 Task: Use the "Screen" elements with next and back buttons to navigate through the flow.
Action: Mouse moved to (677, 49)
Screenshot: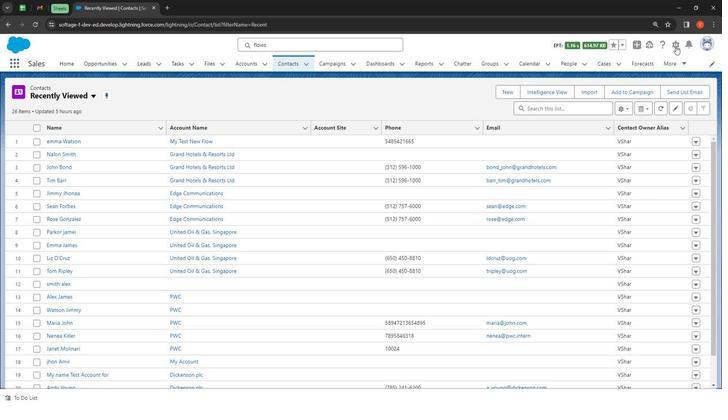 
Action: Mouse pressed left at (677, 49)
Screenshot: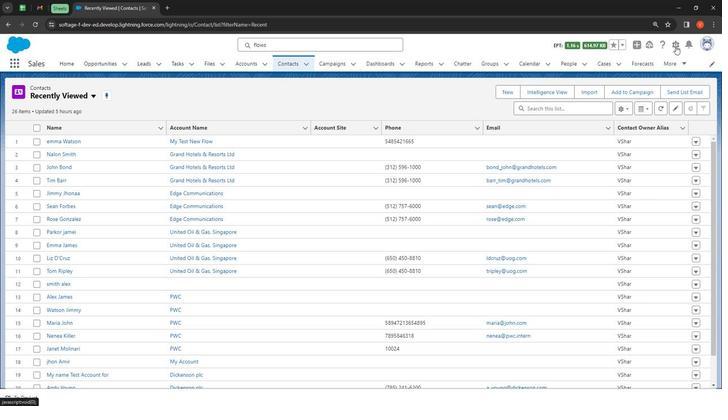 
Action: Mouse moved to (665, 71)
Screenshot: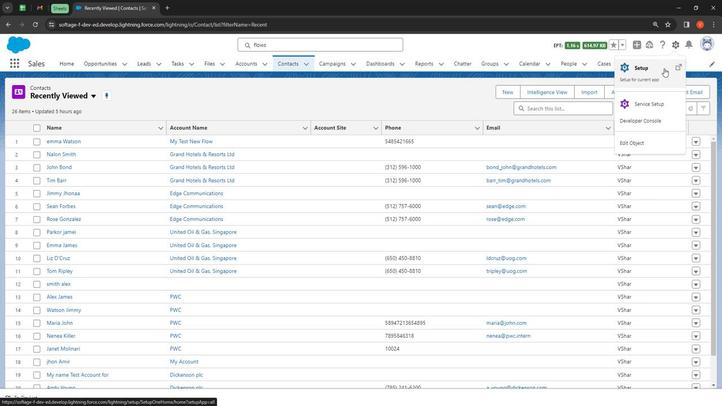 
Action: Mouse pressed left at (665, 71)
Screenshot: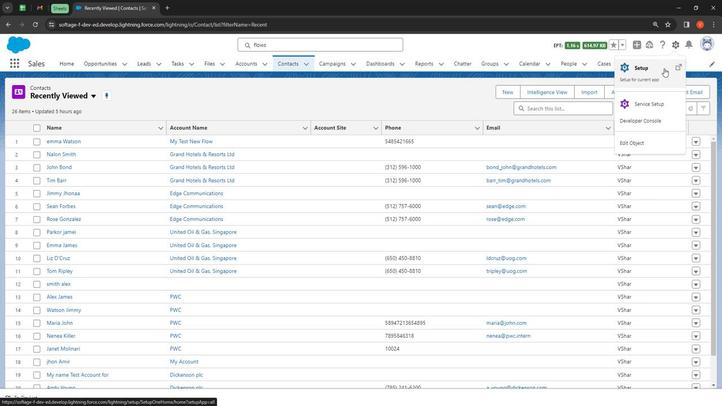 
Action: Mouse moved to (32, 90)
Screenshot: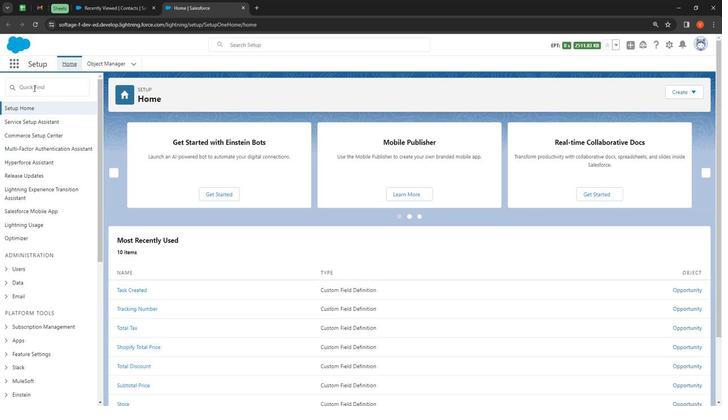 
Action: Mouse pressed left at (32, 90)
Screenshot: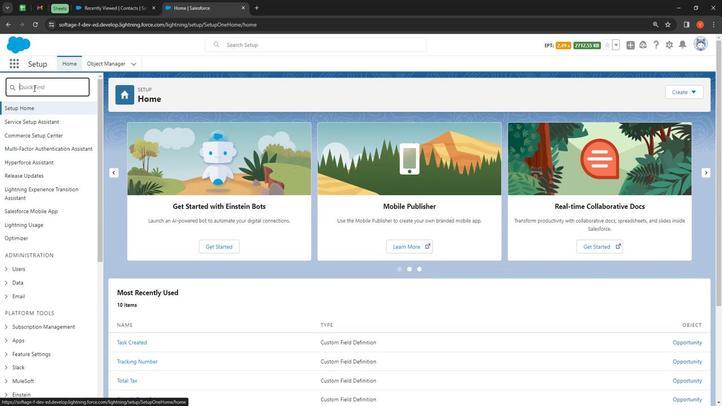 
Action: Mouse moved to (32, 90)
Screenshot: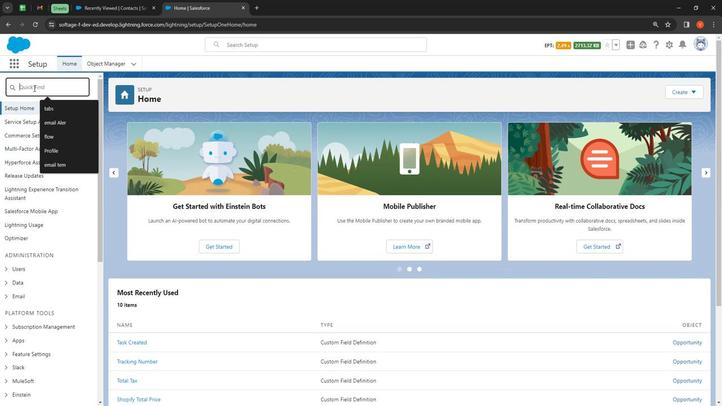 
Action: Key pressed flow
Screenshot: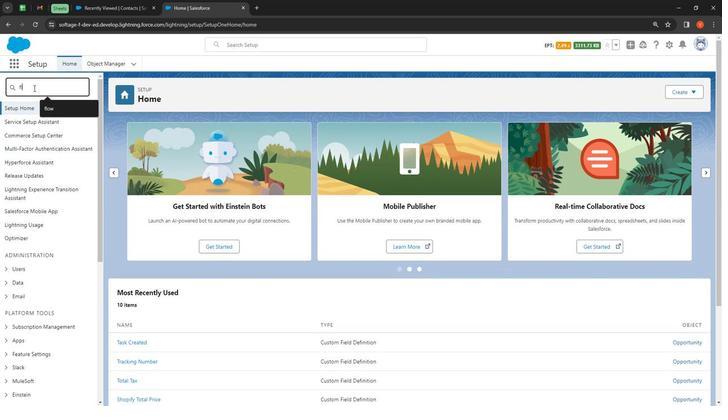 
Action: Mouse moved to (27, 178)
Screenshot: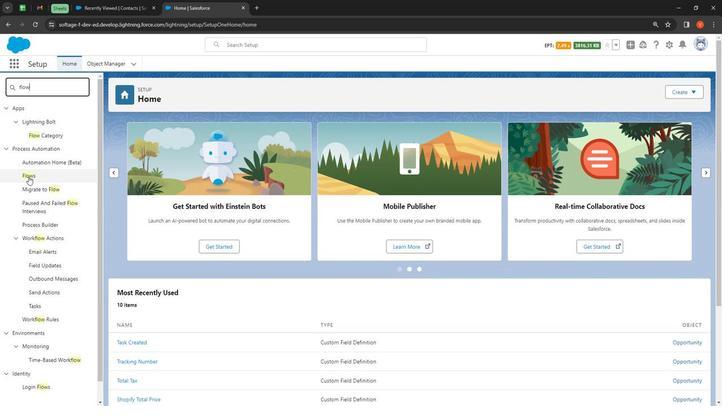 
Action: Mouse pressed left at (27, 178)
Screenshot: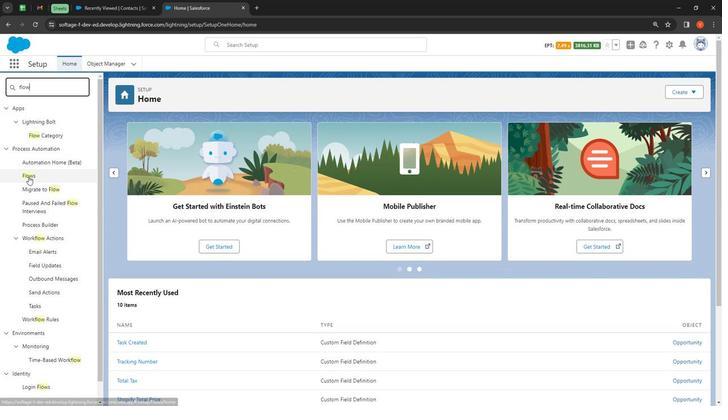
Action: Mouse moved to (681, 92)
Screenshot: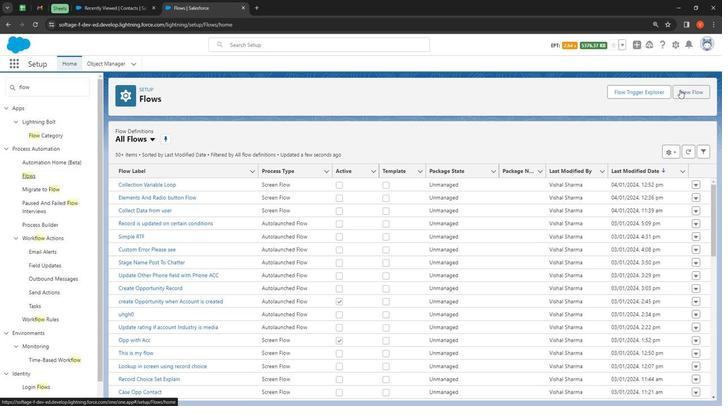 
Action: Mouse pressed left at (681, 92)
Screenshot: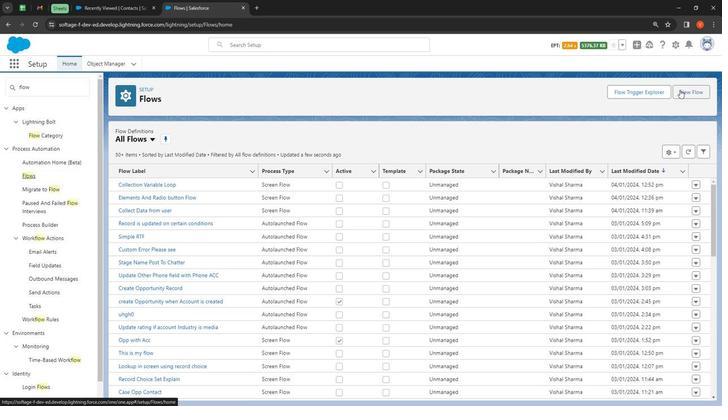 
Action: Mouse moved to (578, 310)
Screenshot: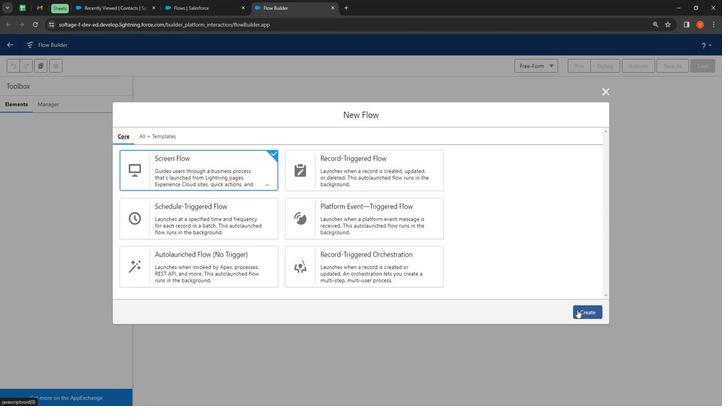 
Action: Mouse pressed left at (578, 310)
Screenshot: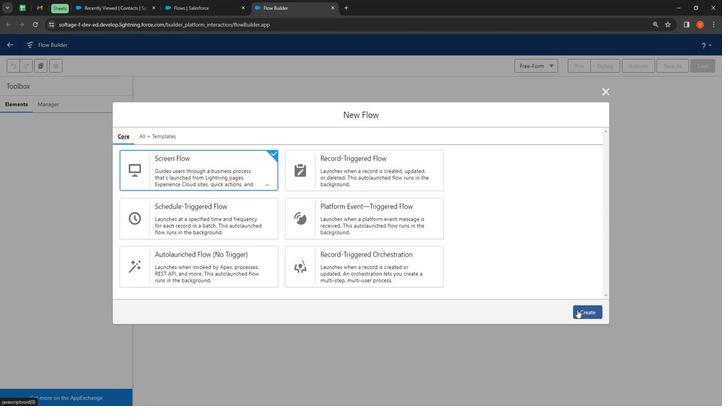 
Action: Mouse moved to (362, 149)
Screenshot: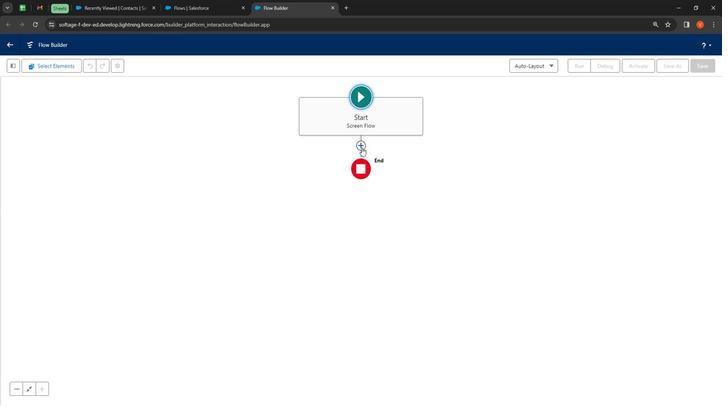 
Action: Mouse pressed left at (362, 149)
Screenshot: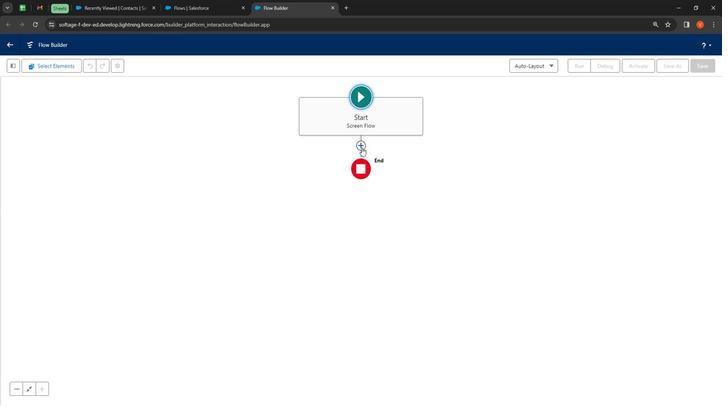 
Action: Mouse moved to (355, 185)
Screenshot: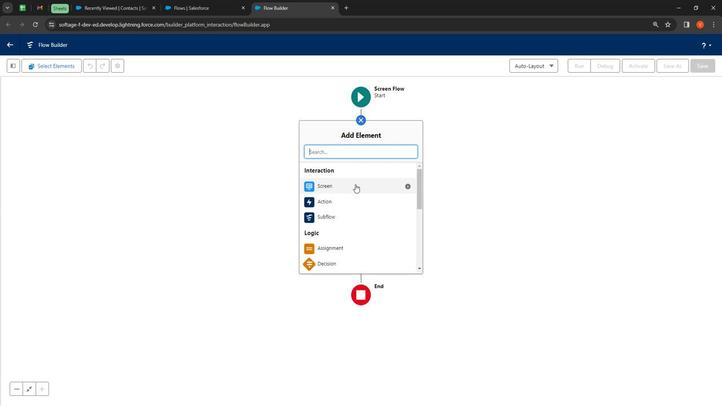 
Action: Mouse pressed left at (355, 185)
Screenshot: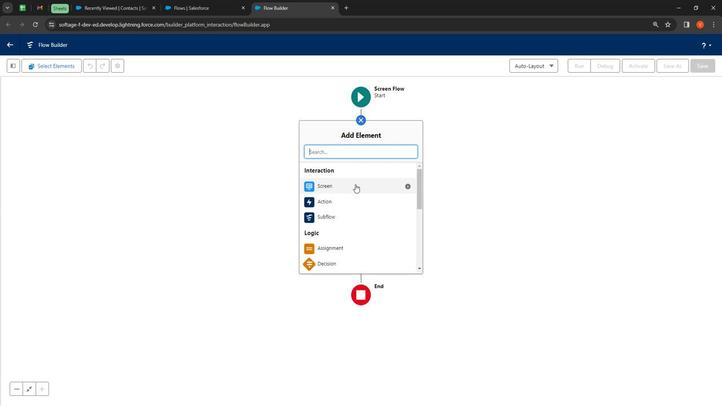 
Action: Mouse moved to (200, 10)
Screenshot: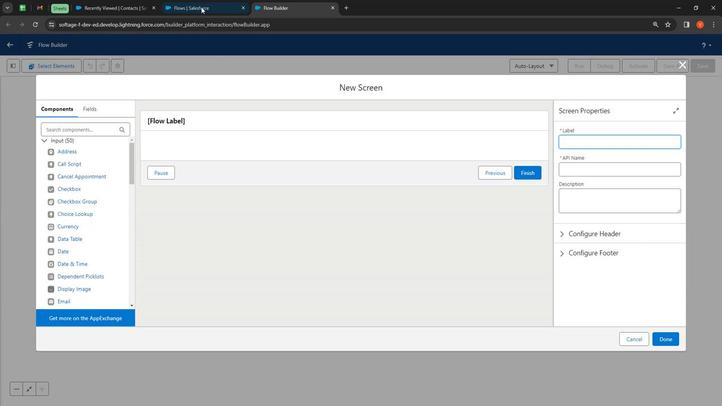 
Action: Mouse pressed left at (200, 10)
Screenshot: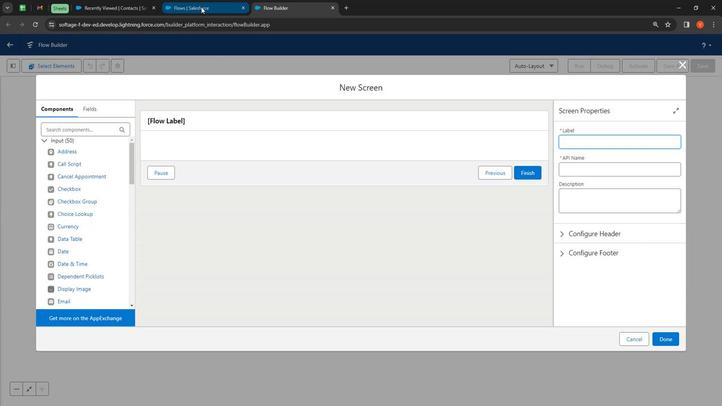 
Action: Mouse moved to (106, 61)
Screenshot: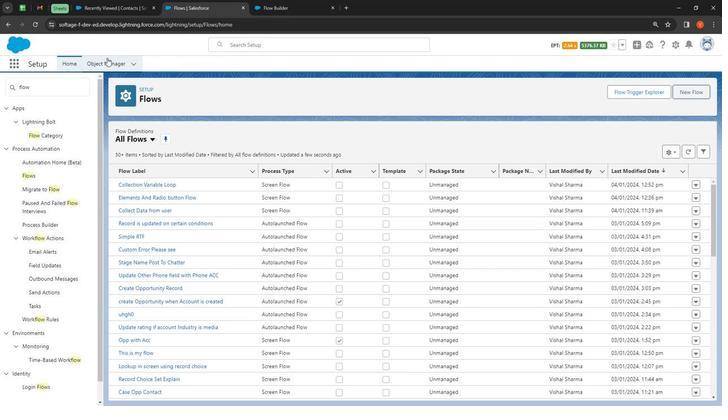 
Action: Mouse pressed left at (106, 61)
Screenshot: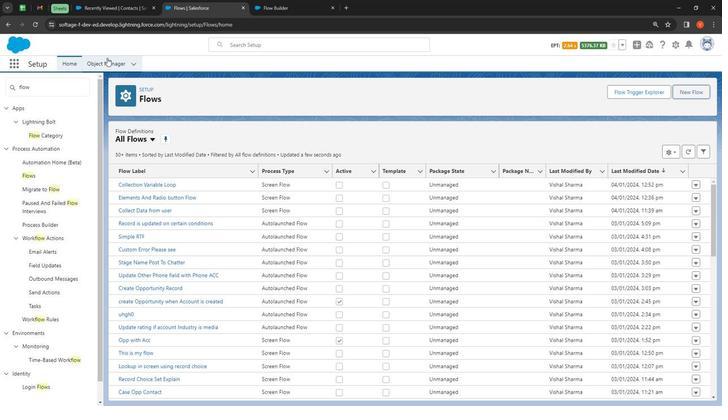 
Action: Mouse moved to (561, 94)
Screenshot: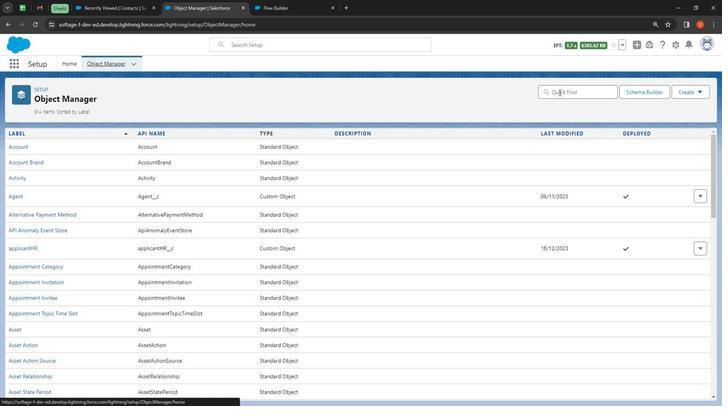
Action: Mouse pressed left at (561, 94)
Screenshot: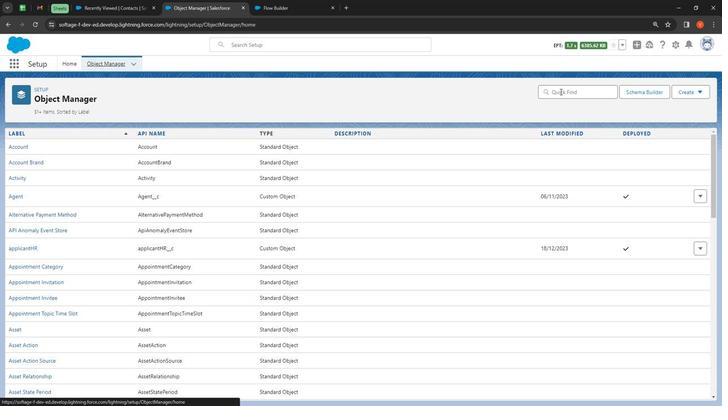 
Action: Mouse moved to (417, 122)
Screenshot: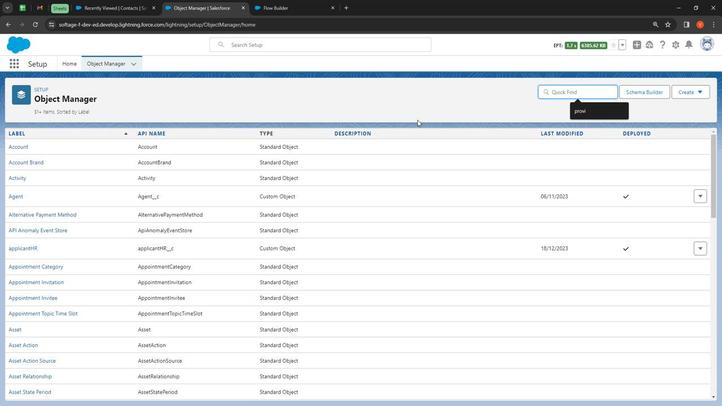 
Action: Key pressed acc<Key.backspace><Key.backspace><Key.backspace><Key.backspace><Key.backspace><Key.backspace><Key.backspace><Key.backspace>contac
Screenshot: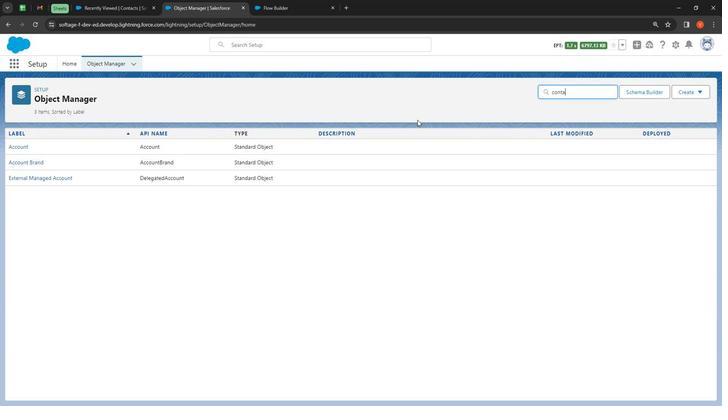 
Action: Mouse moved to (16, 150)
Screenshot: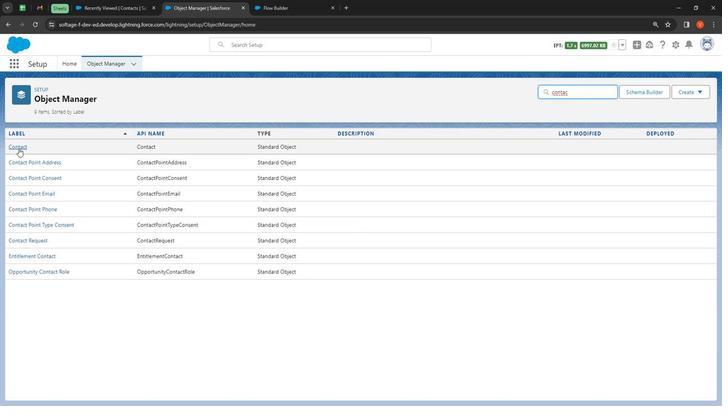 
Action: Mouse pressed left at (16, 150)
Screenshot: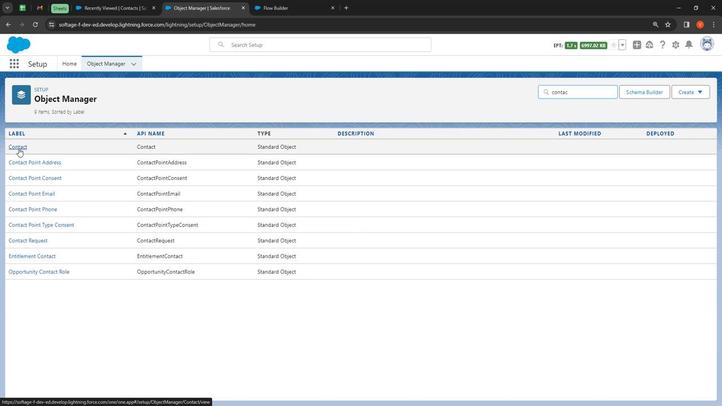 
Action: Mouse moved to (36, 153)
Screenshot: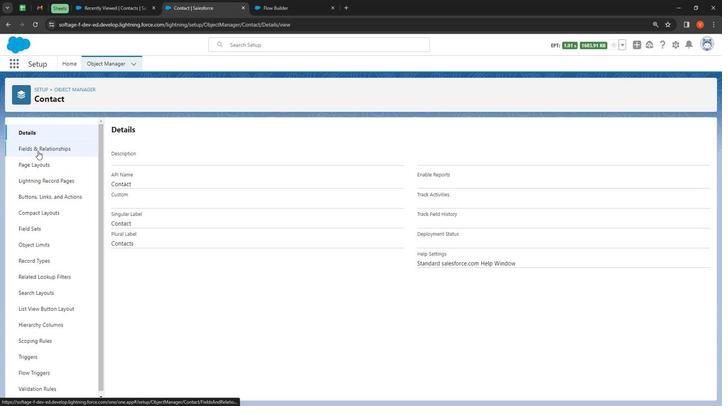 
Action: Mouse pressed left at (36, 153)
Screenshot: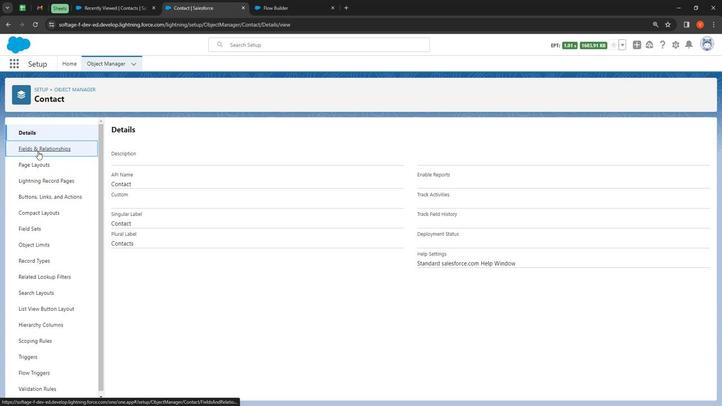 
Action: Mouse moved to (303, 236)
Screenshot: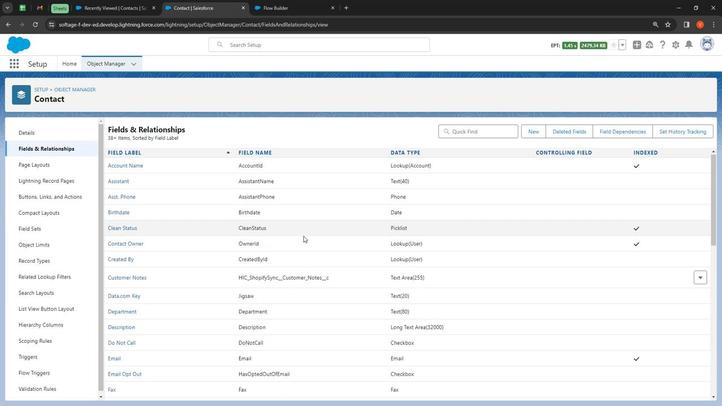 
Action: Mouse scrolled (303, 236) with delta (0, 0)
Screenshot: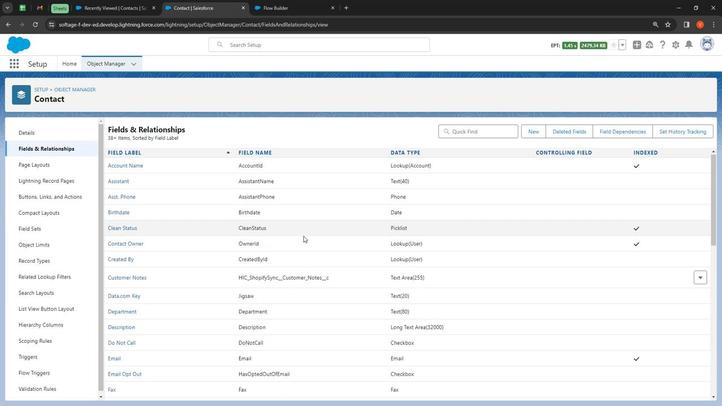 
Action: Mouse moved to (303, 236)
Screenshot: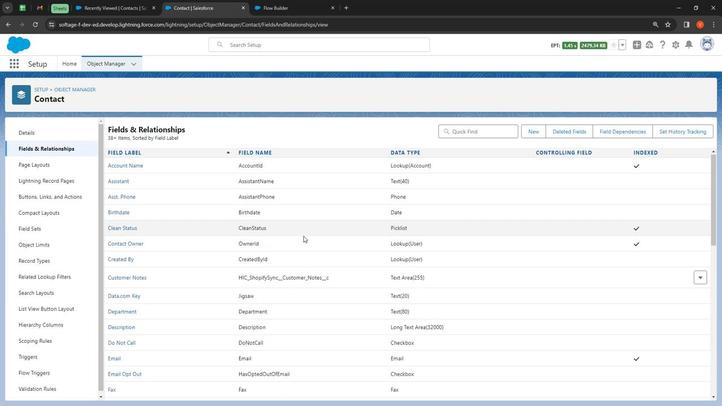 
Action: Mouse scrolled (303, 236) with delta (0, 0)
Screenshot: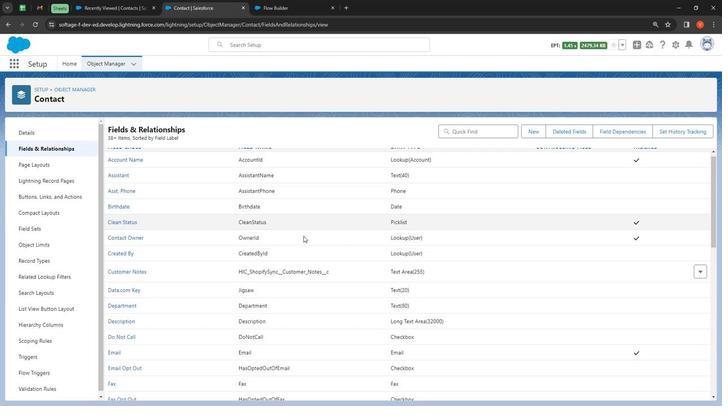 
Action: Mouse scrolled (303, 236) with delta (0, 0)
Screenshot: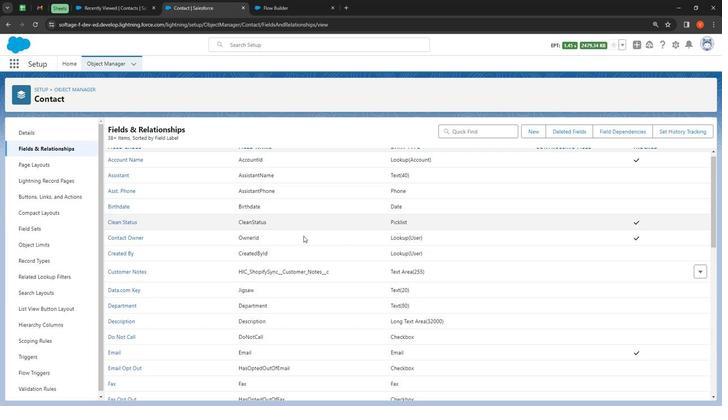 
Action: Mouse scrolled (303, 236) with delta (0, 0)
Screenshot: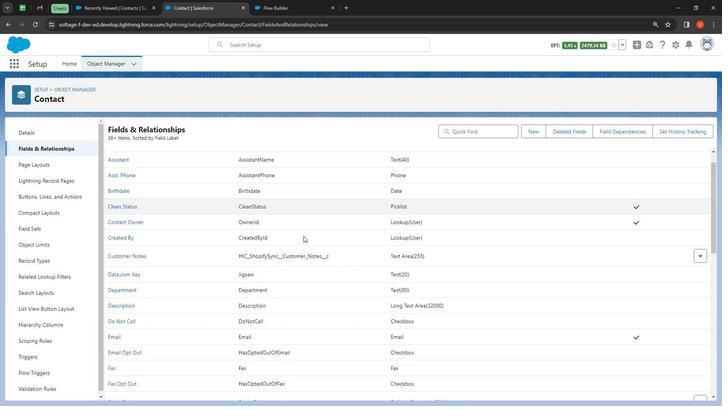 
Action: Mouse scrolled (303, 236) with delta (0, 0)
Screenshot: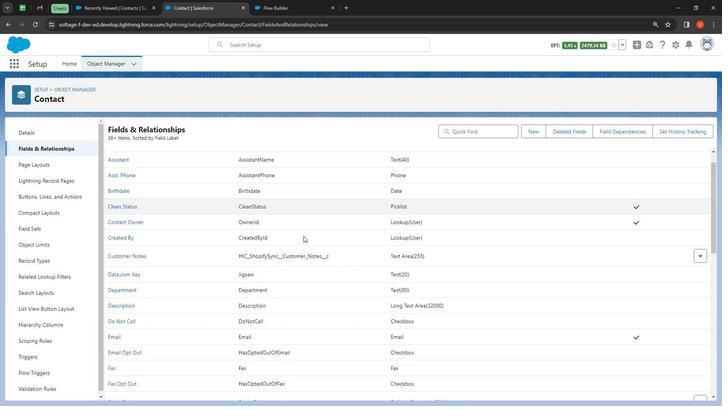 
Action: Mouse scrolled (303, 236) with delta (0, 0)
Screenshot: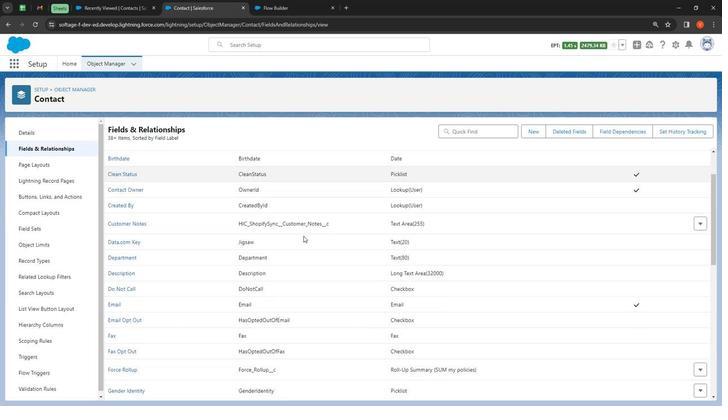 
Action: Mouse moved to (303, 238)
Screenshot: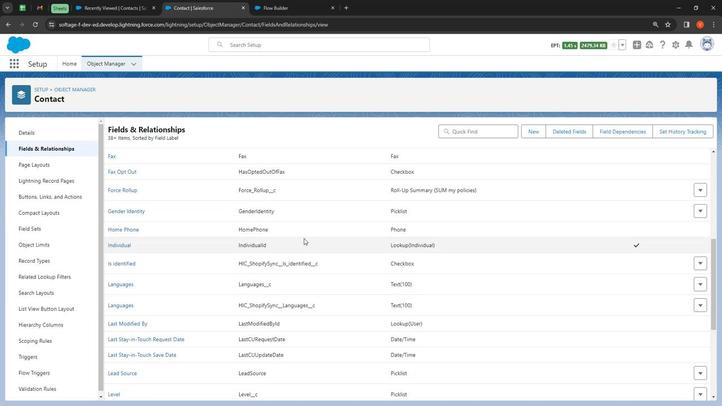 
Action: Mouse scrolled (303, 238) with delta (0, 0)
Screenshot: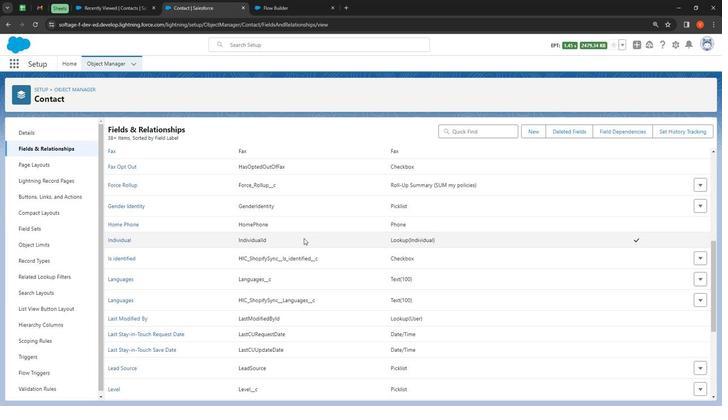 
Action: Mouse moved to (303, 239)
Screenshot: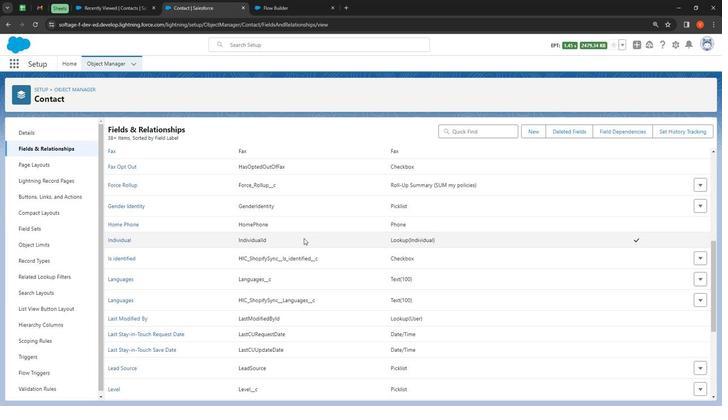 
Action: Mouse scrolled (303, 238) with delta (0, 0)
Screenshot: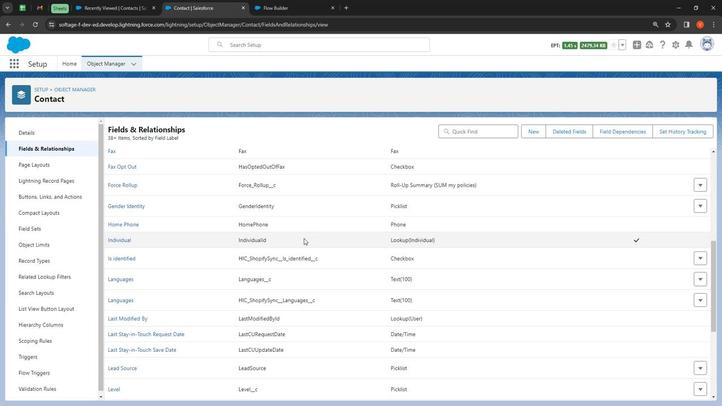 
Action: Mouse scrolled (303, 238) with delta (0, 0)
Screenshot: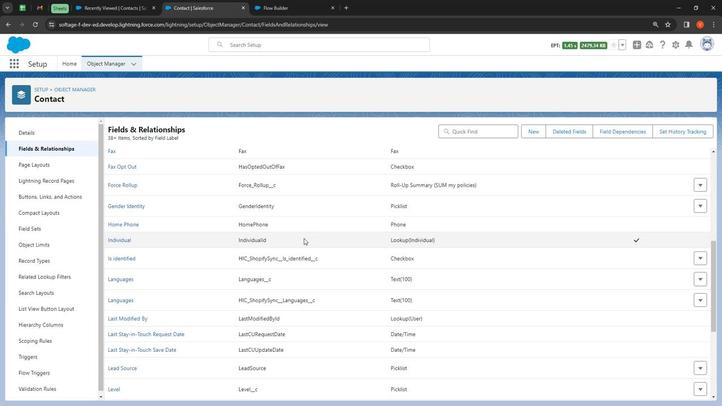 
Action: Mouse scrolled (303, 238) with delta (0, 0)
Screenshot: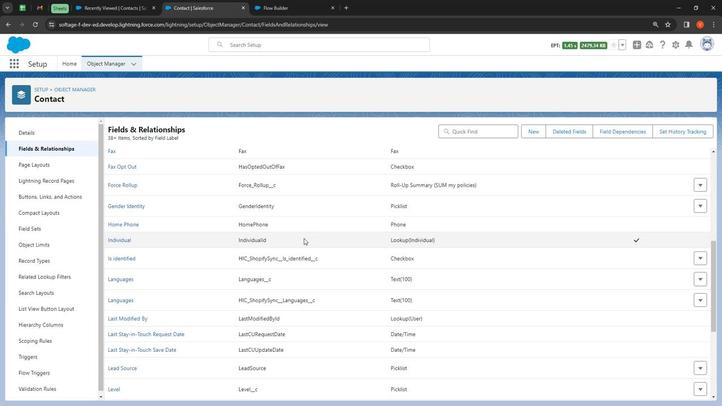 
Action: Mouse scrolled (303, 238) with delta (0, 0)
Screenshot: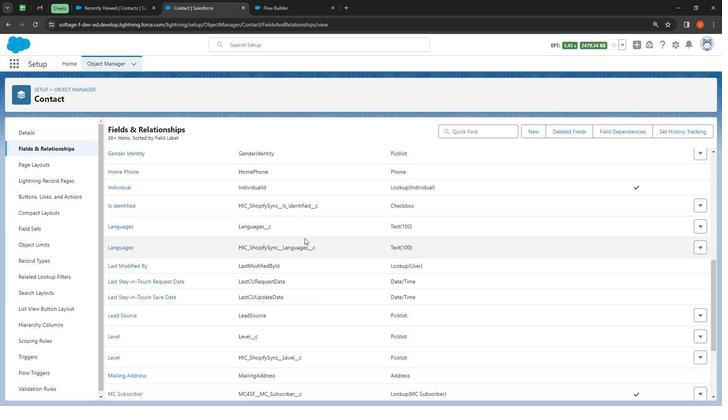 
Action: Mouse moved to (303, 239)
Screenshot: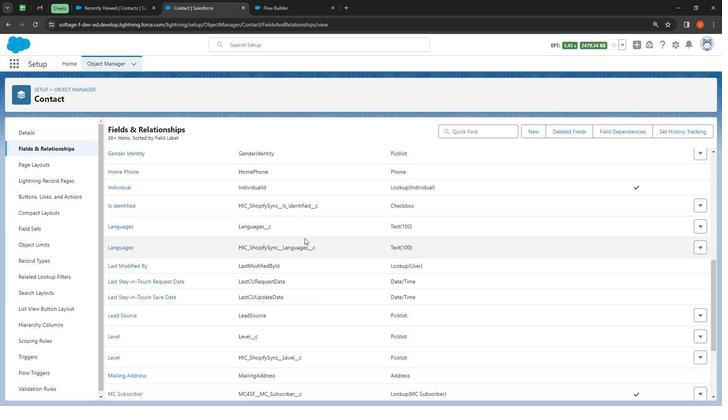 
Action: Mouse scrolled (303, 238) with delta (0, 0)
Screenshot: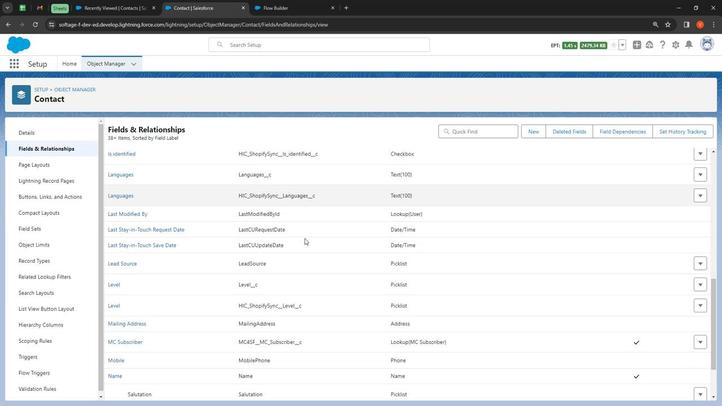 
Action: Mouse moved to (306, 242)
Screenshot: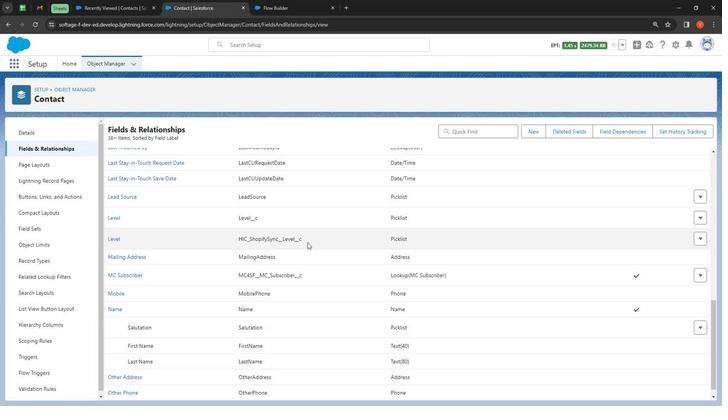 
Action: Mouse scrolled (306, 242) with delta (0, 0)
Screenshot: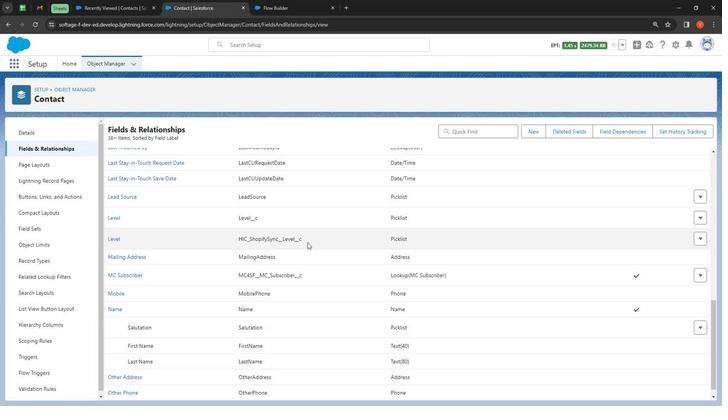 
Action: Mouse moved to (306, 242)
Screenshot: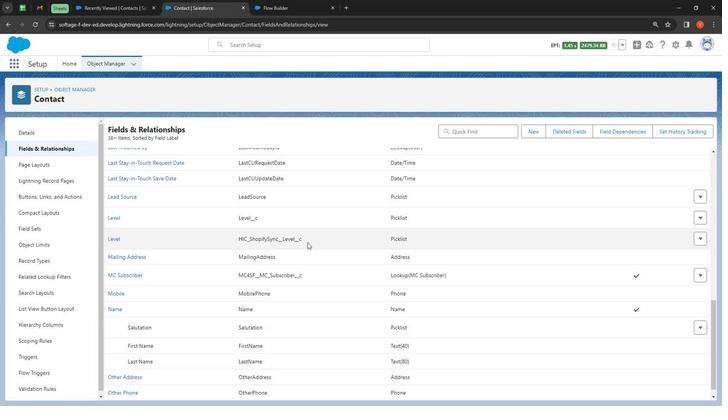 
Action: Mouse scrolled (306, 242) with delta (0, 0)
Screenshot: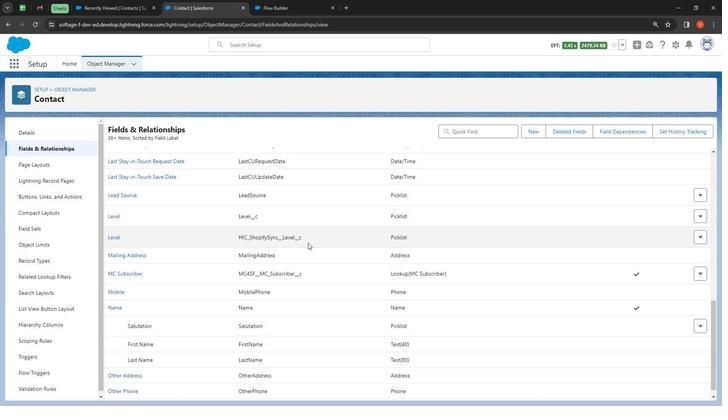 
Action: Mouse moved to (307, 243)
Screenshot: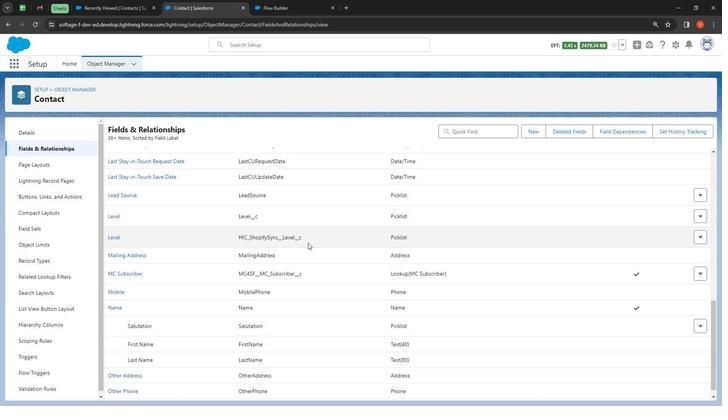 
Action: Mouse scrolled (307, 242) with delta (0, 0)
Screenshot: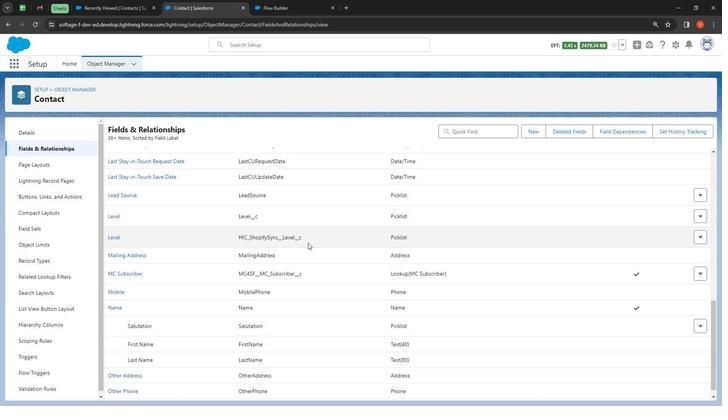 
Action: Mouse moved to (307, 243)
Screenshot: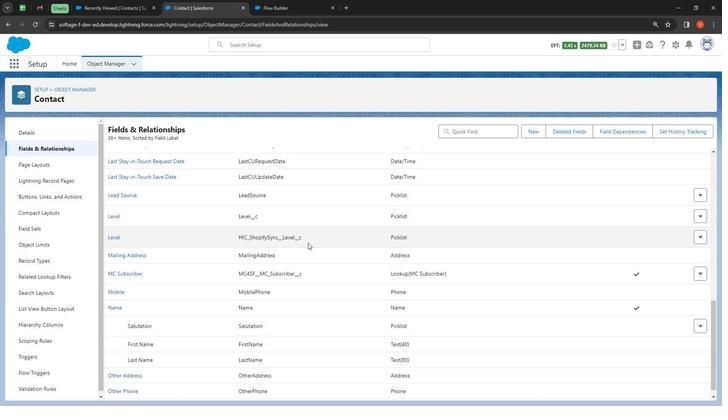 
Action: Mouse scrolled (307, 242) with delta (0, 0)
Screenshot: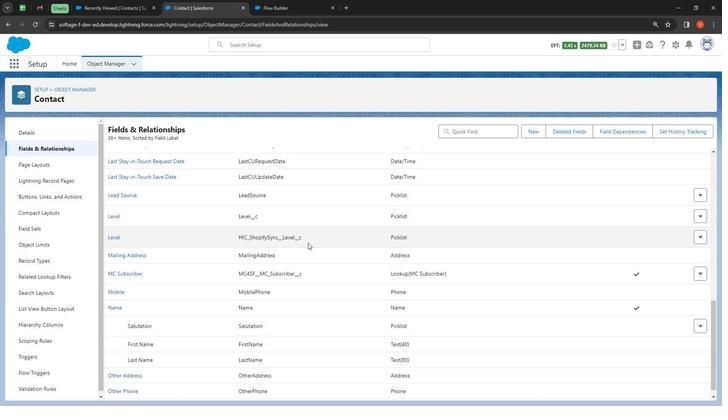 
Action: Mouse moved to (307, 243)
Screenshot: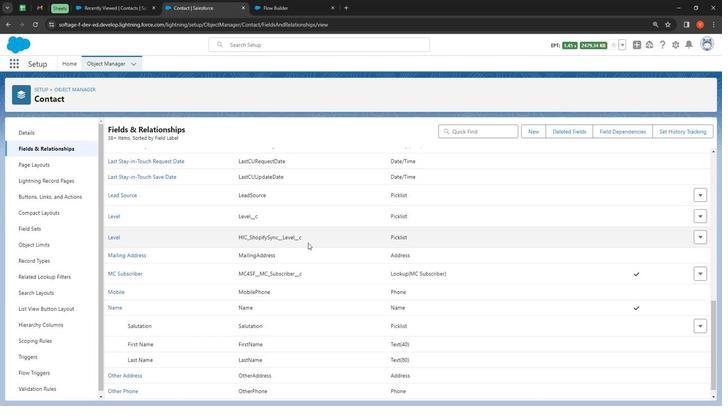 
Action: Mouse scrolled (307, 242) with delta (0, 0)
Screenshot: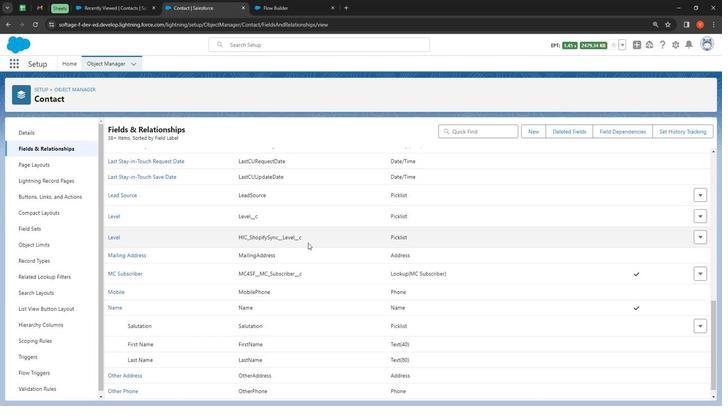 
Action: Mouse moved to (307, 244)
Screenshot: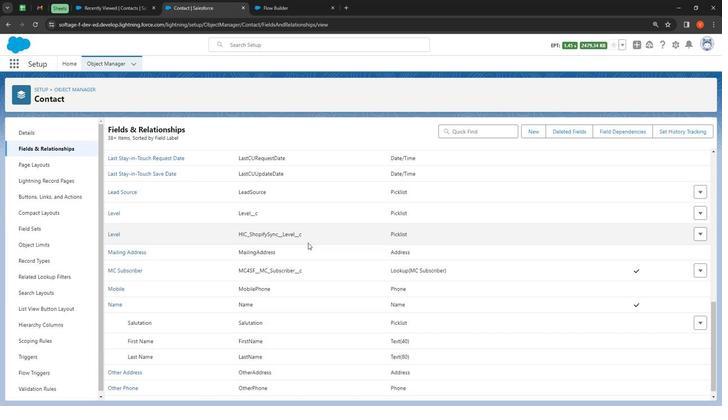 
Action: Mouse scrolled (307, 243) with delta (0, 0)
Screenshot: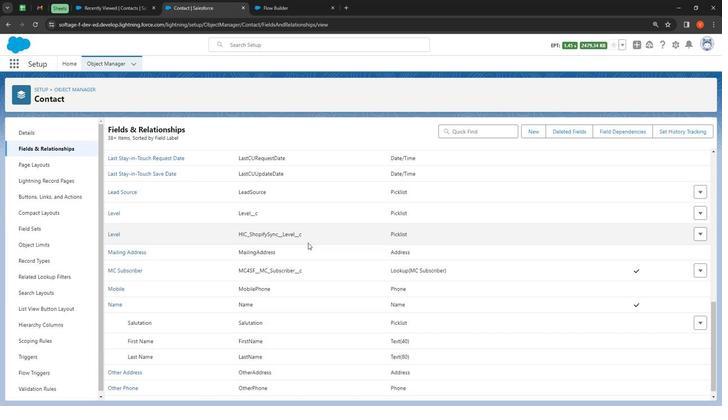 
Action: Mouse moved to (346, 297)
Screenshot: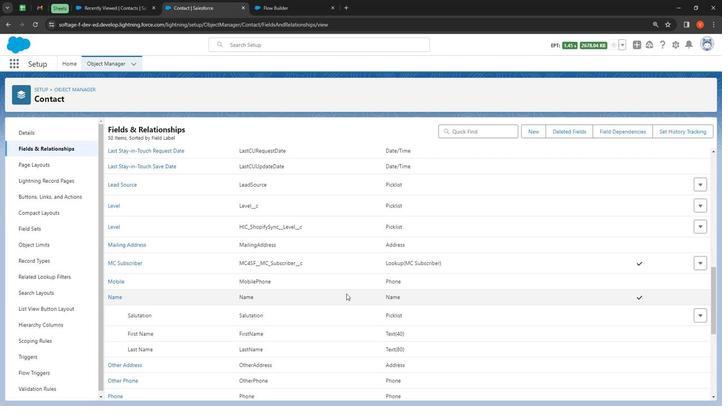 
Action: Mouse scrolled (346, 297) with delta (0, 0)
Screenshot: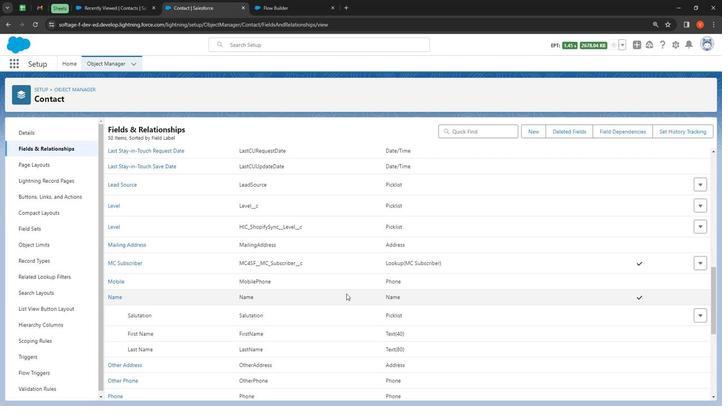 
Action: Mouse moved to (346, 294)
Screenshot: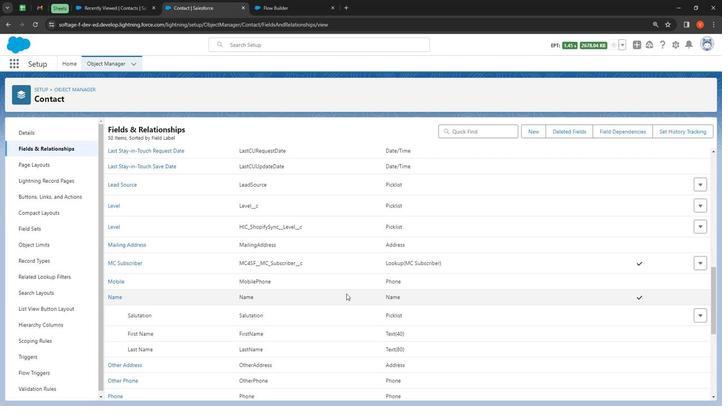 
Action: Mouse scrolled (346, 295) with delta (0, 0)
Screenshot: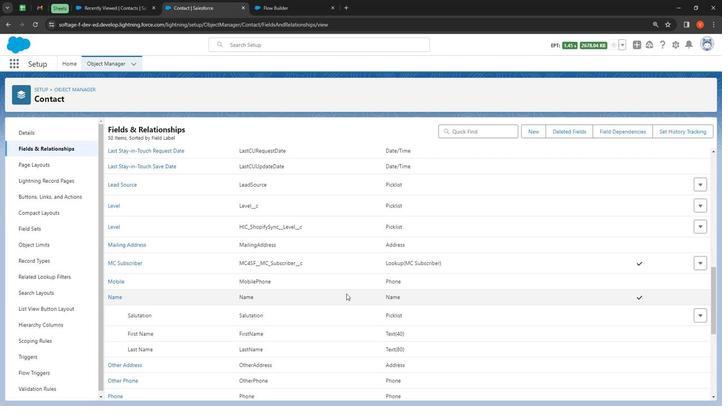 
Action: Mouse moved to (346, 294)
Screenshot: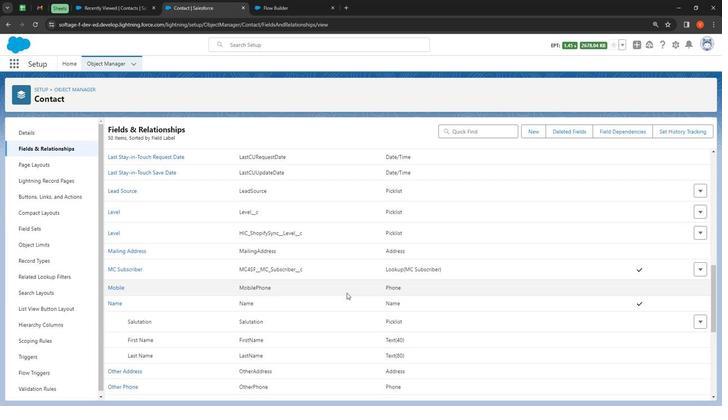 
Action: Mouse scrolled (346, 294) with delta (0, 0)
Screenshot: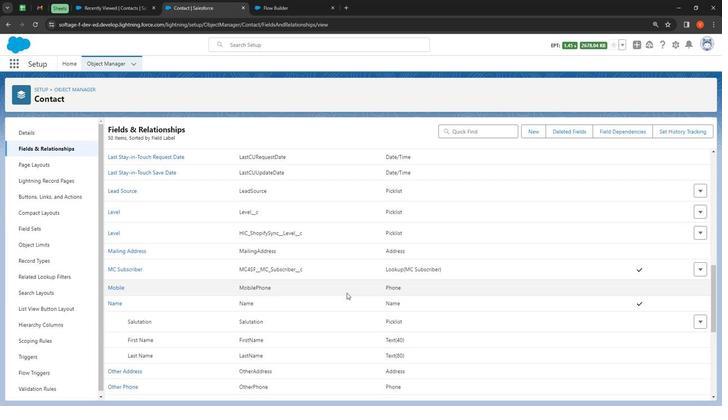 
Action: Mouse moved to (346, 293)
Screenshot: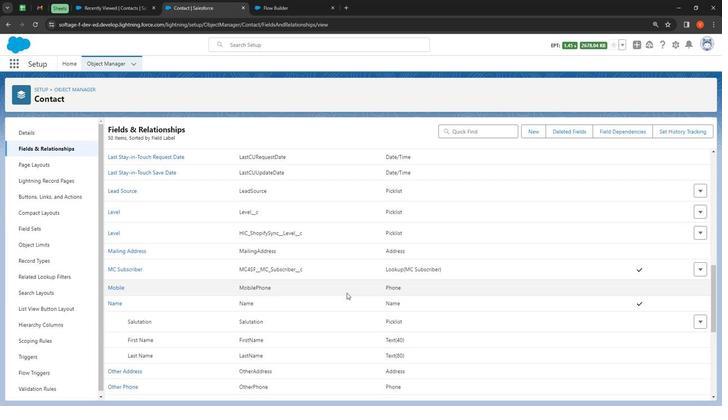 
Action: Mouse scrolled (346, 294) with delta (0, 0)
Screenshot: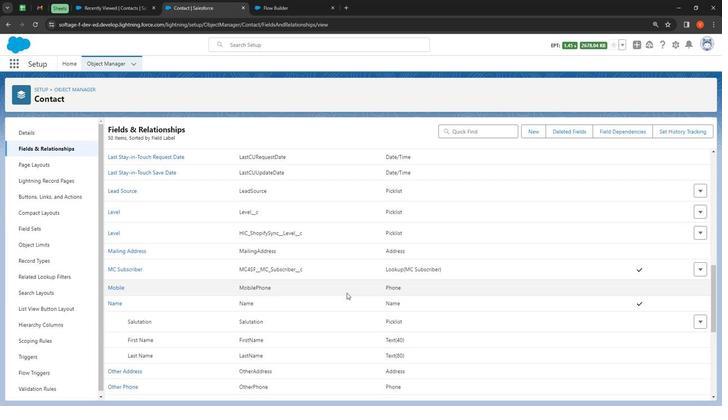 
Action: Mouse moved to (346, 293)
Screenshot: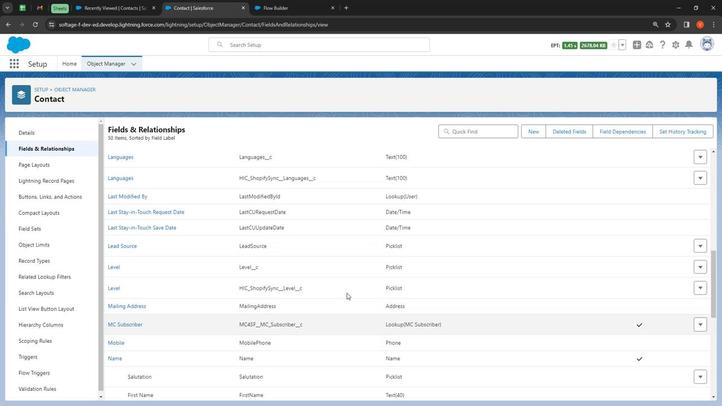 
Action: Mouse scrolled (346, 293) with delta (0, 0)
Screenshot: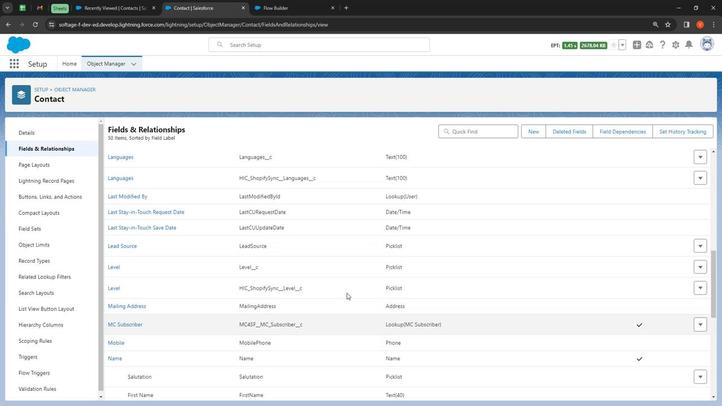 
Action: Mouse scrolled (346, 293) with delta (0, 0)
Screenshot: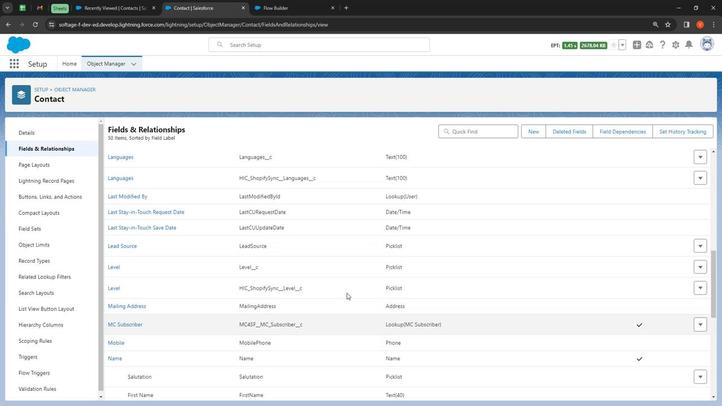 
Action: Mouse scrolled (346, 293) with delta (0, 0)
Screenshot: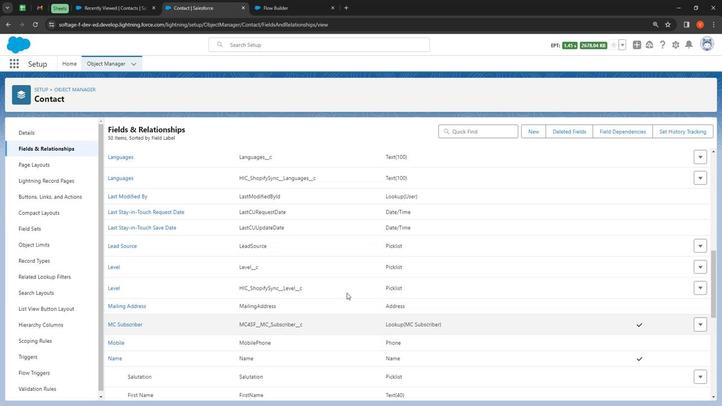 
Action: Mouse moved to (346, 293)
Screenshot: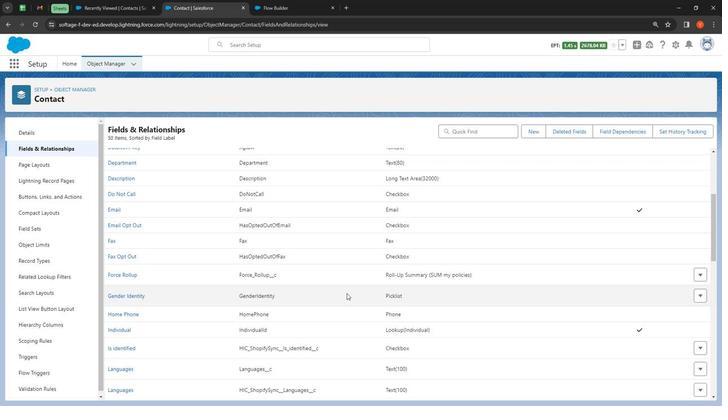 
Action: Mouse scrolled (346, 294) with delta (0, 0)
Screenshot: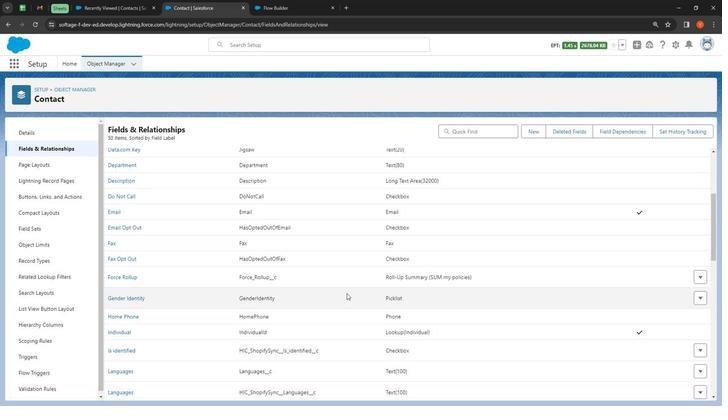 
Action: Mouse scrolled (346, 294) with delta (0, 0)
Screenshot: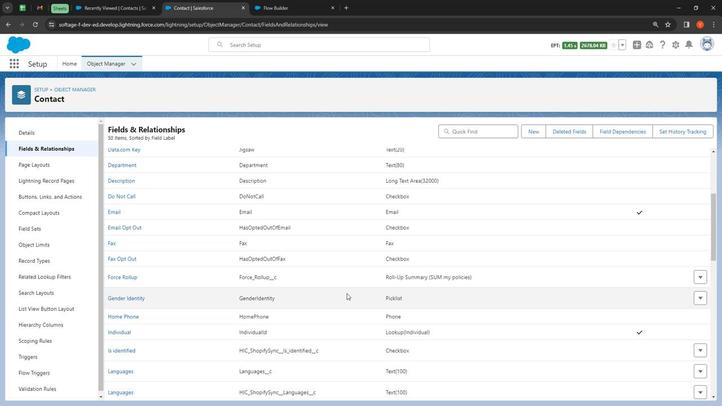 
Action: Mouse scrolled (346, 294) with delta (0, 0)
Screenshot: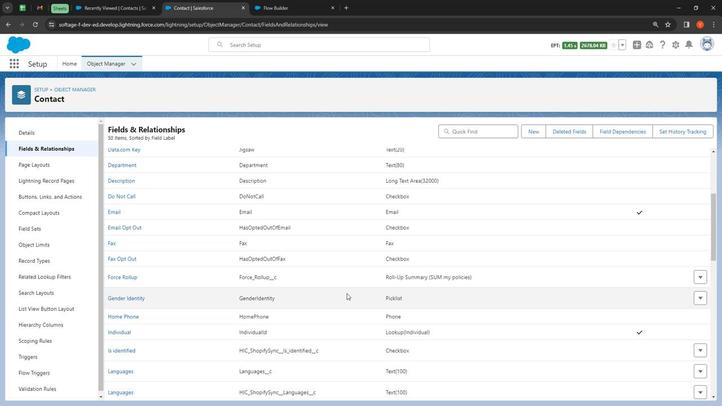 
Action: Mouse scrolled (346, 294) with delta (0, 0)
Screenshot: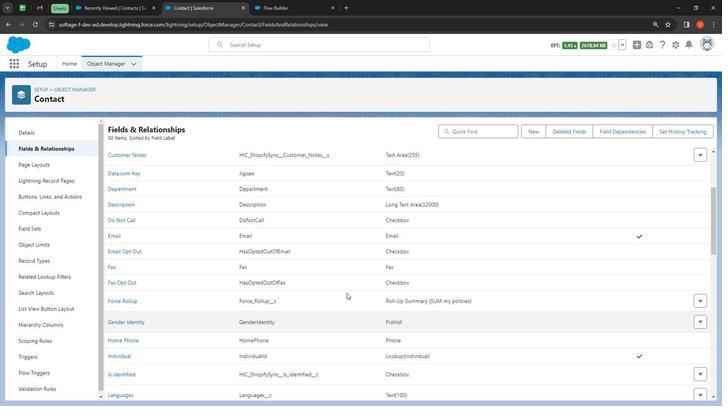 
Action: Mouse scrolled (346, 294) with delta (0, 0)
Screenshot: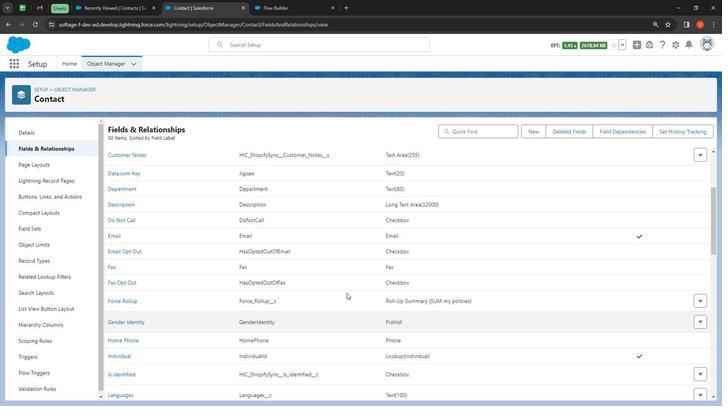 
Action: Mouse moved to (346, 293)
Screenshot: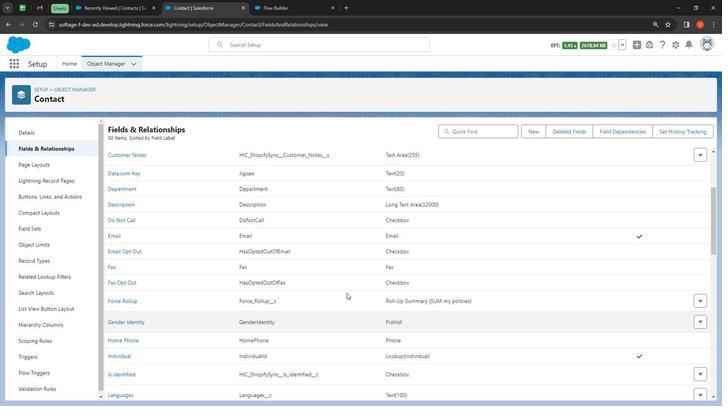 
Action: Mouse scrolled (346, 294) with delta (0, 0)
Screenshot: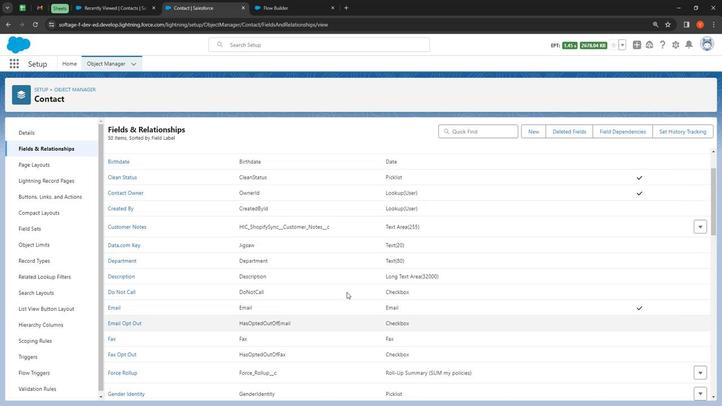 
Action: Mouse moved to (346, 293)
Screenshot: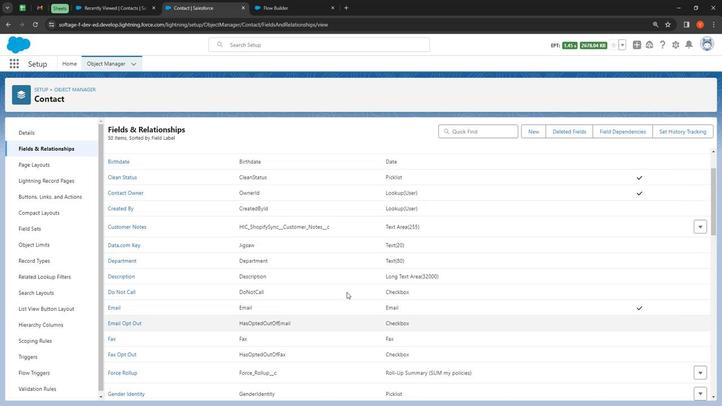 
Action: Mouse scrolled (346, 293) with delta (0, 0)
Screenshot: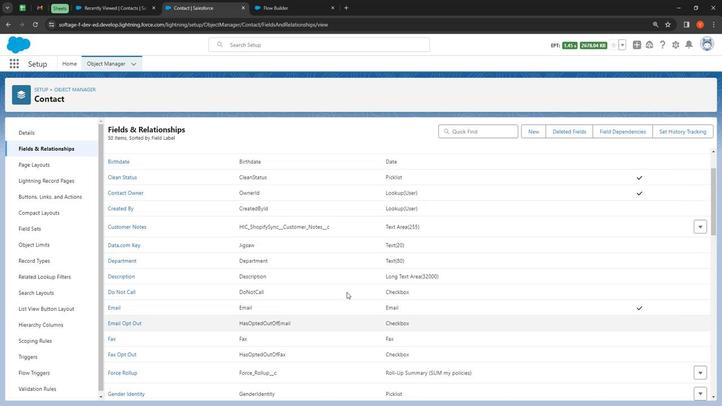 
Action: Mouse moved to (346, 292)
Screenshot: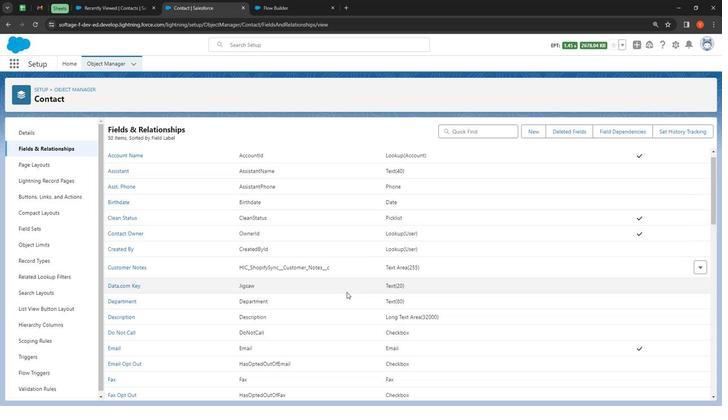 
Action: Mouse scrolled (346, 293) with delta (0, 0)
Screenshot: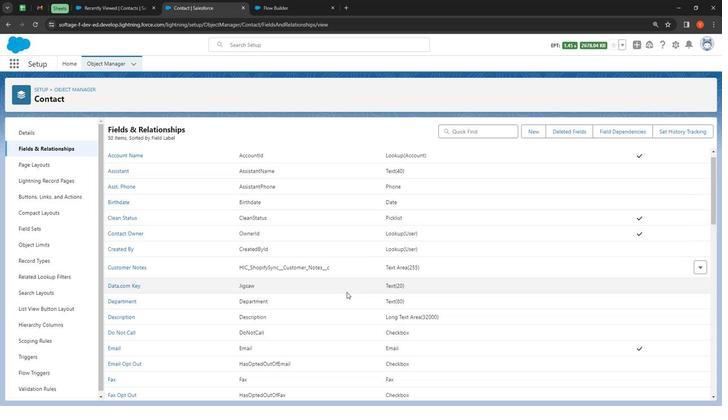 
Action: Mouse moved to (298, 217)
Screenshot: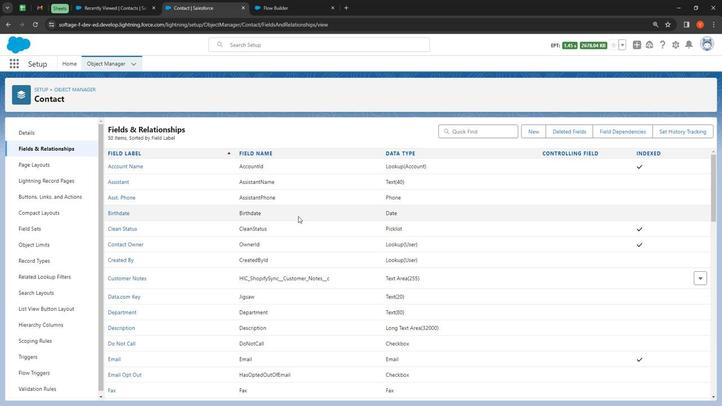 
Action: Mouse scrolled (298, 218) with delta (0, 0)
Screenshot: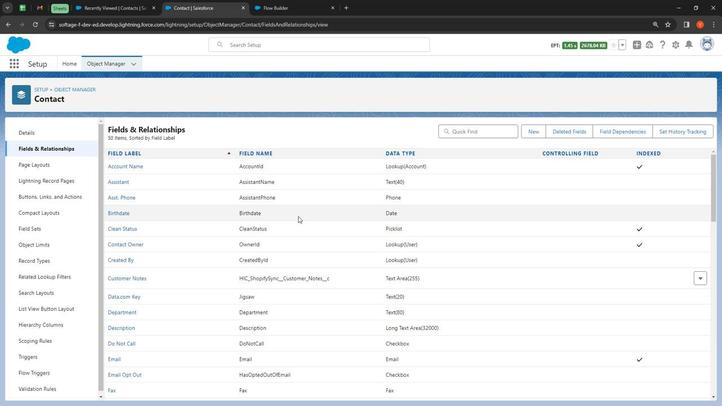 
Action: Mouse scrolled (298, 218) with delta (0, 0)
Screenshot: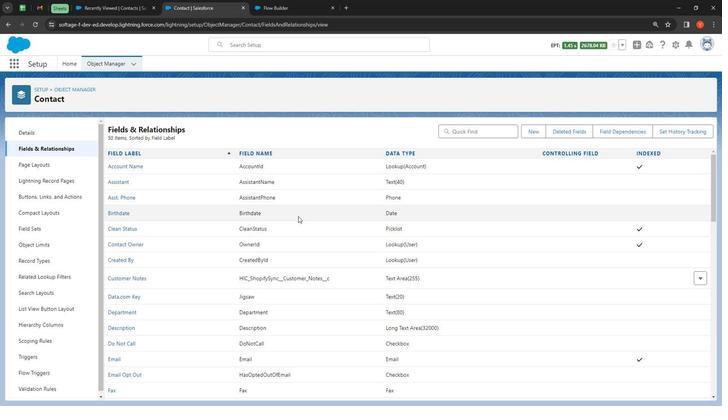 
Action: Mouse moved to (298, 217)
Screenshot: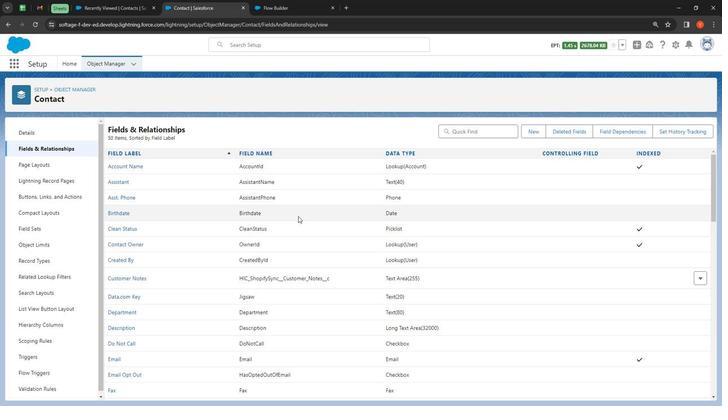 
Action: Mouse scrolled (298, 218) with delta (0, 0)
Screenshot: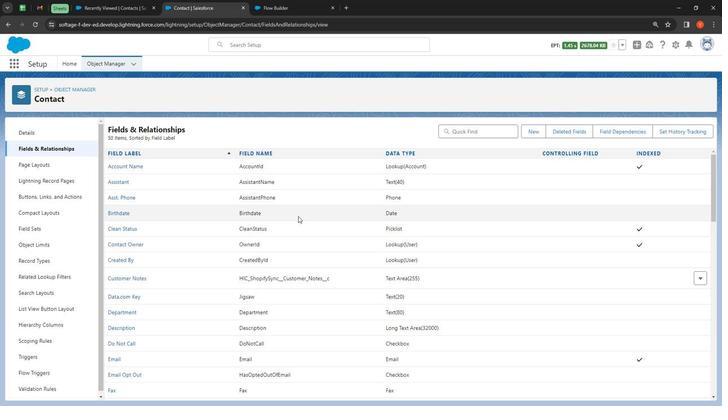 
Action: Mouse moved to (281, 12)
Screenshot: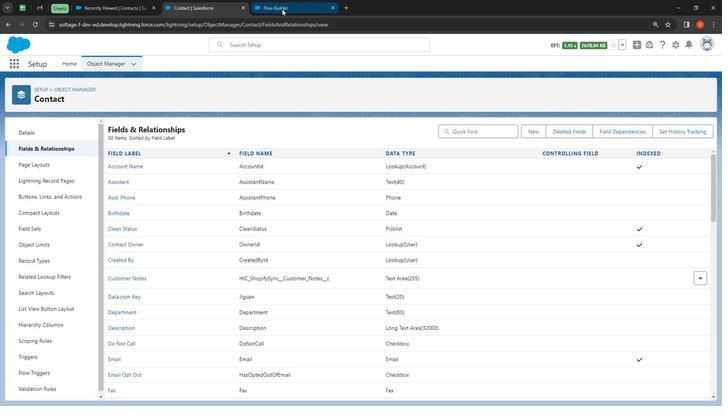 
Action: Mouse pressed left at (281, 12)
Screenshot: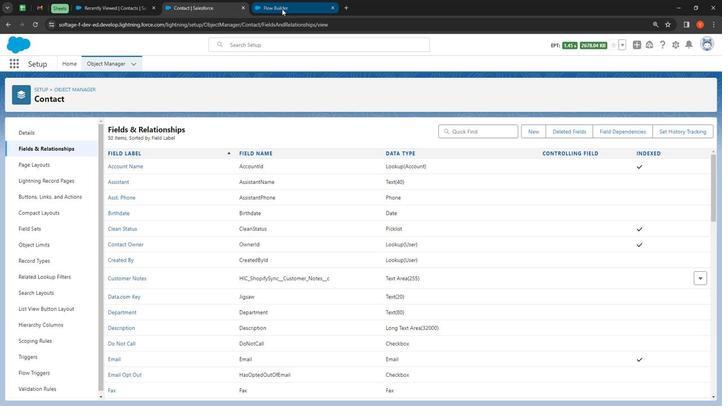 
Action: Mouse moved to (606, 145)
Screenshot: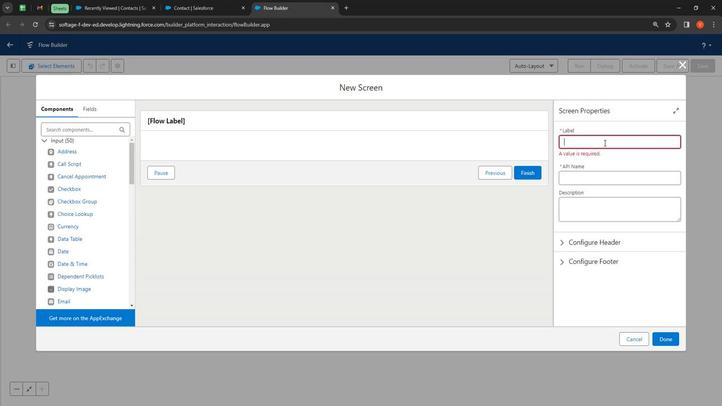 
Action: Mouse pressed left at (606, 145)
Screenshot: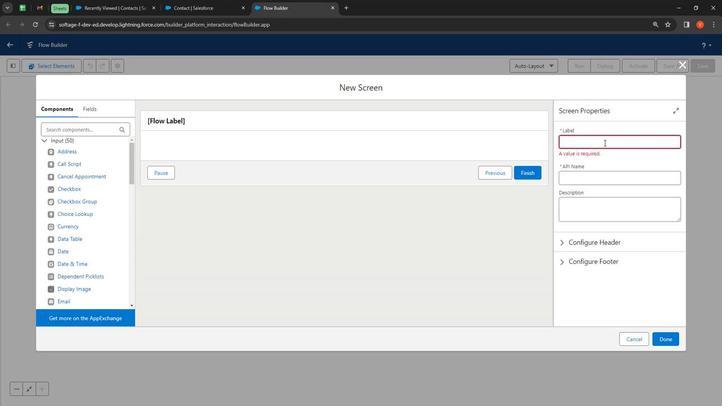
Action: Mouse moved to (534, 150)
Screenshot: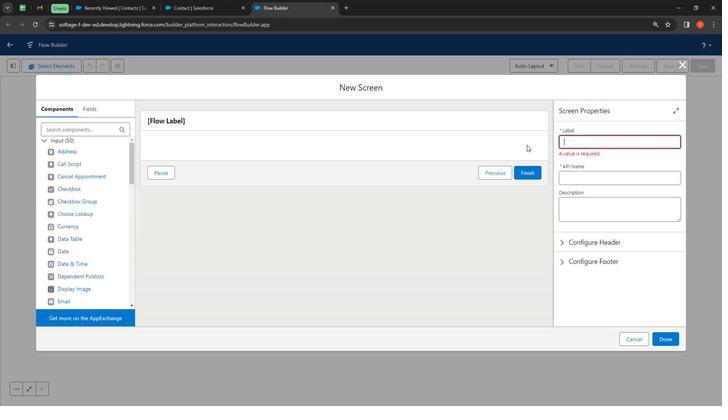 
Action: Key pressed <Key.shift>
Screenshot: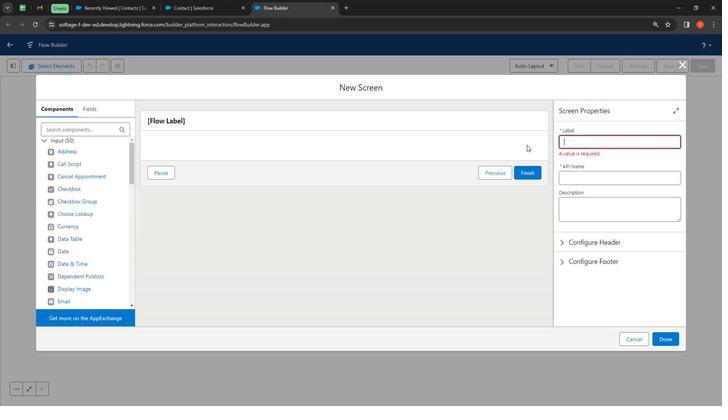 
Action: Mouse moved to (526, 145)
Screenshot: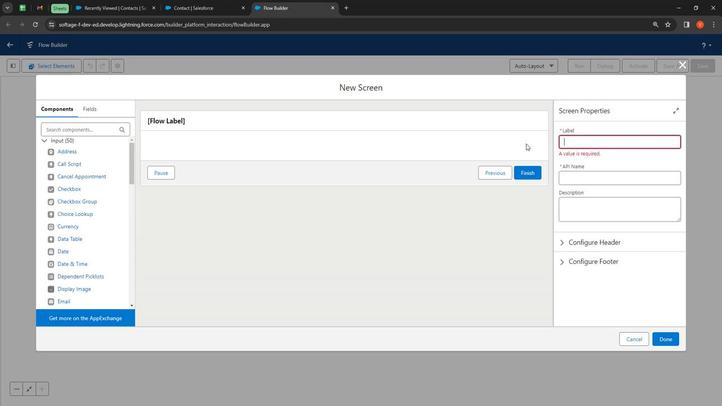 
Action: Key pressed <Key.shift><Key.shift><Key.shift><Key.shift><Key.shift><Key.shift><Key.shift><Key.shift><Key.shift><Key.shift>S<Key.backspace><Key.shift>Contact<Key.space><Key.shift>Screen<Key.space><Key.shift>Element
Screenshot: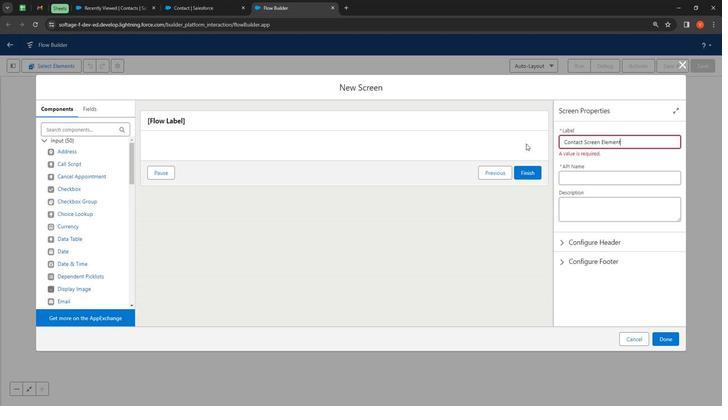 
Action: Mouse moved to (590, 181)
Screenshot: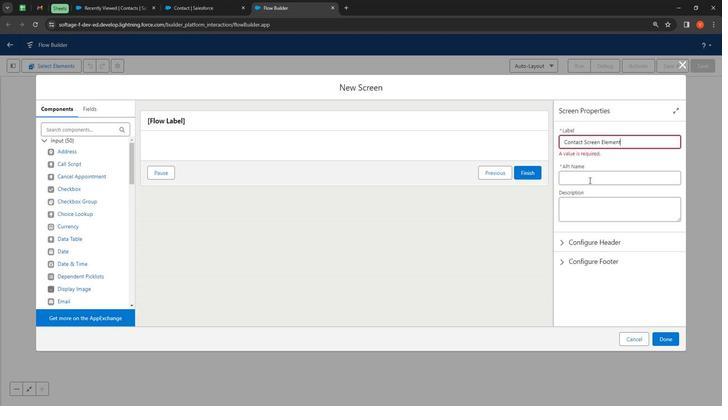 
Action: Mouse pressed left at (590, 181)
Screenshot: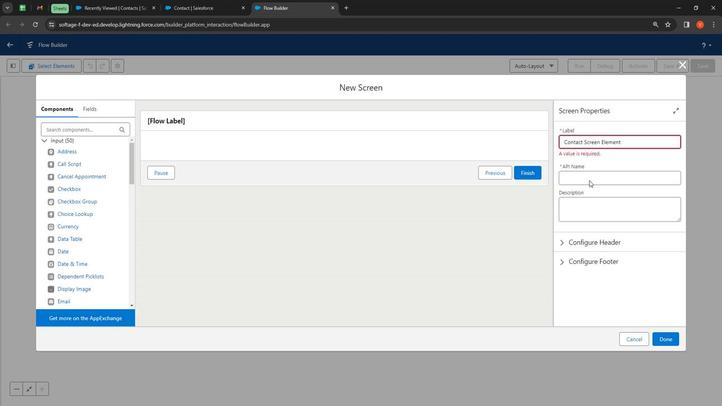 
Action: Mouse moved to (588, 195)
Screenshot: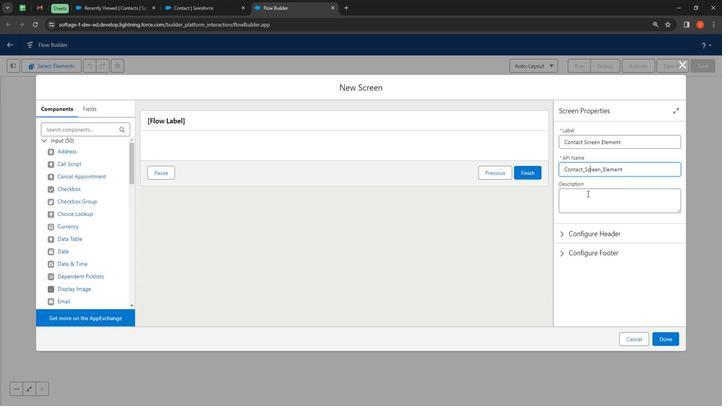 
Action: Mouse pressed left at (588, 195)
Screenshot: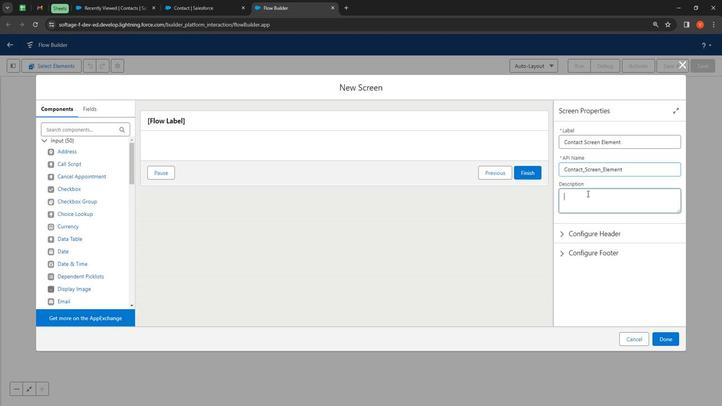 
Action: Mouse moved to (588, 195)
Screenshot: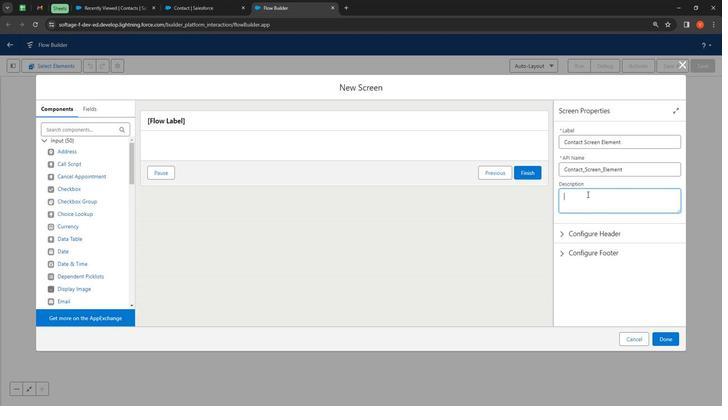 
Action: Key pressed <Key.shift>
Screenshot: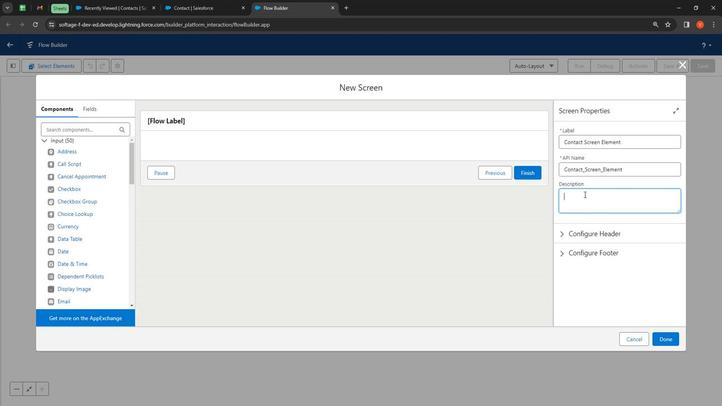 
Action: Mouse moved to (585, 195)
Screenshot: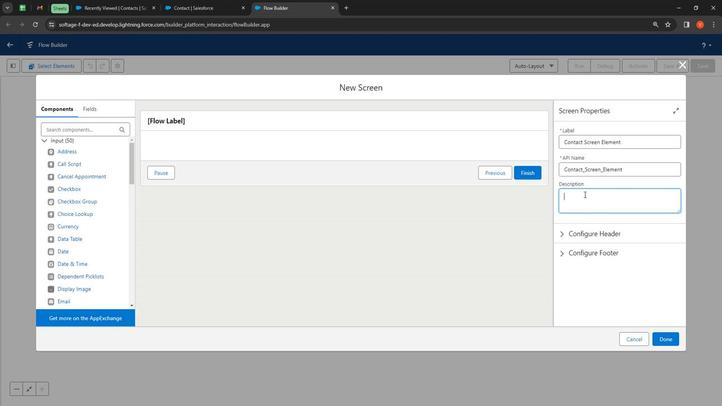 
Action: Key pressed <Key.shift>This<Key.space>is<Key.space>contact<Key.space><Key.shift>Screen<Key.space><Key.shift>Element
Screenshot: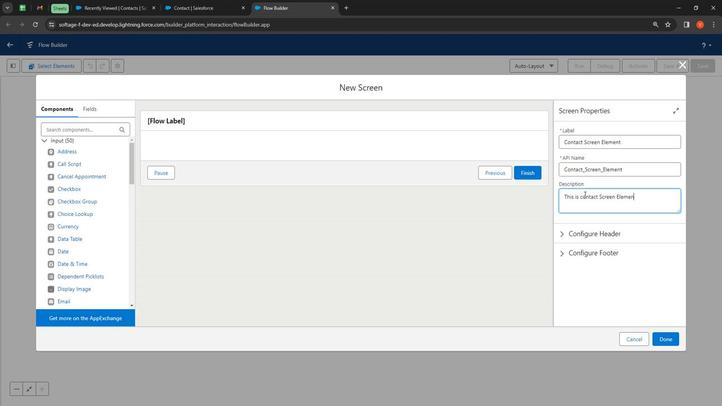 
Action: Mouse moved to (647, 199)
Screenshot: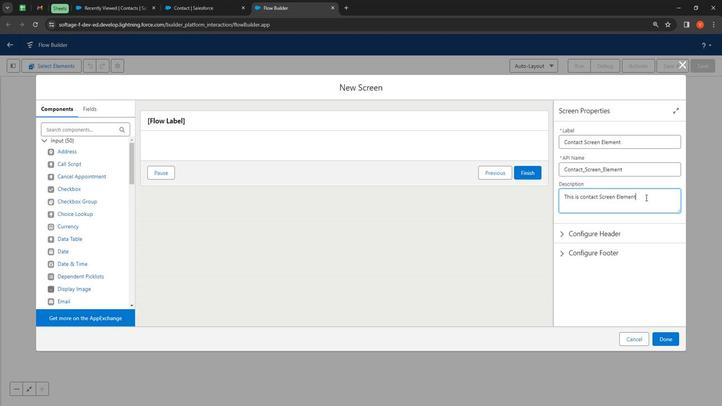 
Action: Key pressed <Key.space>which<Key.space>is<Key.space>containing<Key.space>all<Key.space>the<Key.space>contact<Key.space><Key.shift>Record<Key.space><Key.shift>Details<Key.space>in<Key.space>it.
Screenshot: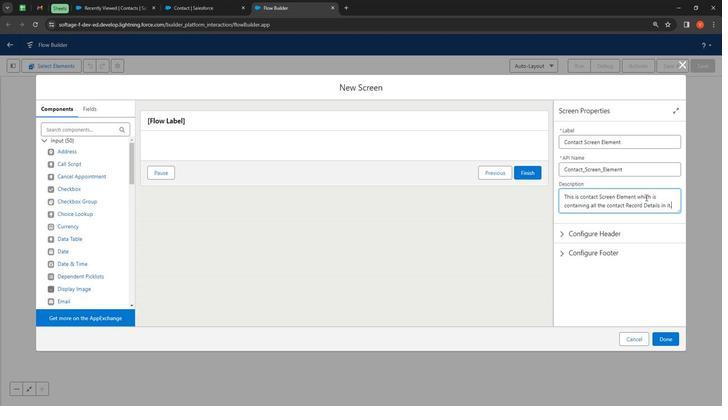 
Action: Mouse moved to (503, 232)
Screenshot: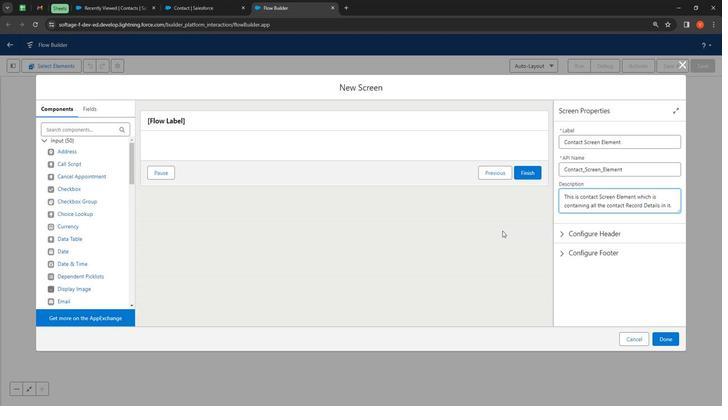 
Action: Mouse pressed left at (503, 232)
Screenshot: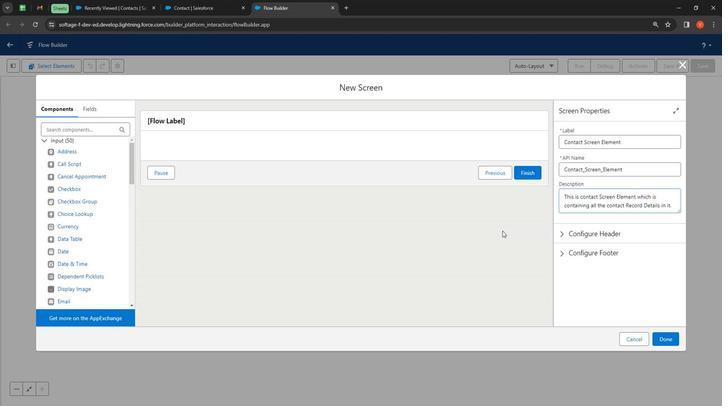 
Action: Mouse moved to (69, 130)
Screenshot: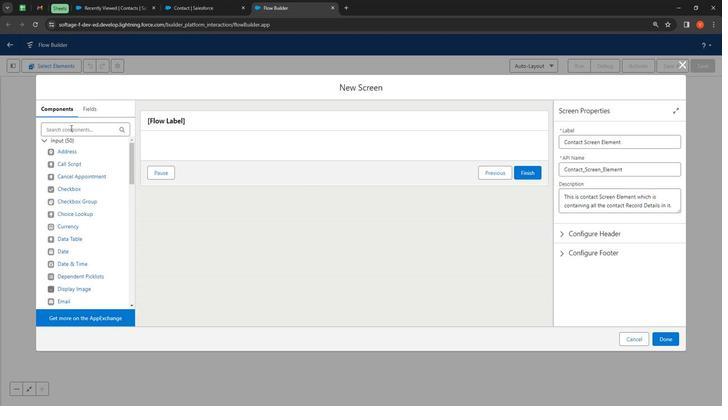 
Action: Mouse pressed left at (69, 130)
Screenshot: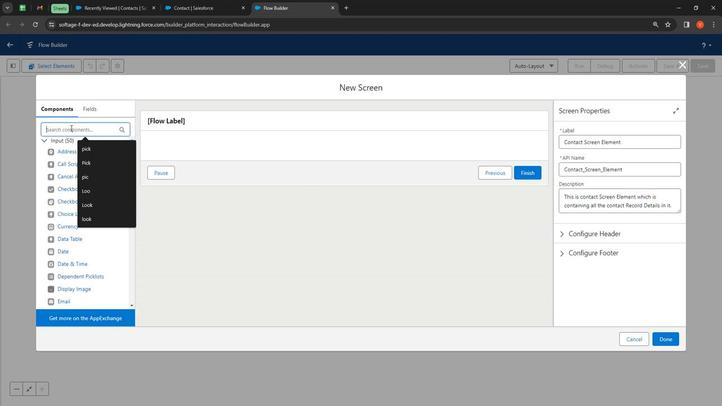 
Action: Mouse moved to (166, 101)
Screenshot: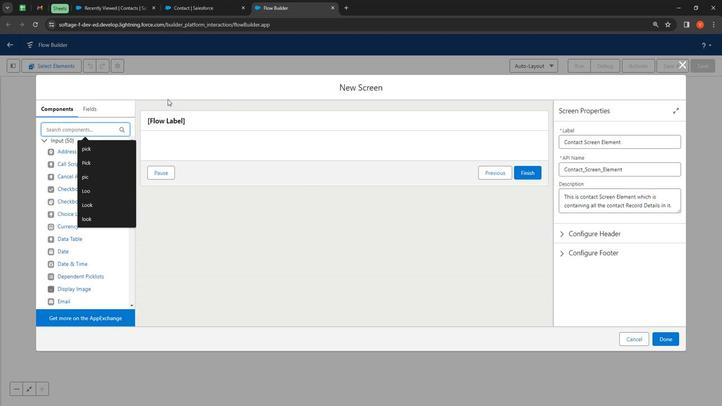 
Action: Key pressed te
Screenshot: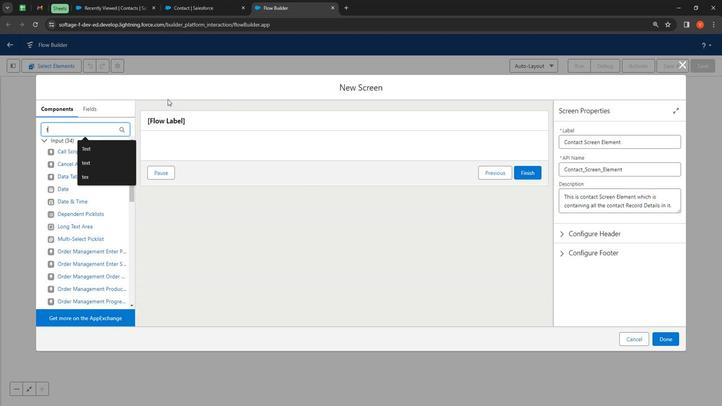 
Action: Mouse moved to (167, 100)
Screenshot: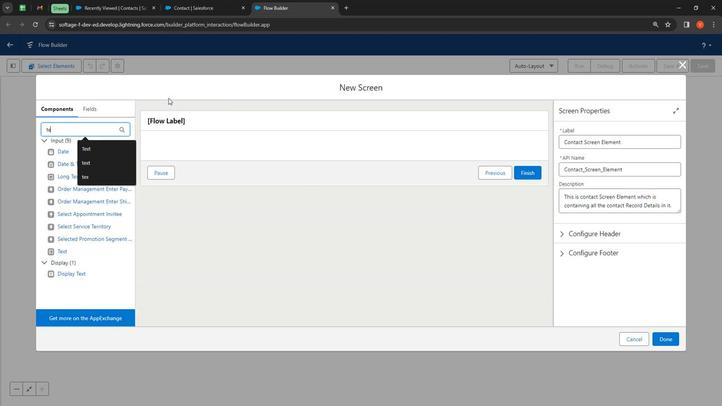 
Action: Key pressed x
Screenshot: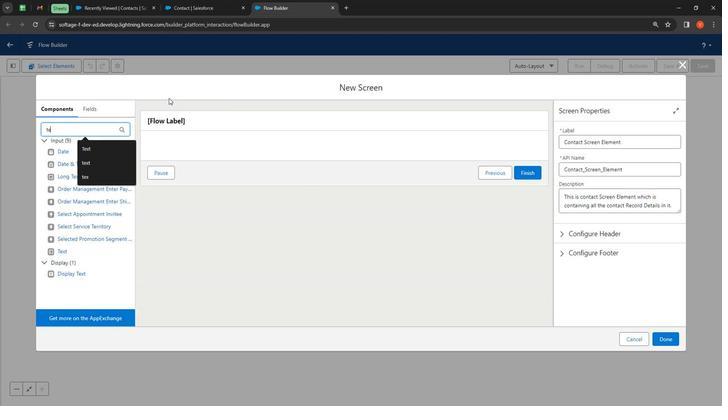 
Action: Mouse moved to (167, 100)
Screenshot: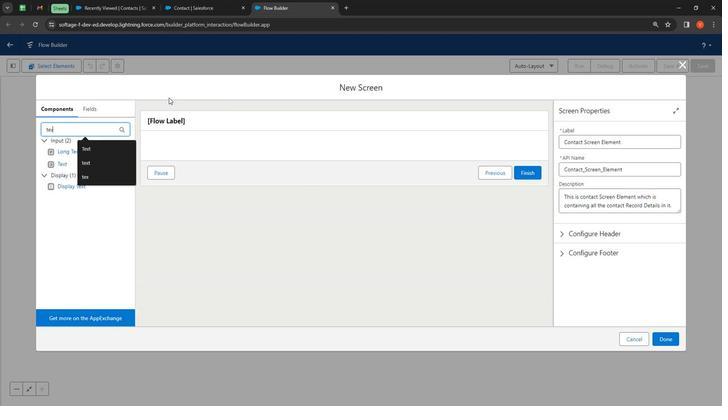 
Action: Key pressed t
Screenshot: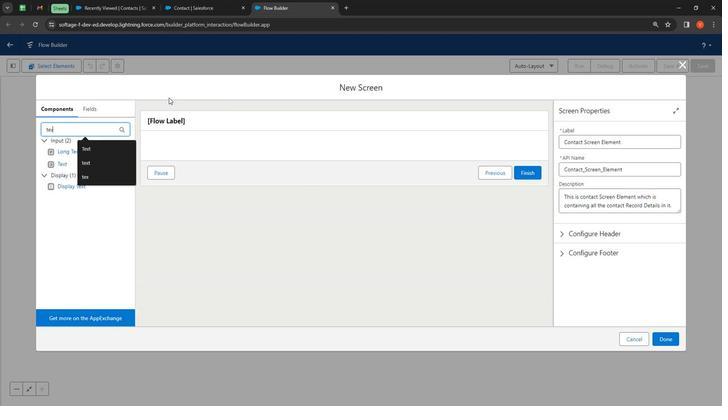 
Action: Mouse moved to (61, 163)
Screenshot: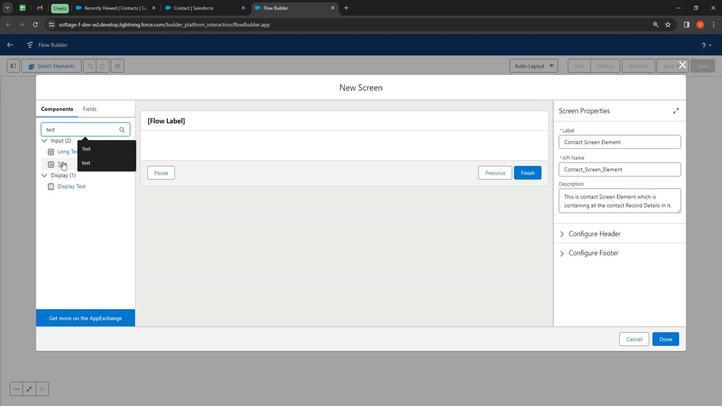 
Action: Mouse pressed left at (61, 163)
Screenshot: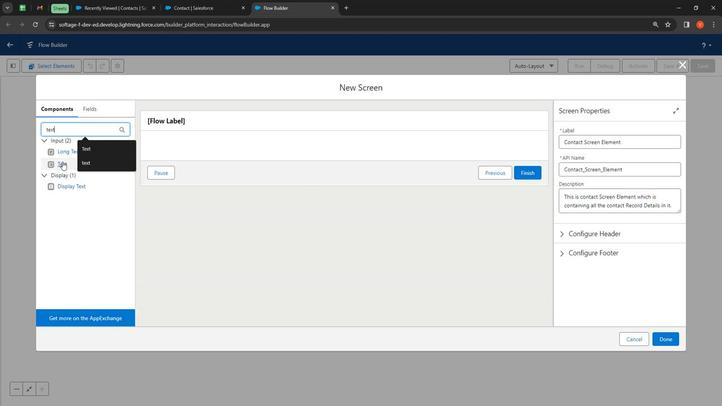 
Action: Mouse moved to (582, 146)
Screenshot: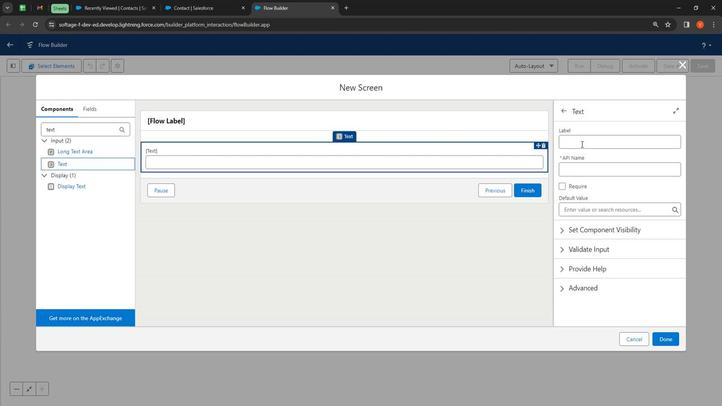 
Action: Mouse pressed left at (582, 146)
Screenshot: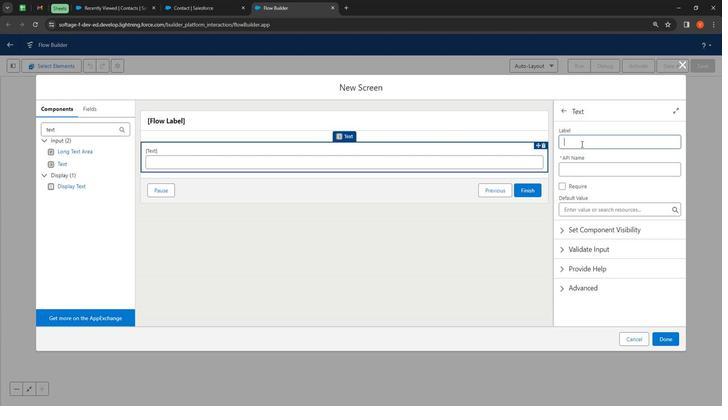 
Action: Key pressed <Key.shift>
Screenshot: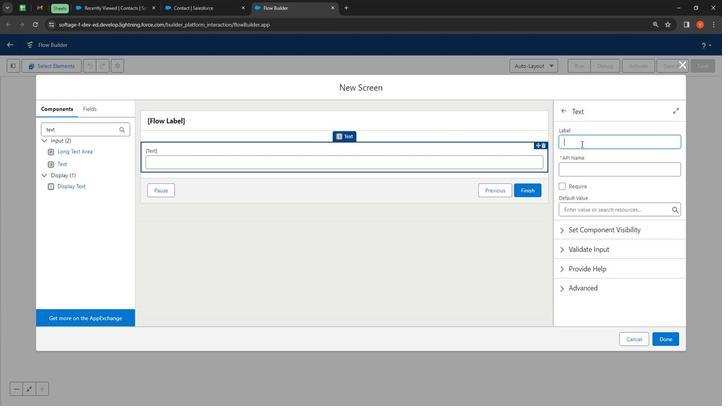 
Action: Mouse moved to (582, 146)
Screenshot: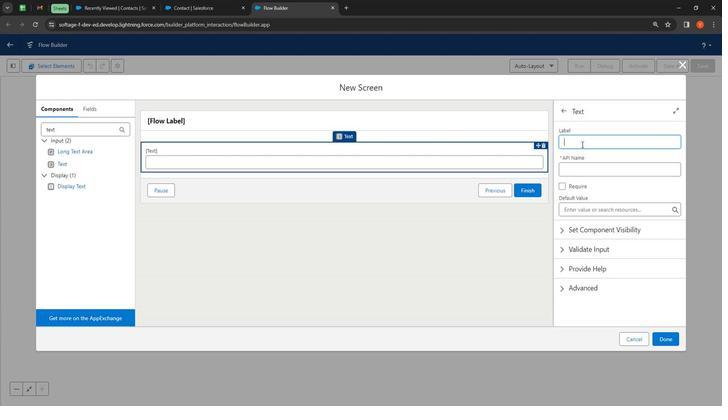 
Action: Key pressed <Key.shift><Key.shift><Key.shift><Key.shift><Key.shift><Key.shift><Key.shift><Key.shift><Key.shift><Key.shift><Key.shift><Key.shift><Key.shift><Key.shift><Key.shift><Key.shift><Key.shift>First<Key.space><Key.shift><Key.shift><Key.shift><Key.shift><Key.shift><Key.shift><Key.shift><Key.shift>Name
Screenshot: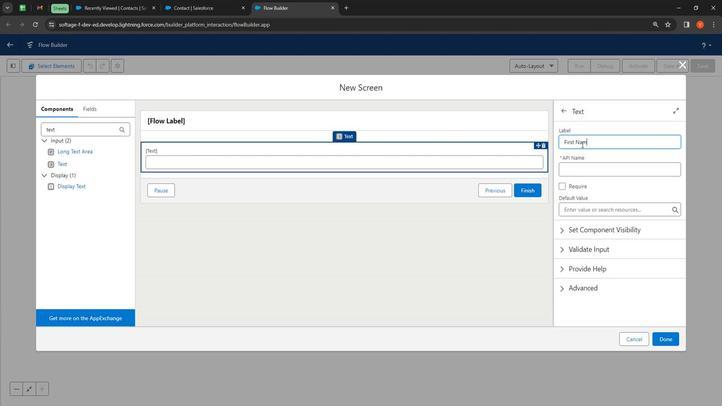 
Action: Mouse moved to (611, 164)
Screenshot: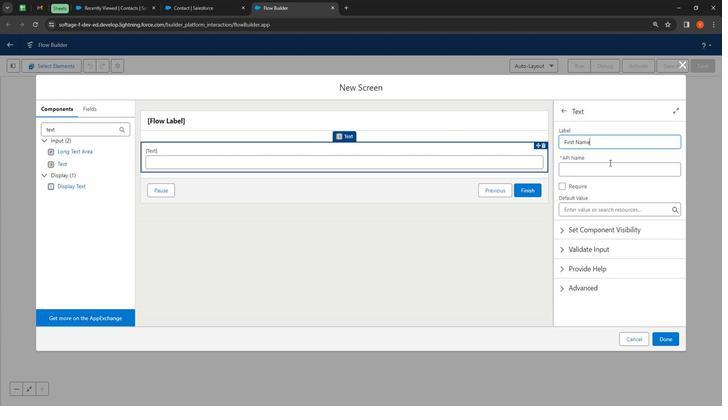 
Action: Mouse pressed left at (611, 164)
Screenshot: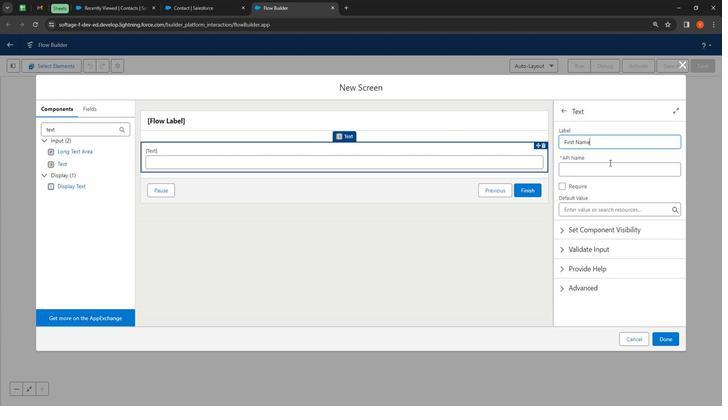 
Action: Mouse moved to (613, 167)
Screenshot: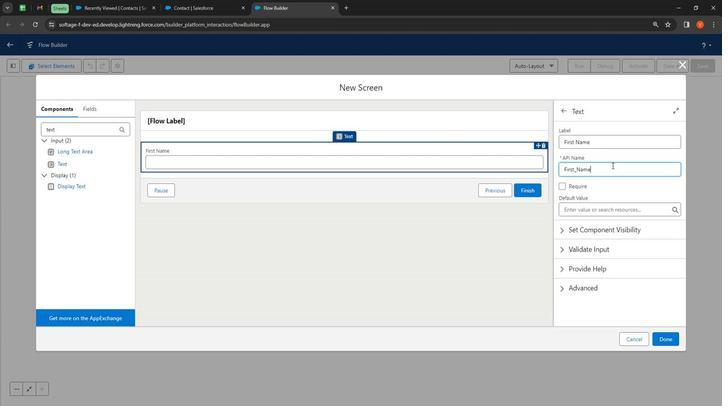 
Action: Key pressed <Key.shift><Key.shift><Key.shift><Key.shift><Key.shift><Key.shift><Key.shift><Key.shift><Key.shift><Key.shift><Key.shift><Key.shift><Key.shift>_On<Key.shift><Key.shift><Key.shift><Key.shift><Key.shift><Key.shift><Key.shift>_con
Screenshot: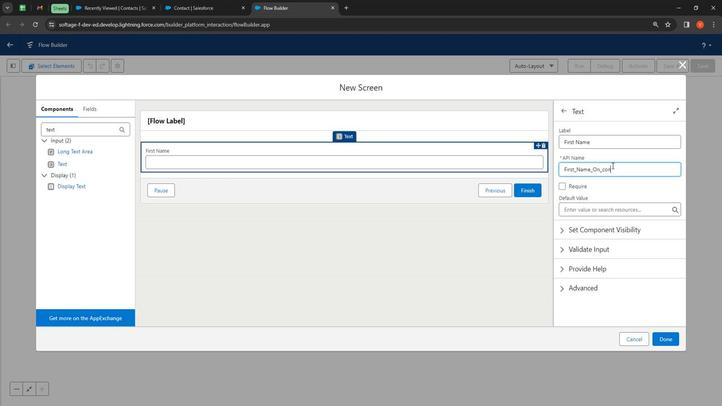 
Action: Mouse moved to (470, 245)
Screenshot: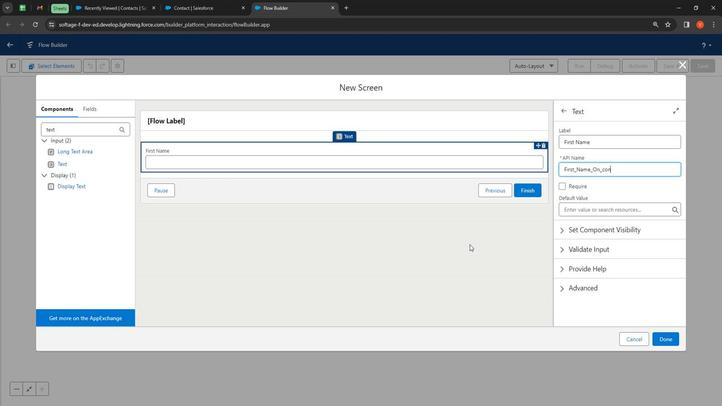 
Action: Mouse pressed left at (470, 245)
Screenshot: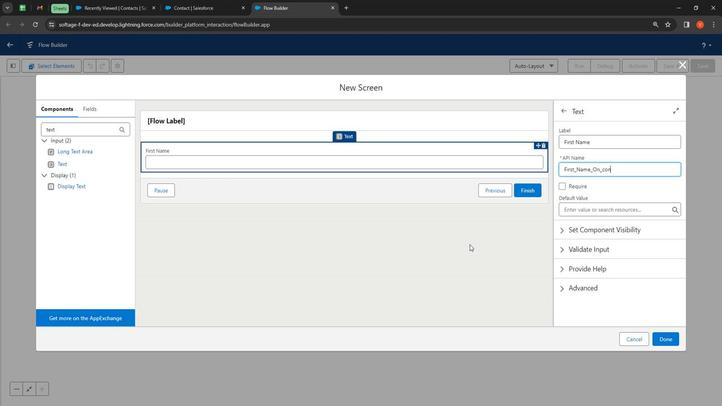 
Action: Mouse moved to (60, 163)
Screenshot: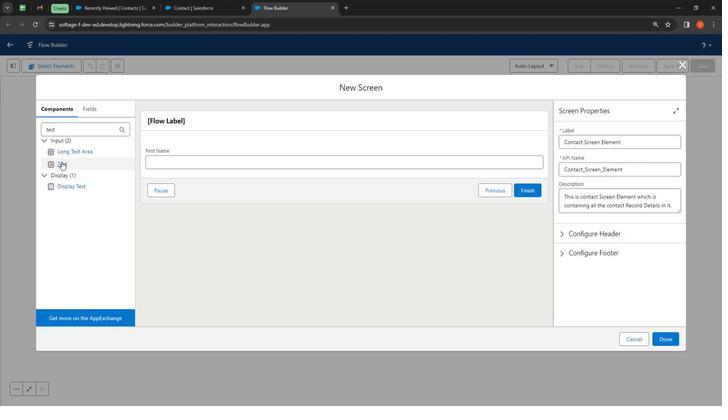 
Action: Mouse pressed left at (60, 163)
Screenshot: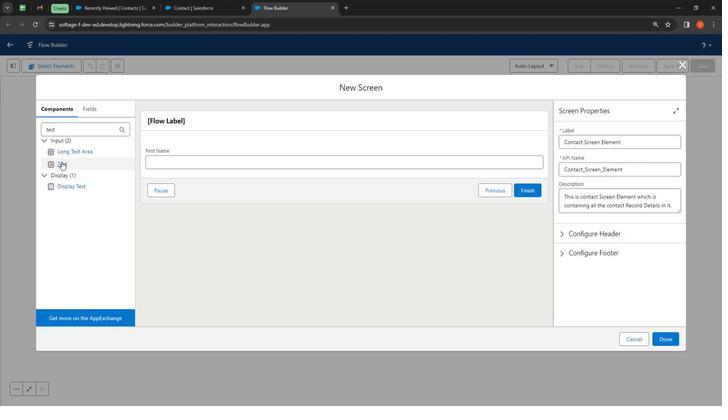 
Action: Mouse moved to (590, 144)
Screenshot: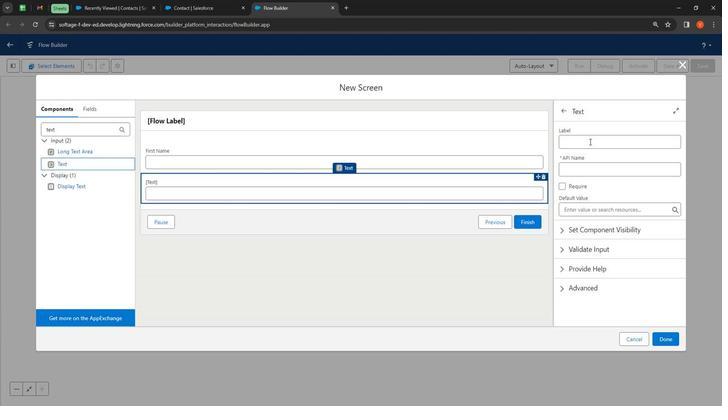 
Action: Mouse pressed left at (590, 144)
Screenshot: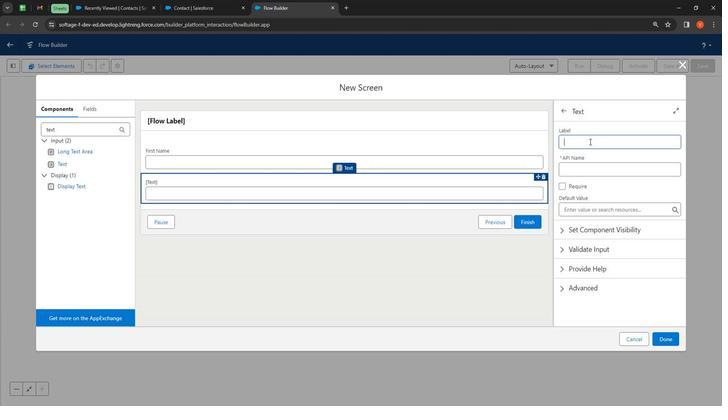 
Action: Mouse moved to (434, 137)
Screenshot: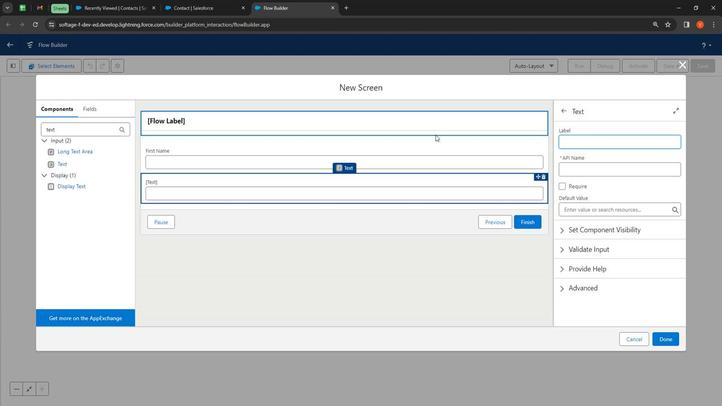 
Action: Key pressed <Key.shift>
Screenshot: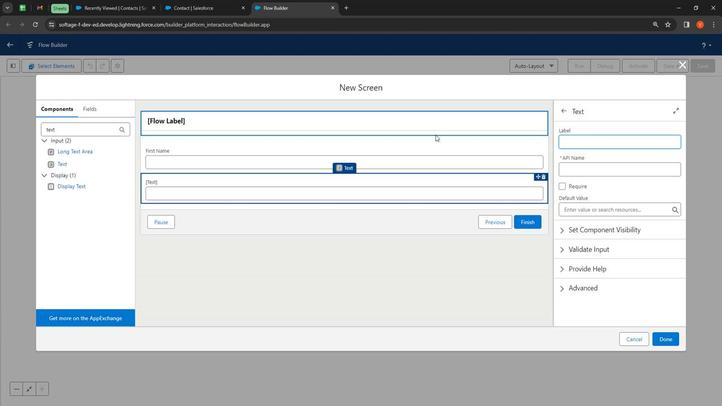 
Action: Mouse moved to (460, 131)
Screenshot: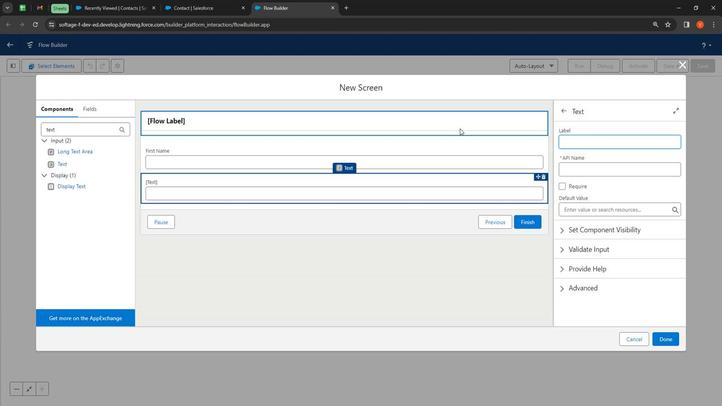 
Action: Key pressed <Key.shift><Key.shift><Key.shift><Key.shift><Key.shift><Key.shift><Key.shift>Last<Key.space><Key.shift>Name
Screenshot: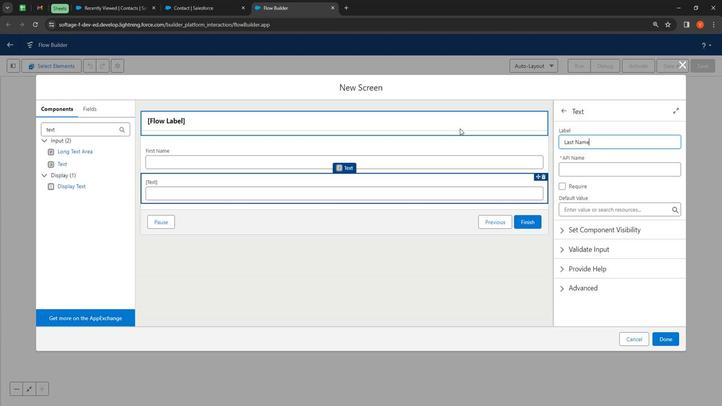 
Action: Mouse moved to (580, 173)
Screenshot: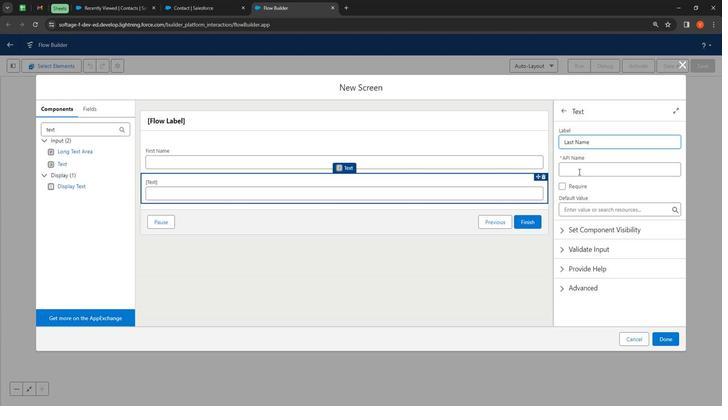 
Action: Mouse pressed left at (580, 173)
Screenshot: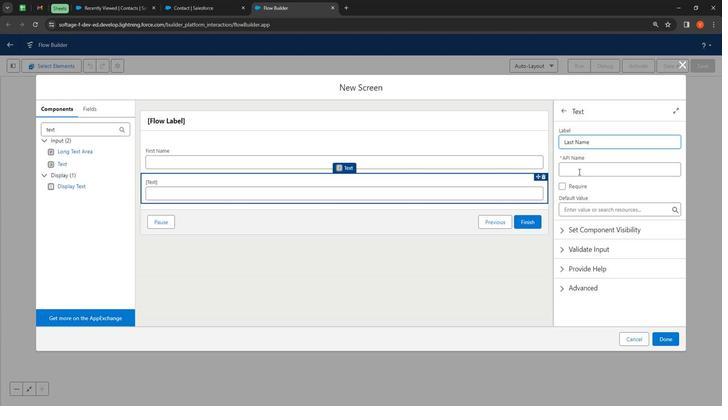 
Action: Mouse moved to (612, 176)
Screenshot: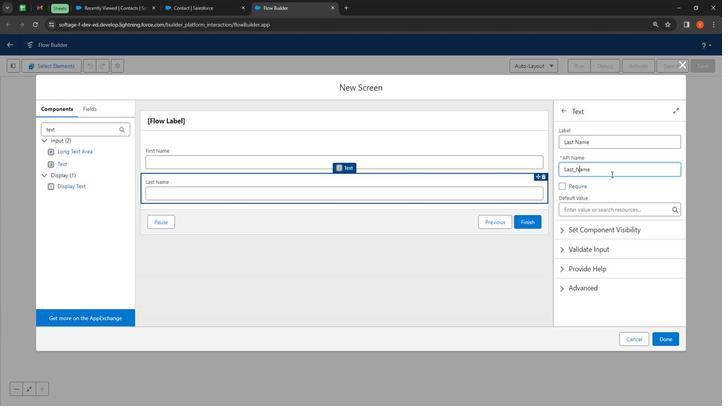 
Action: Mouse pressed left at (612, 176)
Screenshot: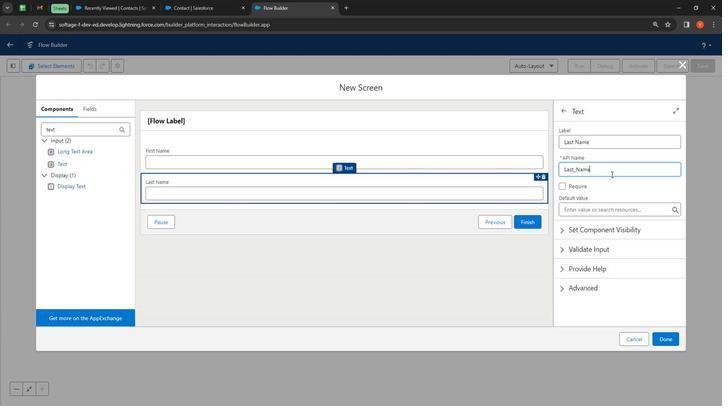 
Action: Mouse moved to (613, 176)
Screenshot: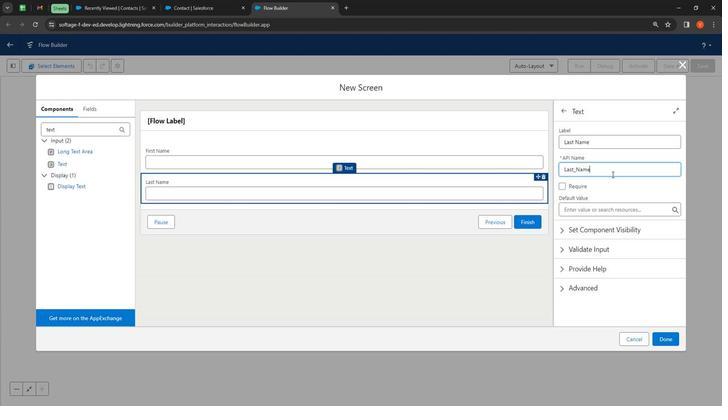 
Action: Key pressed <Key.shift>
Screenshot: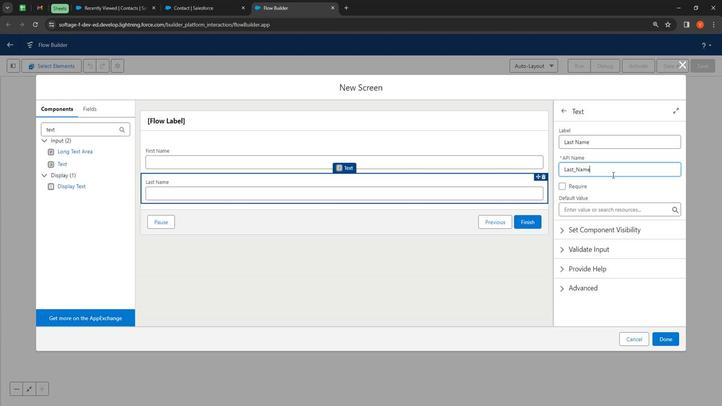 
Action: Mouse moved to (604, 171)
Screenshot: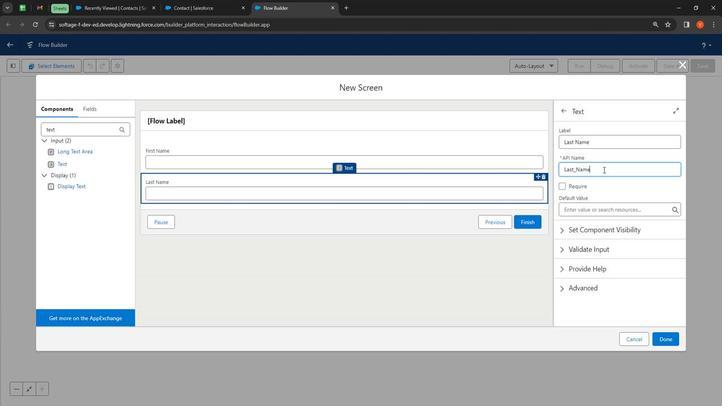 
Action: Key pressed <Key.shift><Key.shift><Key.shift><Key.shift><Key.shift><Key.shift><Key.shift><Key.shift><Key.shift><Key.shift>_<Key.shift>On<Key.shift>Con
Screenshot: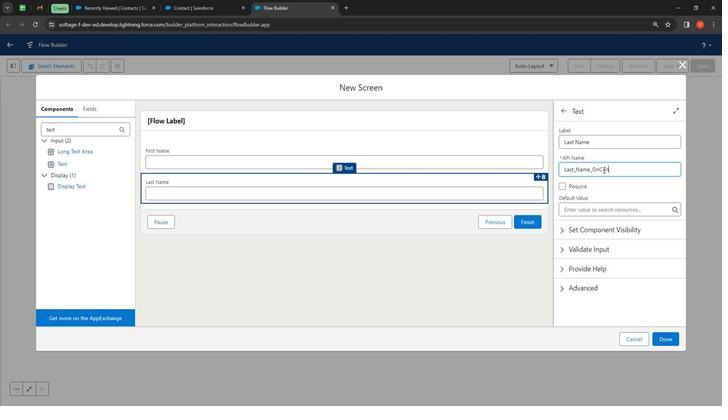 
Action: Mouse moved to (471, 302)
Screenshot: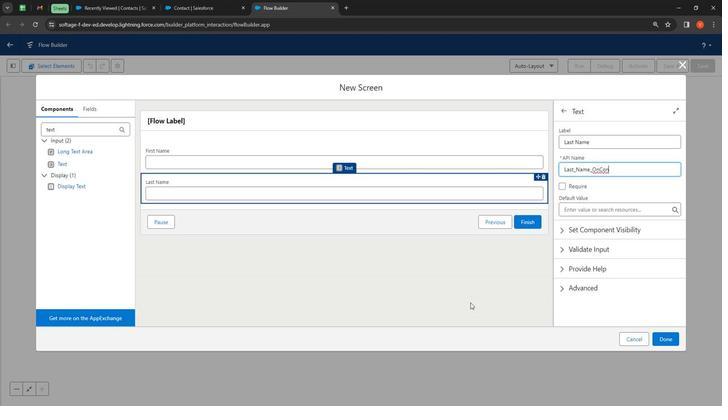 
Action: Mouse pressed left at (471, 302)
Screenshot: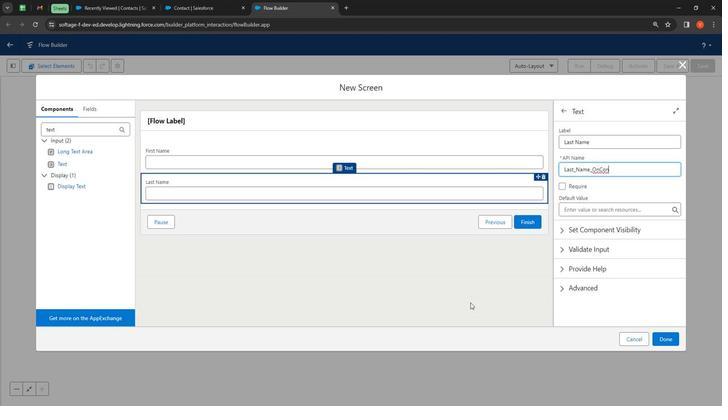 
Action: Mouse moved to (285, 188)
Screenshot: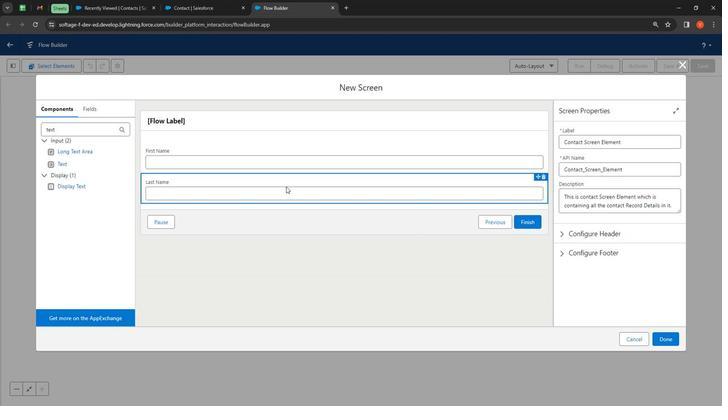 
Action: Mouse pressed left at (285, 188)
Screenshot: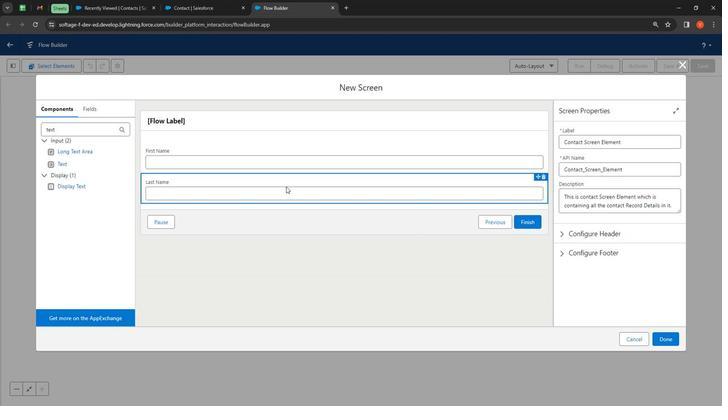
Action: Mouse moved to (563, 190)
Screenshot: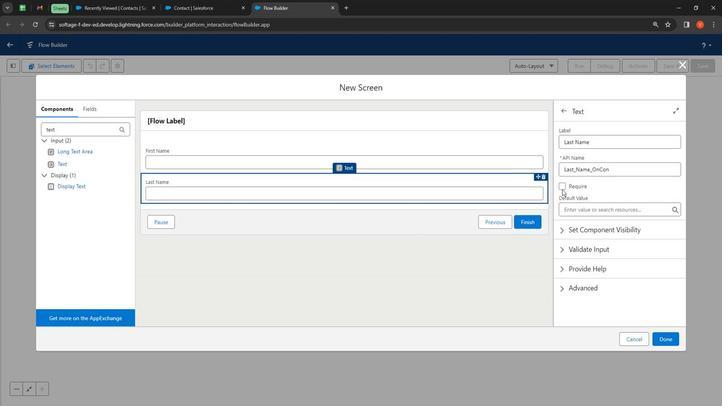 
Action: Mouse pressed left at (563, 190)
Screenshot: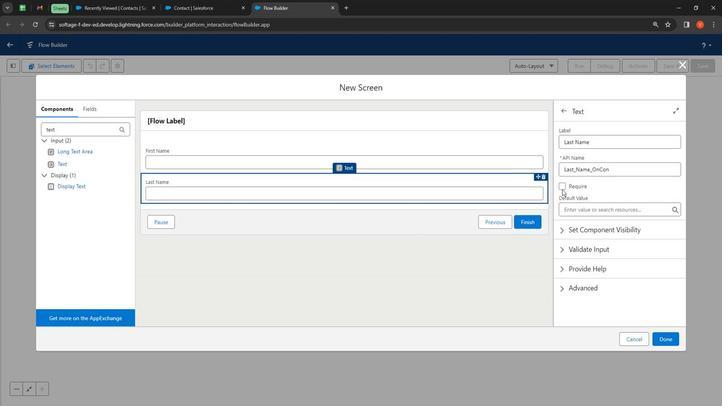 
Action: Mouse moved to (417, 268)
Screenshot: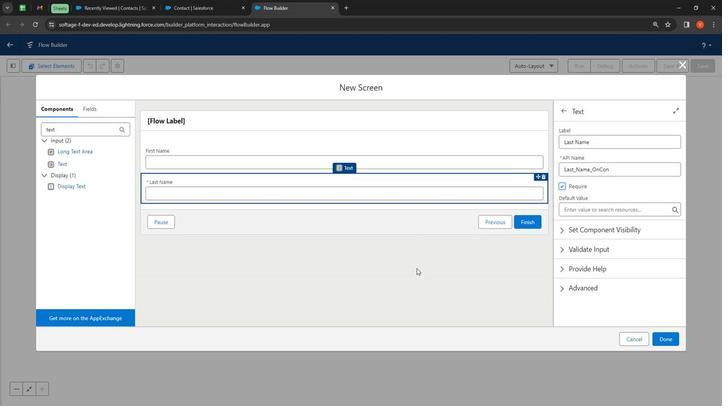 
Action: Mouse pressed left at (417, 268)
Screenshot: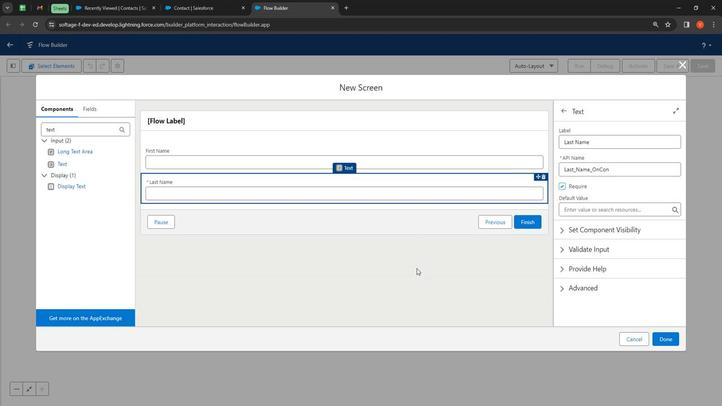 
Action: Mouse moved to (93, 133)
Screenshot: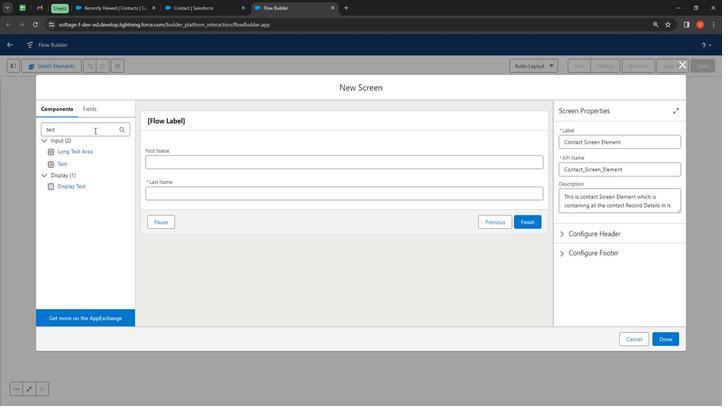 
Action: Mouse pressed left at (93, 133)
Screenshot: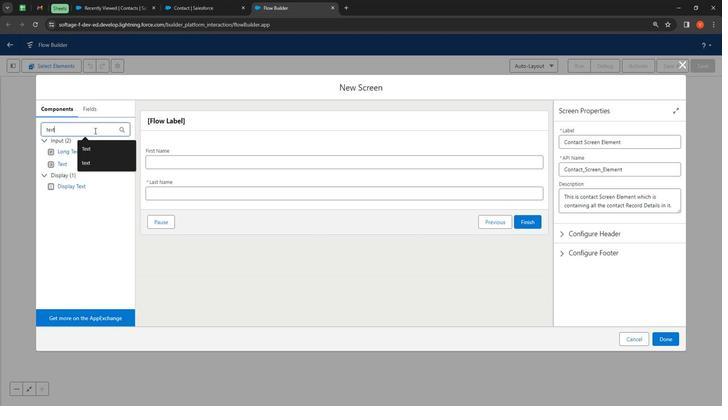 
Action: Mouse pressed left at (93, 133)
Screenshot: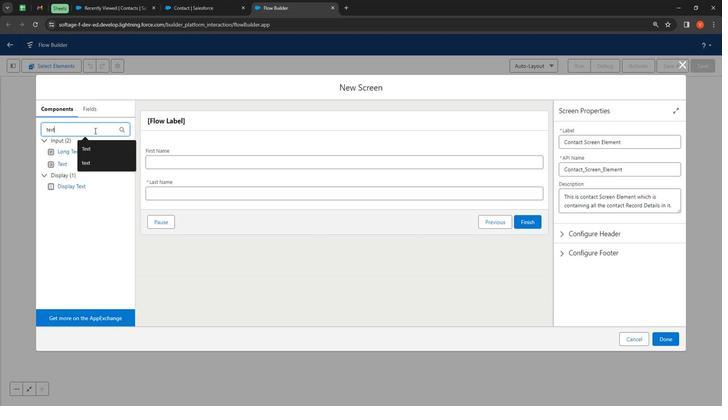 
Action: Mouse moved to (93, 132)
Screenshot: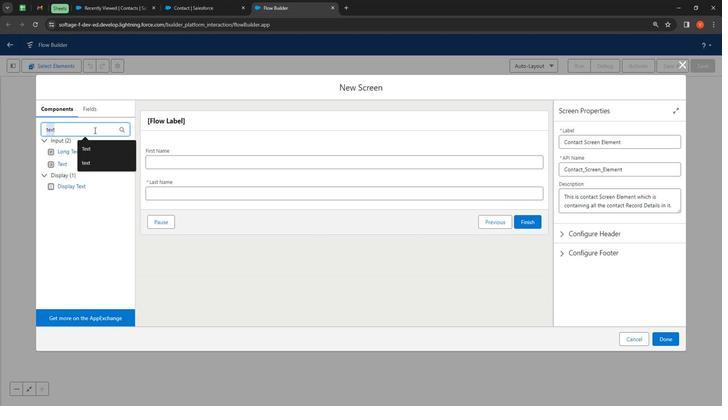 
Action: Key pressed se
Screenshot: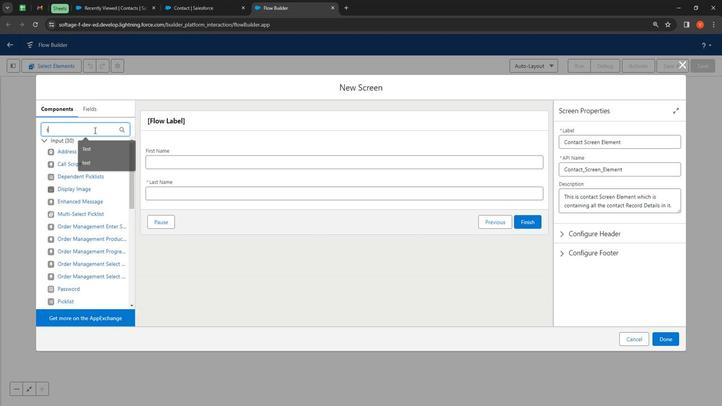 
Action: Mouse moved to (93, 132)
Screenshot: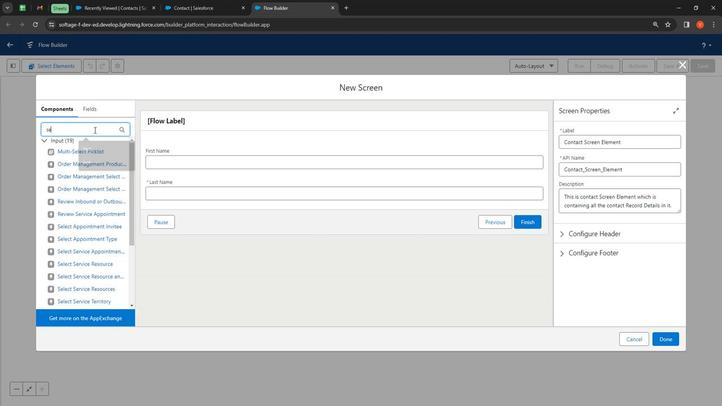 
Action: Key pressed c
Screenshot: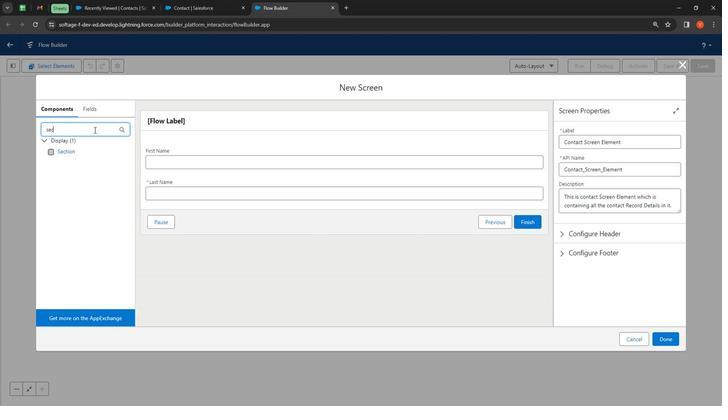 
Action: Mouse moved to (65, 149)
Screenshot: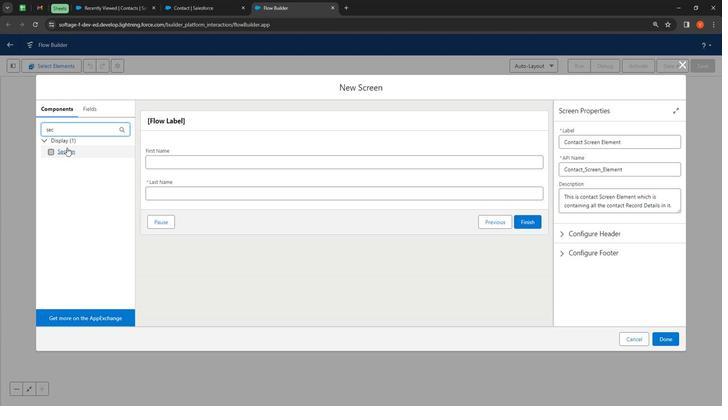 
Action: Mouse pressed left at (65, 149)
Screenshot: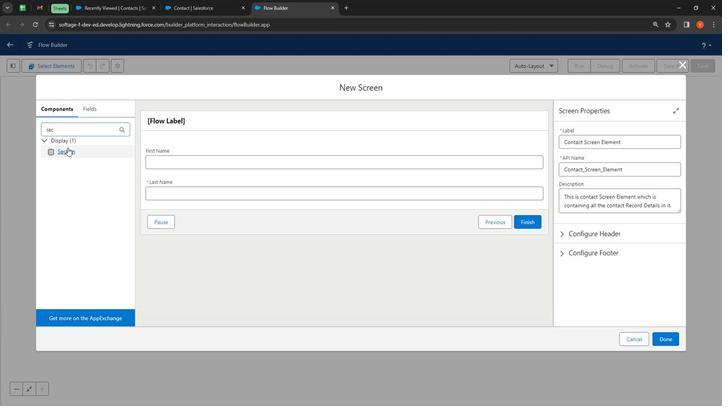 
Action: Mouse moved to (606, 197)
Screenshot: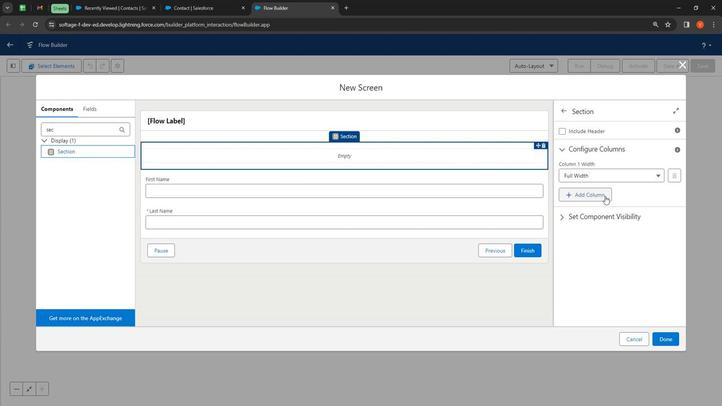 
Action: Mouse pressed left at (606, 197)
Screenshot: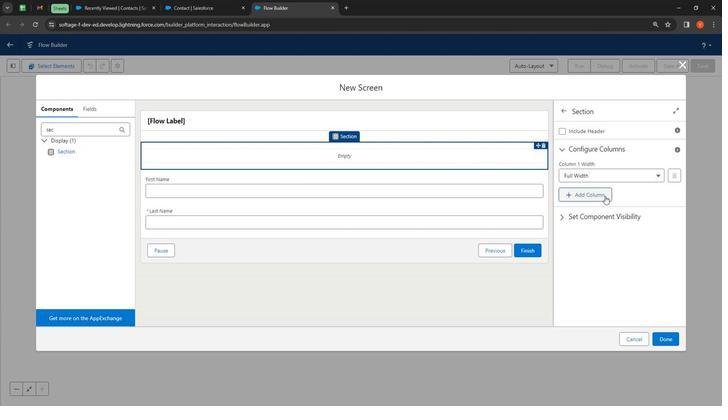 
Action: Mouse moved to (234, 194)
Screenshot: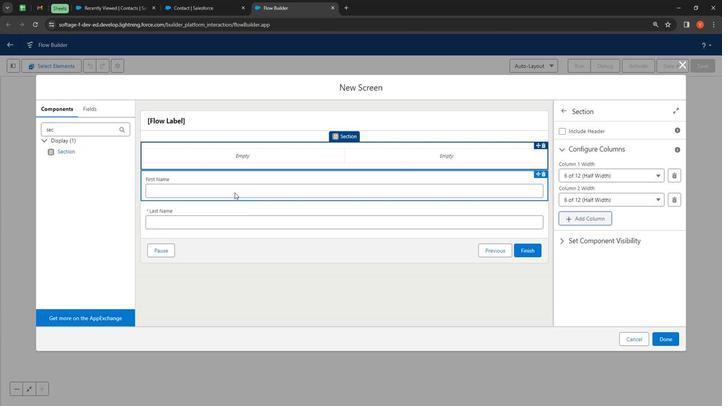 
Action: Mouse pressed left at (234, 194)
Screenshot: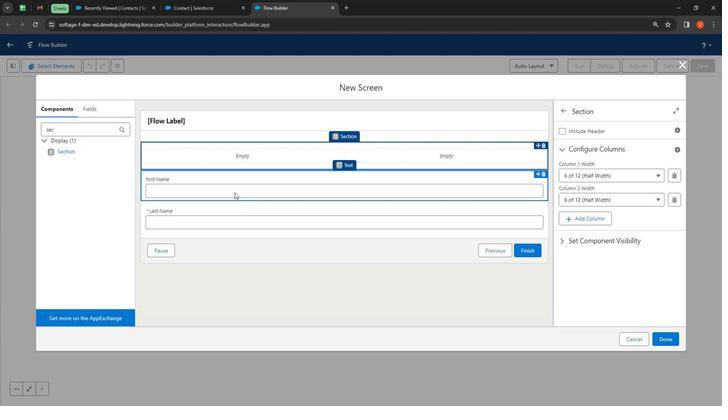 
Action: Mouse moved to (258, 206)
Screenshot: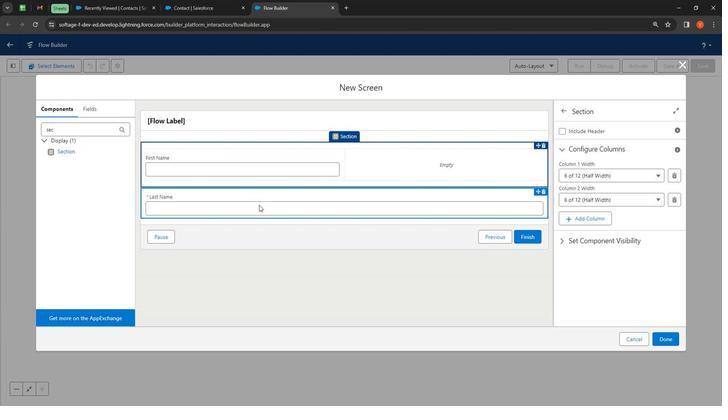 
Action: Mouse pressed left at (258, 206)
Screenshot: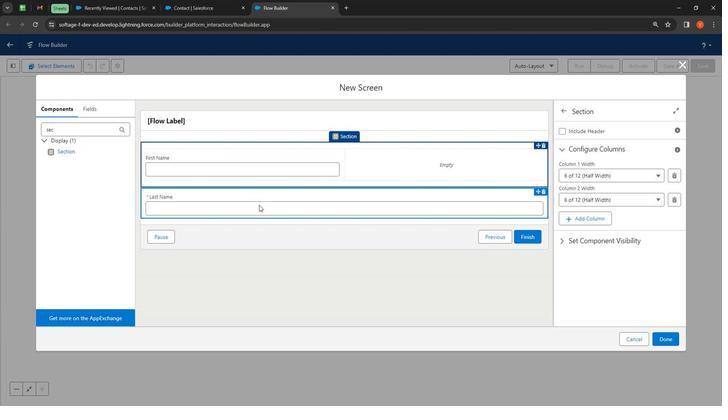 
Action: Mouse moved to (336, 255)
Screenshot: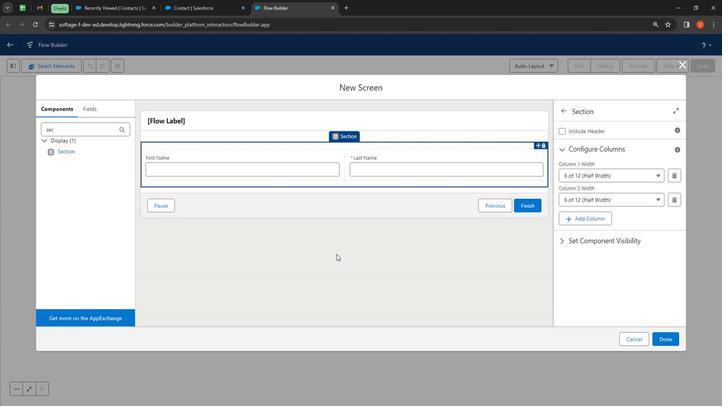 
Action: Mouse pressed left at (336, 255)
Screenshot: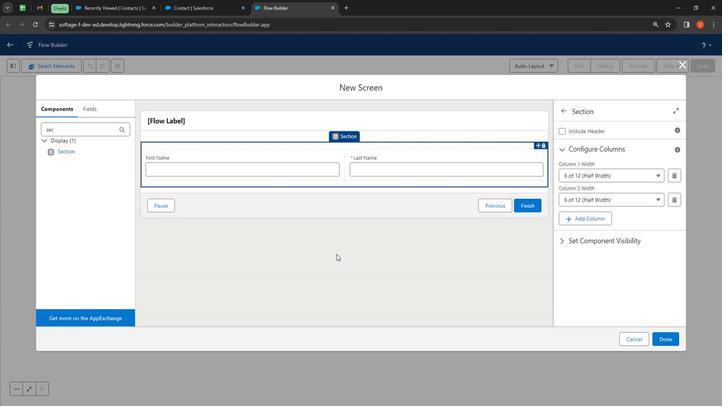 
Action: Mouse moved to (187, 7)
Screenshot: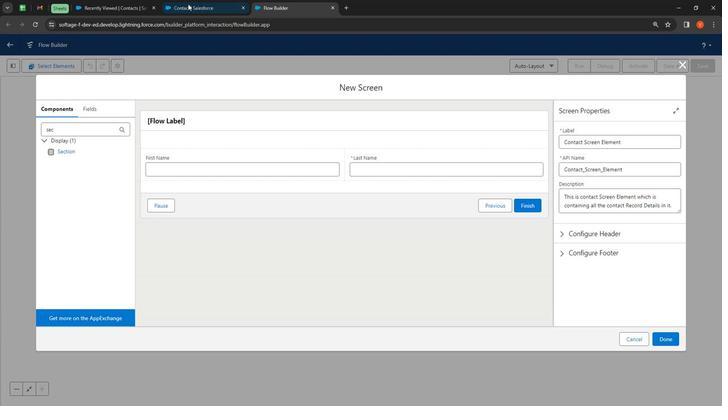 
Action: Mouse pressed left at (187, 7)
Screenshot: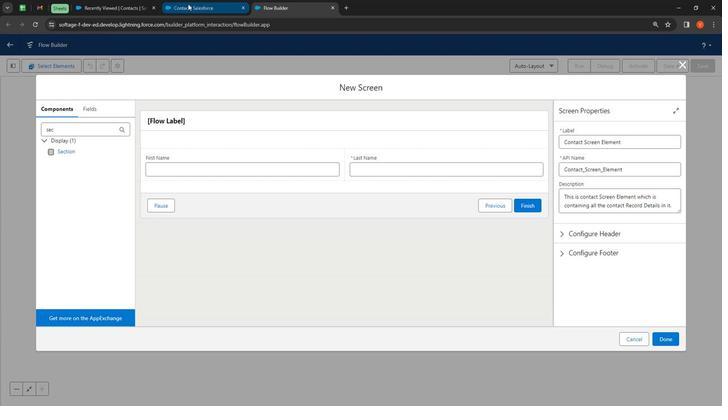 
Action: Mouse moved to (289, 3)
Screenshot: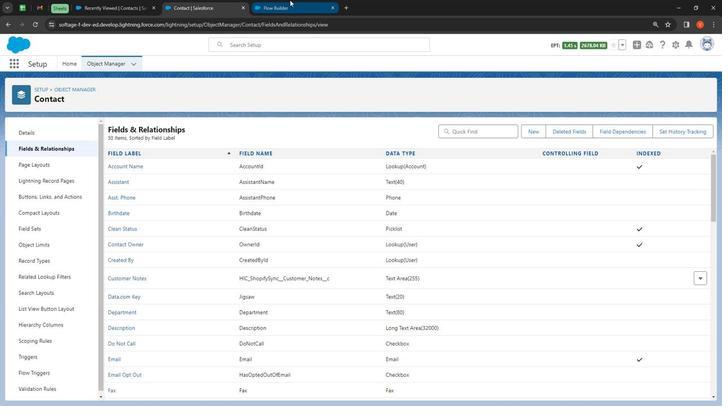 
Action: Mouse pressed left at (289, 3)
Screenshot: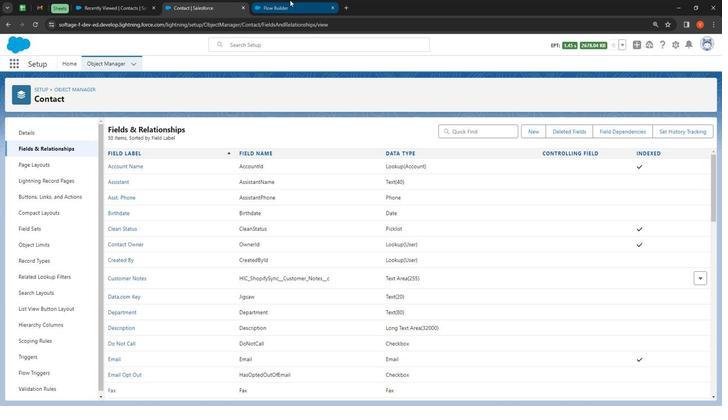 
Action: Mouse moved to (76, 132)
Screenshot: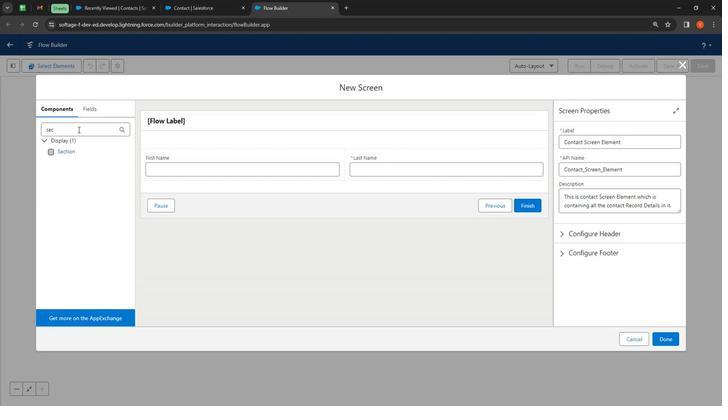 
Action: Mouse pressed left at (76, 132)
Screenshot: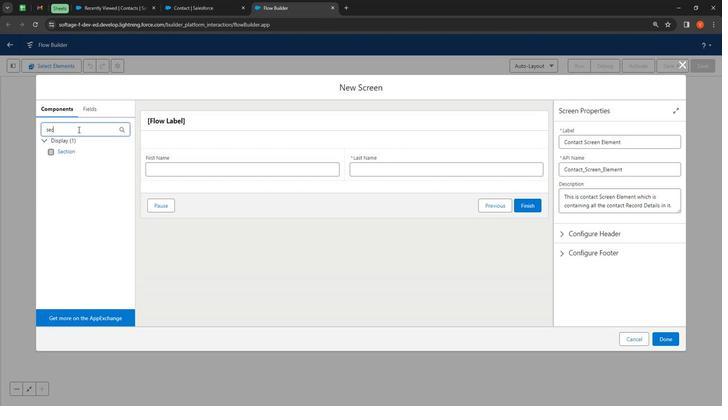 
Action: Mouse pressed left at (76, 132)
Screenshot: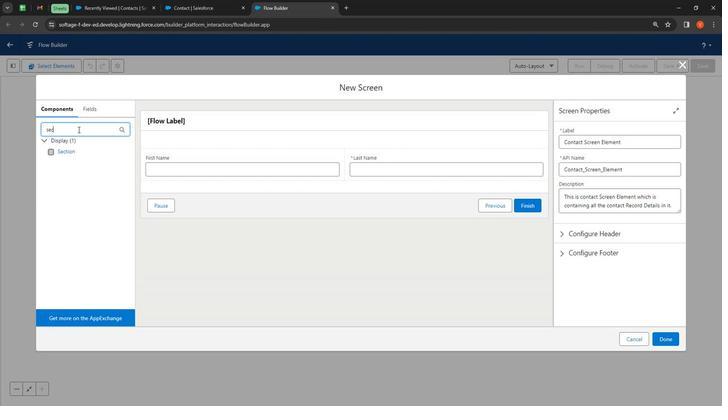 
Action: Key pressed t
Screenshot: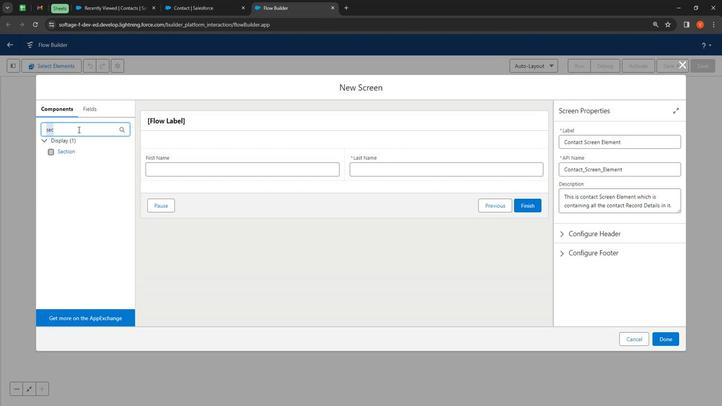 
Action: Mouse moved to (77, 131)
Screenshot: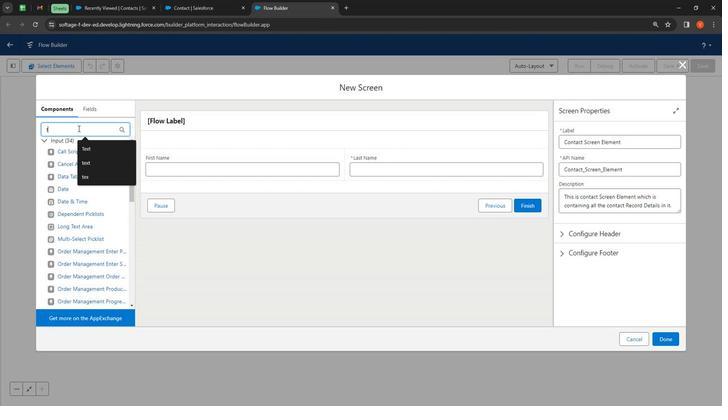 
Action: Key pressed e
Screenshot: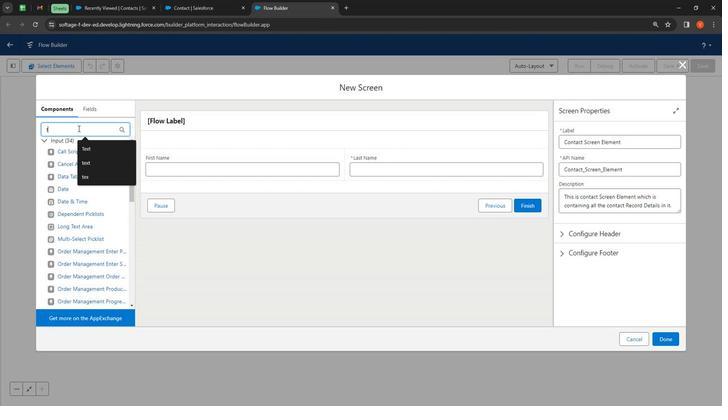
Action: Mouse moved to (78, 129)
Screenshot: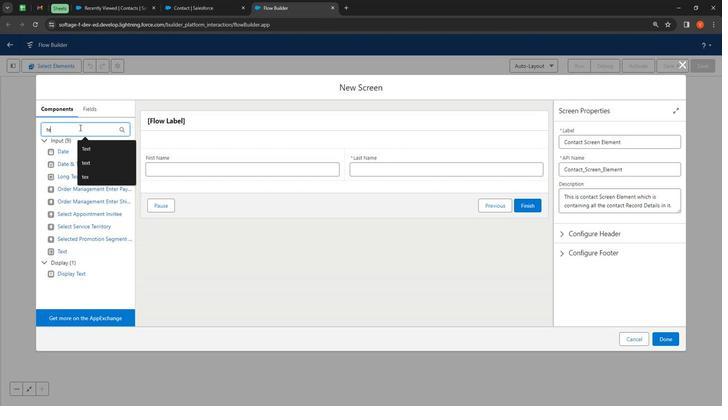 
Action: Key pressed x
Screenshot: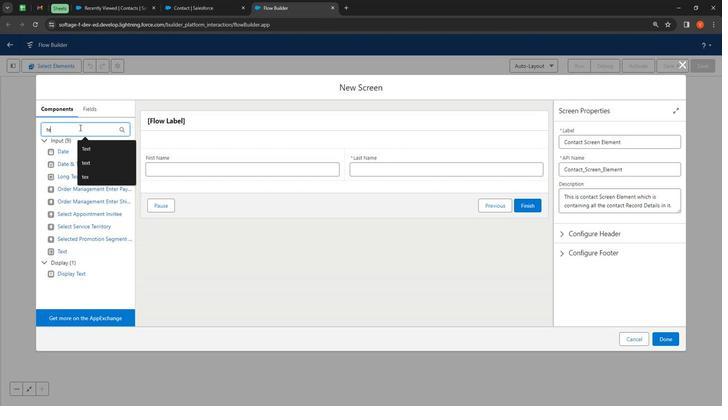 
Action: Mouse moved to (61, 164)
Screenshot: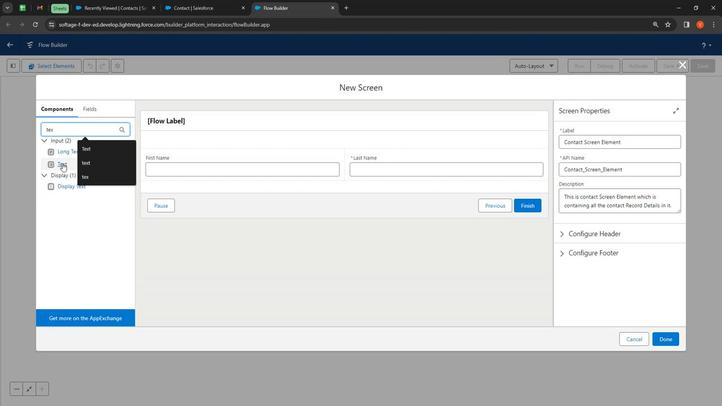 
Action: Mouse pressed left at (61, 164)
Screenshot: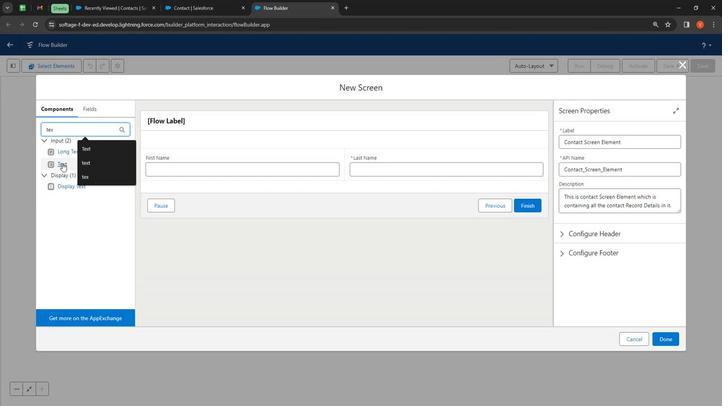 
Action: Mouse moved to (569, 146)
Screenshot: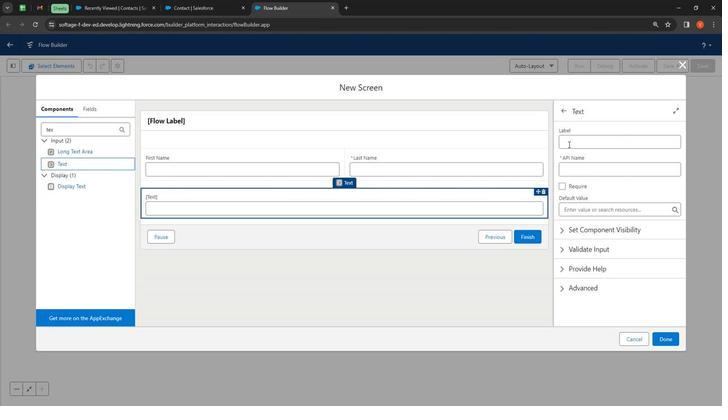 
Action: Mouse pressed left at (569, 146)
Screenshot: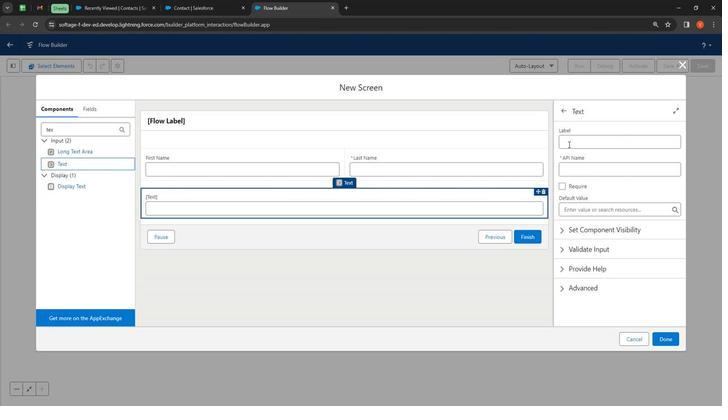 
Action: Mouse moved to (569, 146)
Screenshot: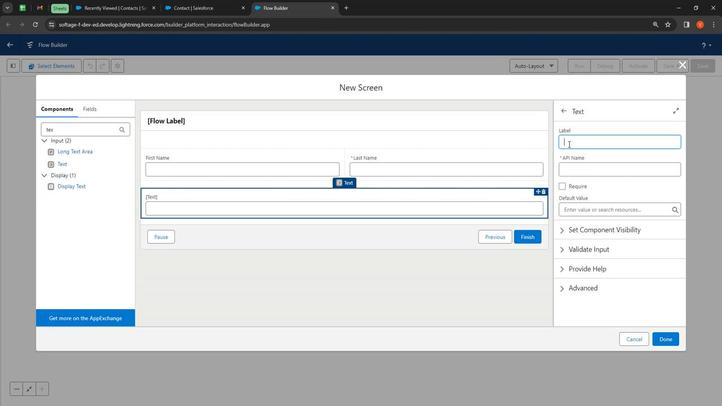 
Action: Key pressed <Key.shift>Assistant<Key.space><Key.shift>Name
Screenshot: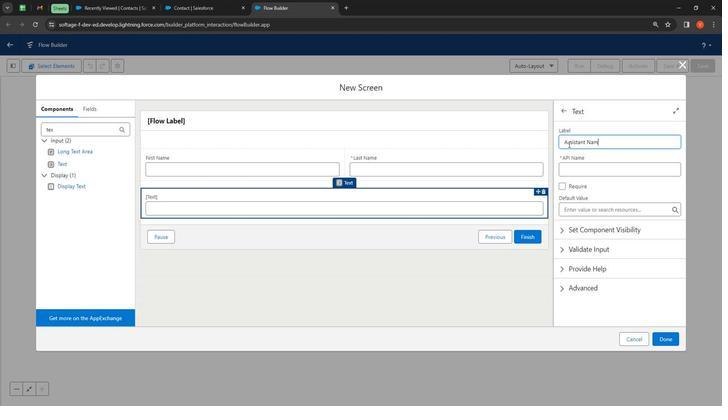 
Action: Mouse moved to (590, 176)
Screenshot: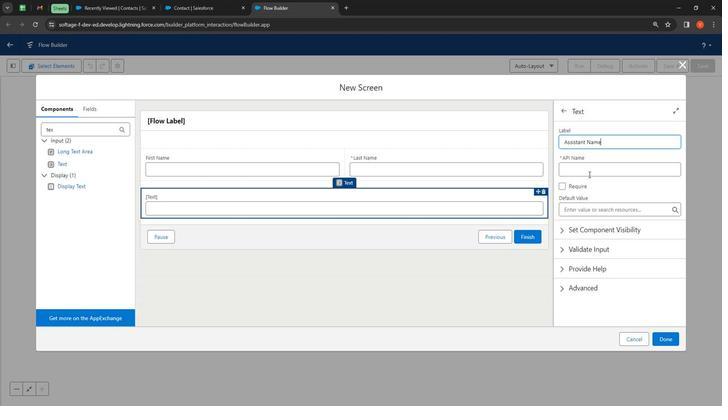 
Action: Mouse pressed left at (590, 176)
Screenshot: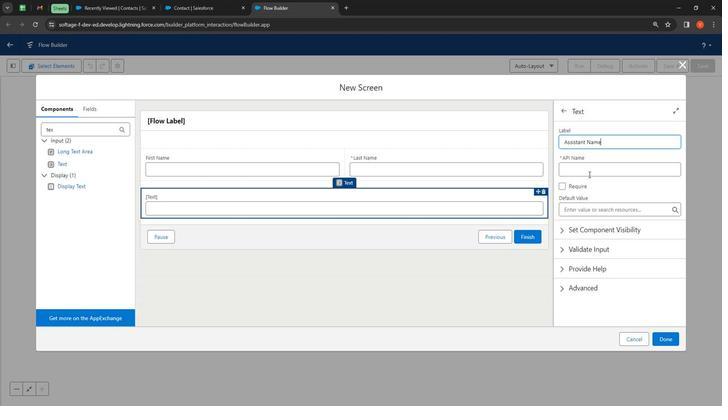 
Action: Mouse moved to (207, 3)
Screenshot: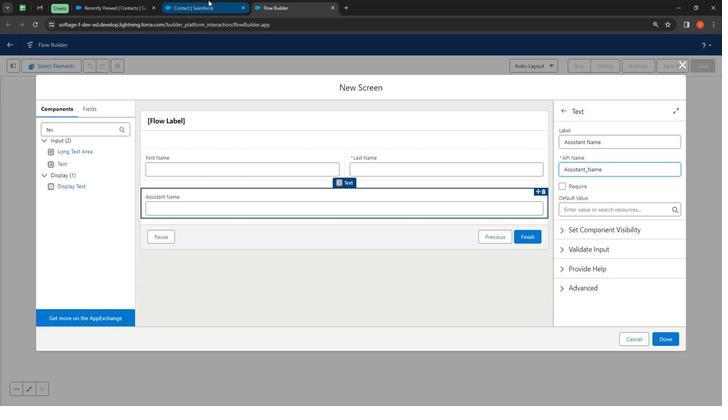 
Action: Mouse pressed left at (207, 3)
Screenshot: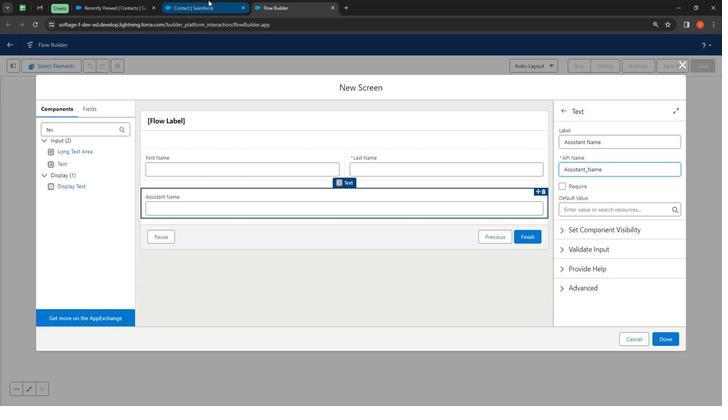 
Action: Mouse moved to (244, 5)
Screenshot: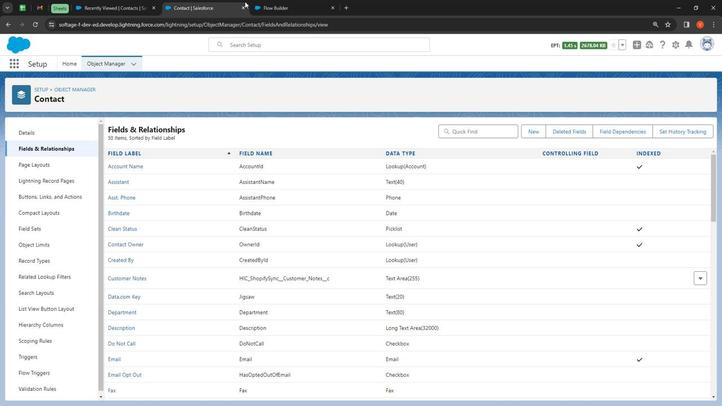 
Action: Mouse pressed left at (244, 5)
Screenshot: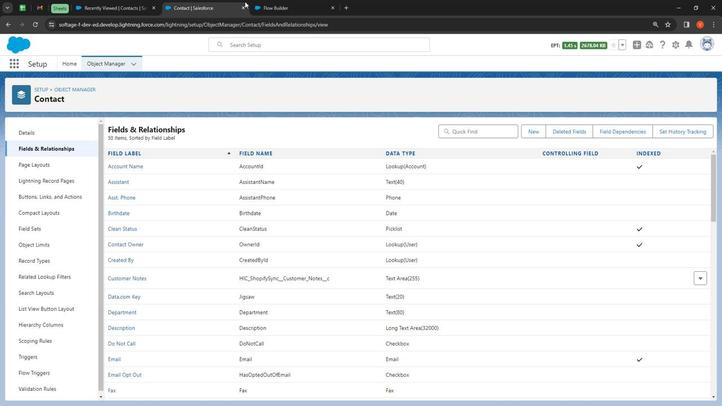 
Action: Mouse moved to (259, 3)
Screenshot: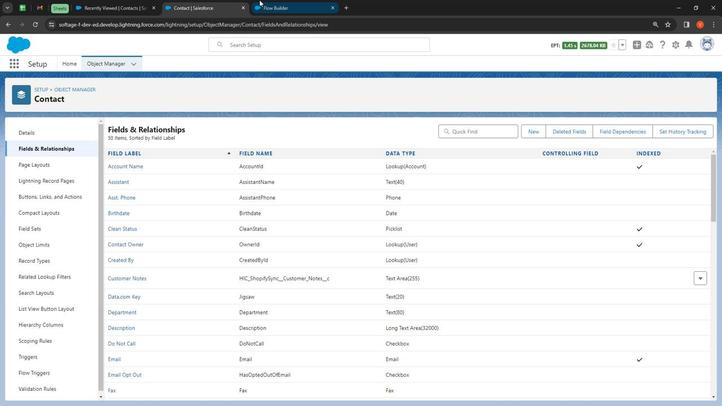 
Action: Mouse pressed left at (259, 3)
Screenshot: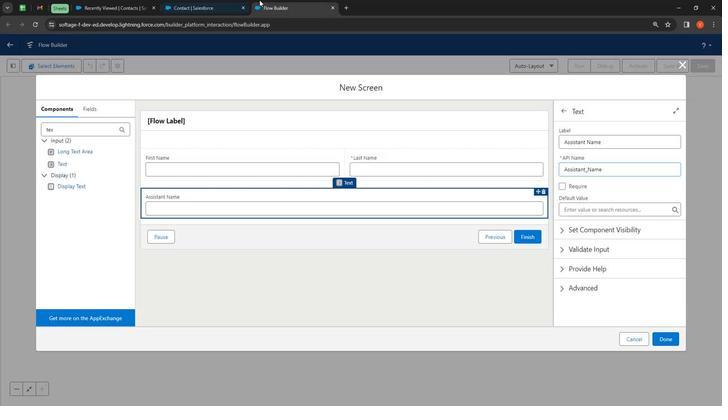 
Action: Mouse moved to (56, 131)
Screenshot: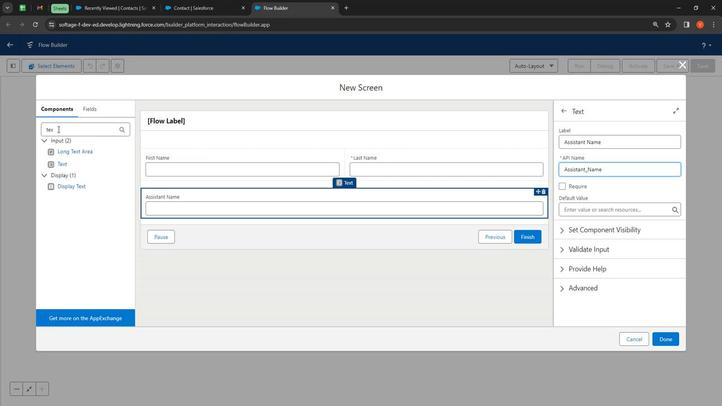 
Action: Mouse pressed left at (56, 131)
Screenshot: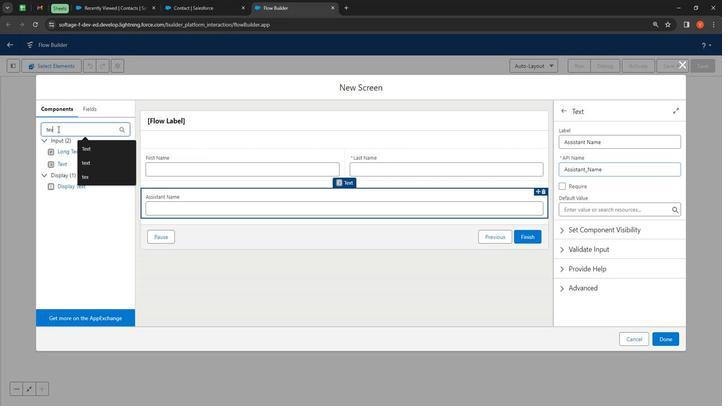 
Action: Mouse pressed left at (56, 131)
Screenshot: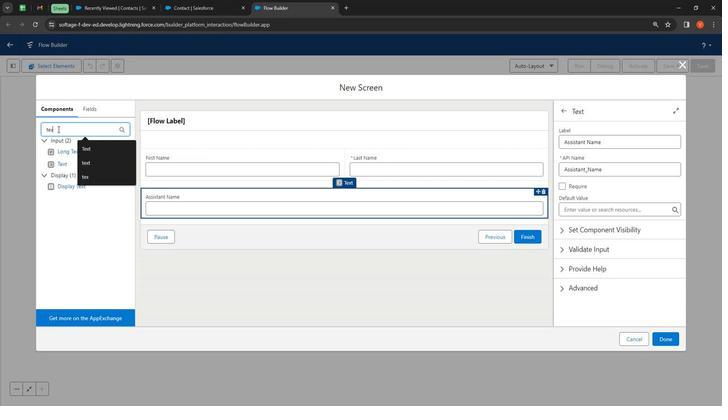 
Action: Mouse moved to (55, 131)
Screenshot: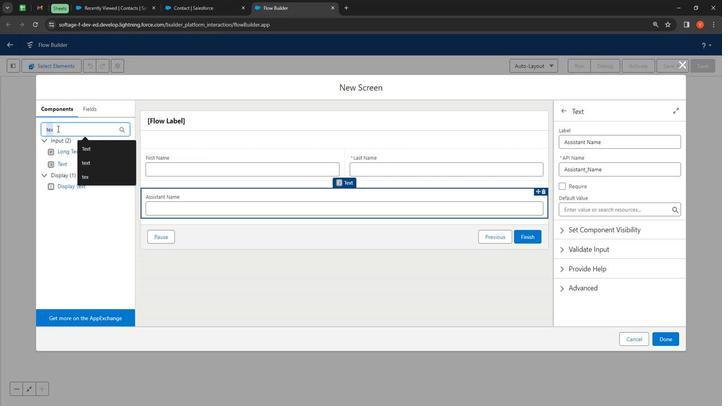 
Action: Key pressed phone
Screenshot: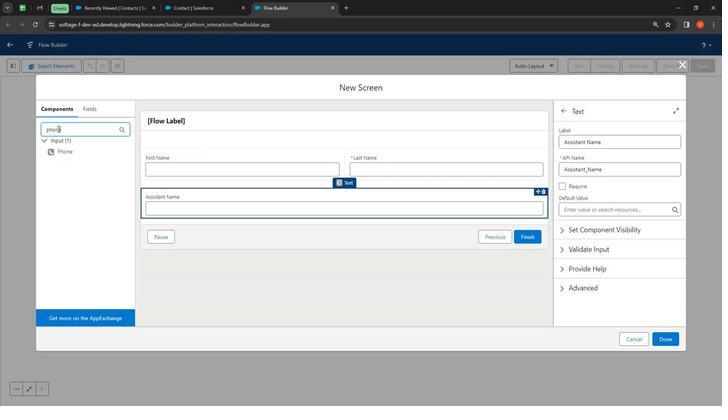 
Action: Mouse moved to (60, 151)
Screenshot: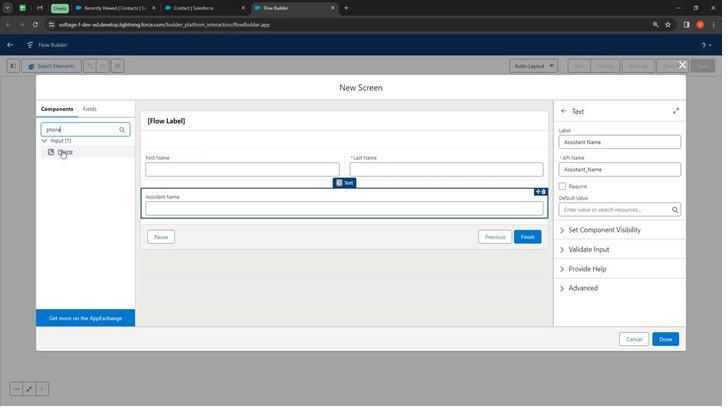 
Action: Mouse pressed left at (60, 151)
Screenshot: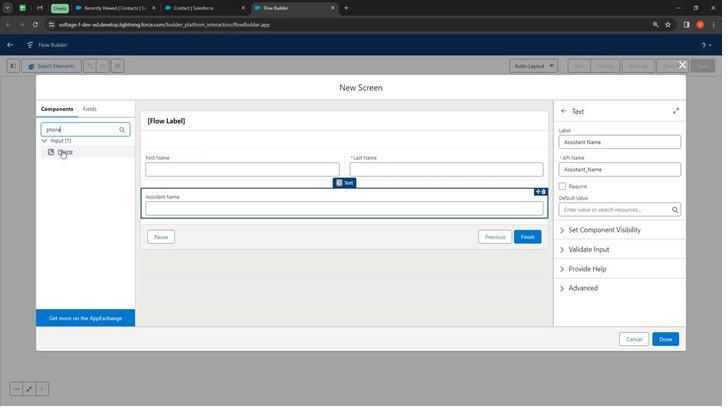 
Action: Mouse moved to (598, 145)
Screenshot: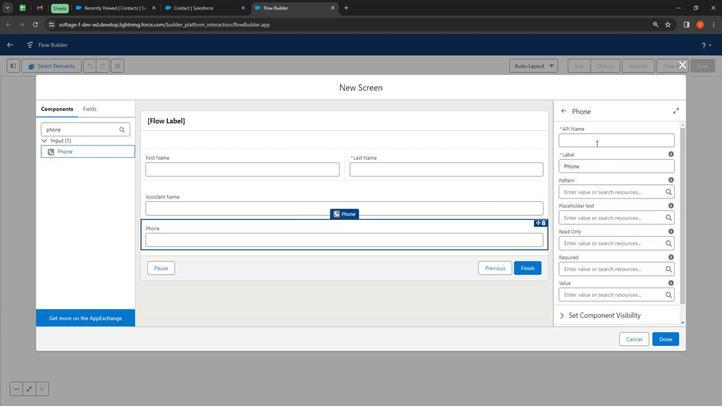 
Action: Mouse pressed left at (598, 145)
Screenshot: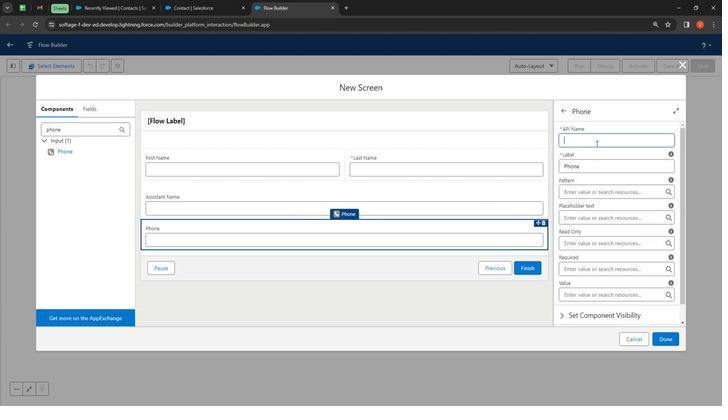 
Action: Mouse moved to (598, 146)
Screenshot: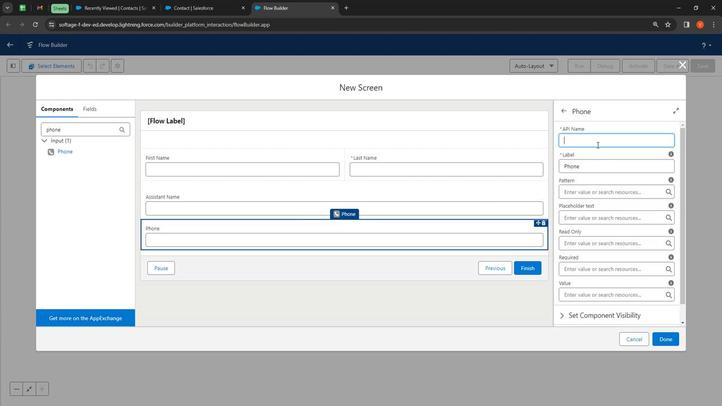 
Action: Key pressed <Key.shift>
Screenshot: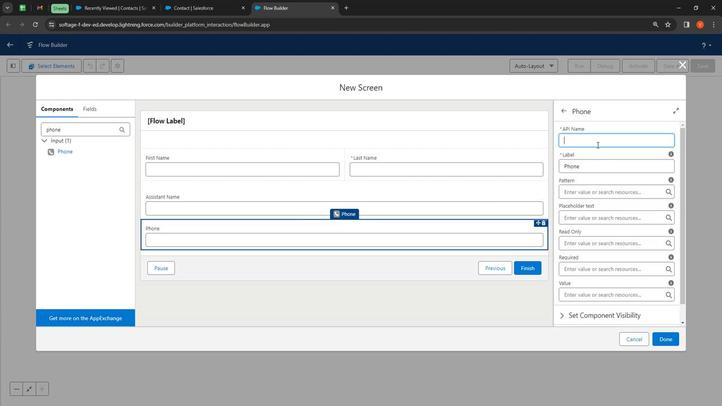 
Action: Mouse moved to (607, 150)
Screenshot: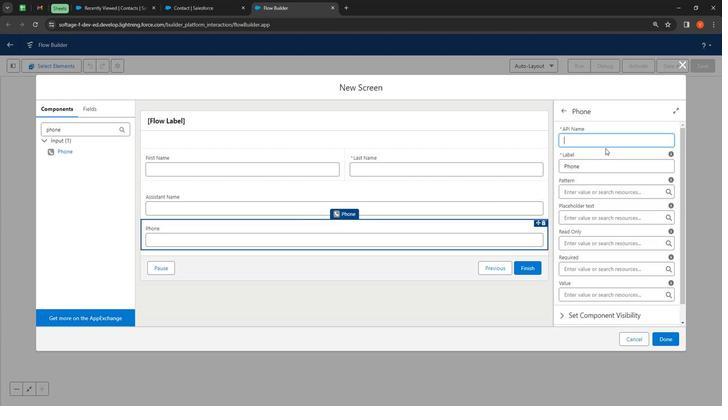 
Action: Key pressed Assistant<Key.space><Key.shift>Phone
Screenshot: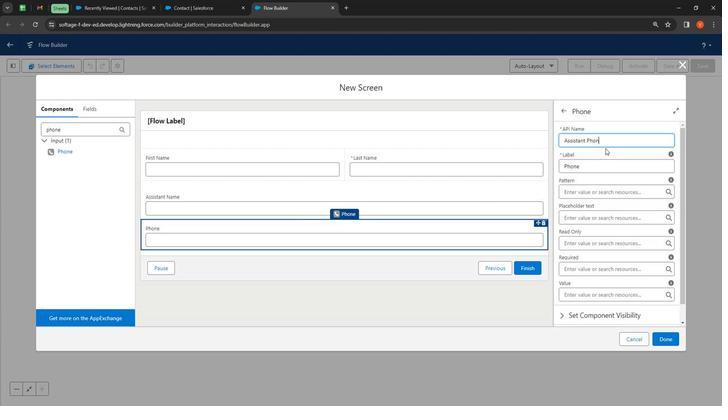 
Action: Mouse moved to (617, 168)
Screenshot: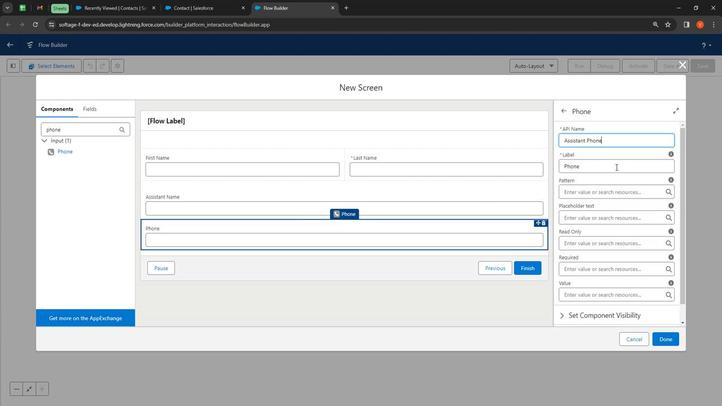 
Action: Mouse pressed left at (617, 168)
Screenshot: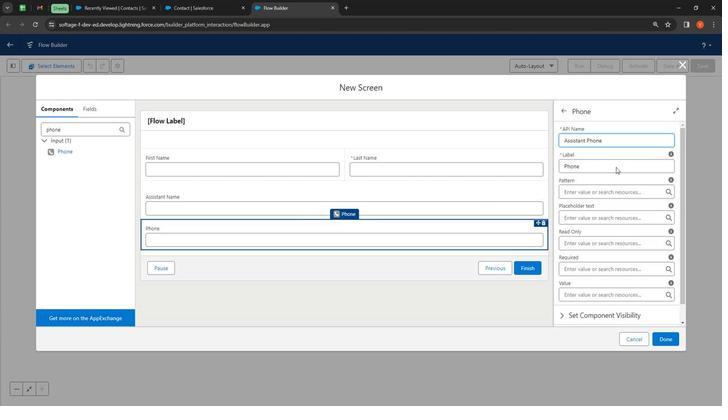 
Action: Mouse moved to (588, 139)
Screenshot: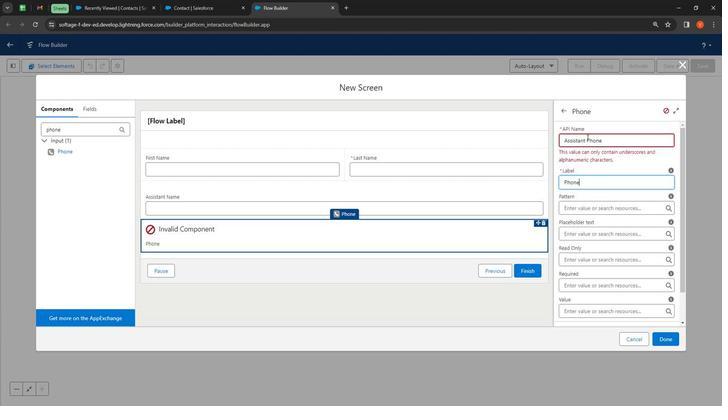 
Action: Mouse pressed left at (588, 139)
Screenshot: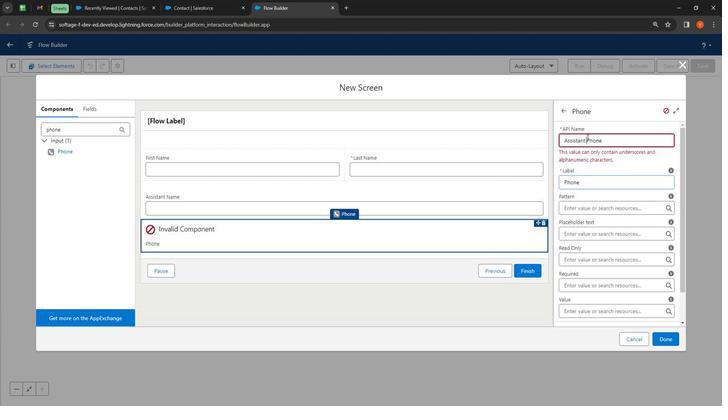 
Action: Mouse moved to (602, 158)
Screenshot: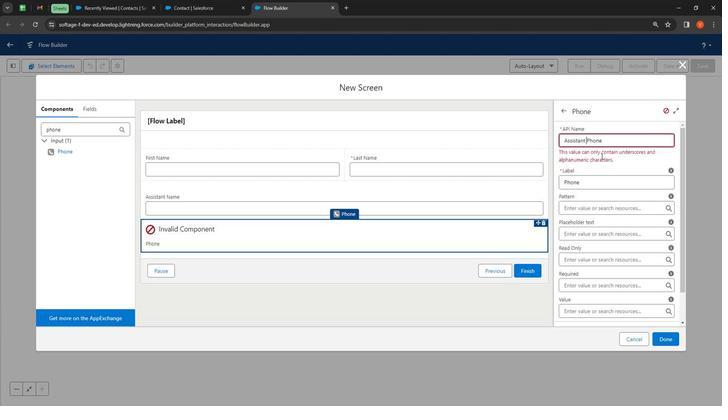 
Action: Key pressed <Key.backspace><Key.shift><Key.shift><Key.shift><Key.shift><Key.shift><Key.shift><Key.shift><Key.shift><Key.shift><Key.shift><Key.shift><Key.shift><Key.shift><Key.shift><Key.shift><Key.shift><Key.shift><Key.shift><Key.shift><Key.shift><Key.shift><Key.shift><Key.shift><Key.shift>_<Key.down><Key.shift>_on<Key.shift>Con
Screenshot: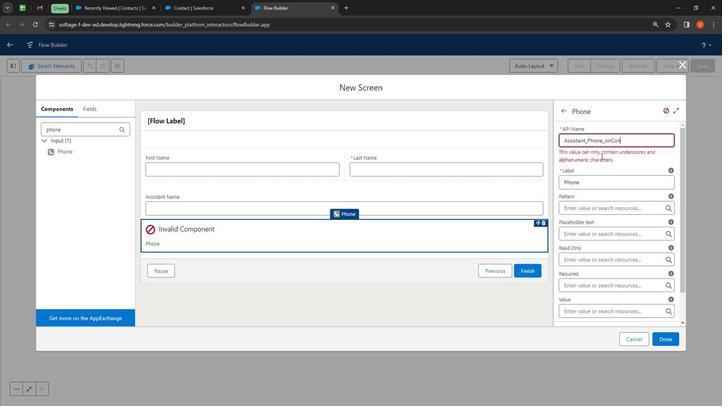 
Action: Mouse moved to (563, 187)
Screenshot: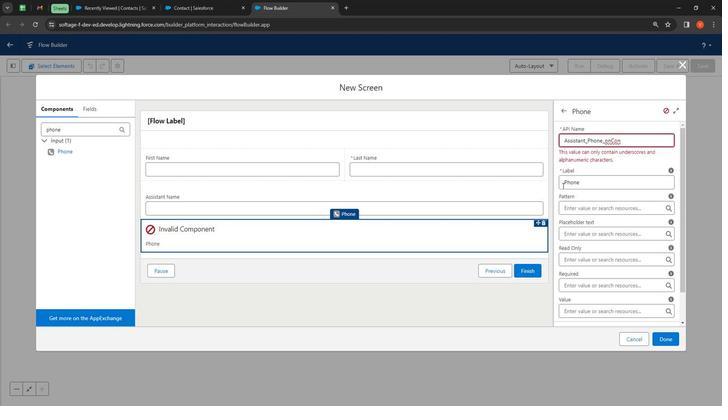 
Action: Mouse pressed left at (563, 187)
Screenshot: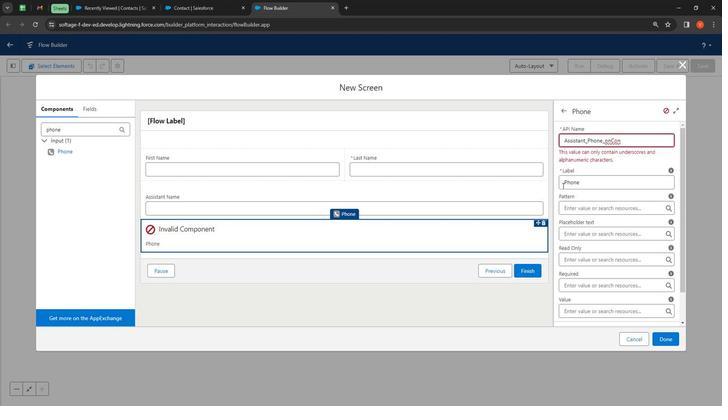 
Action: Mouse moved to (582, 198)
Screenshot: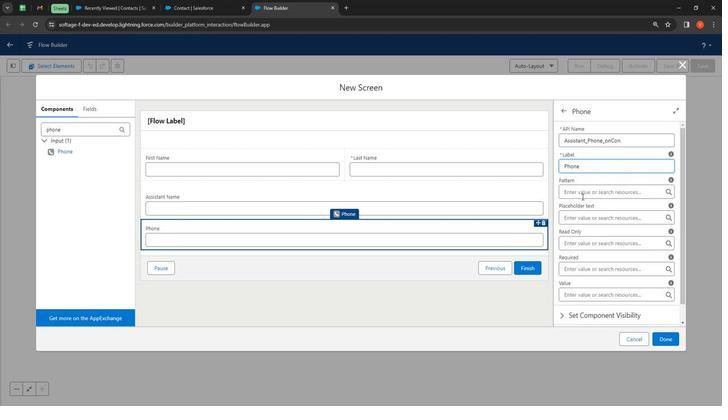 
Action: Key pressed <Key.shift>
Screenshot: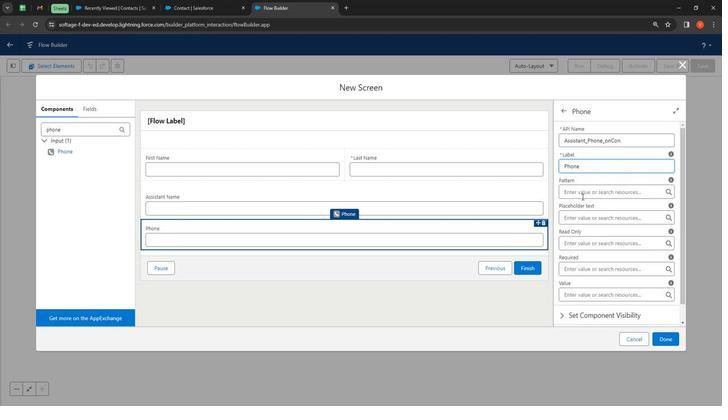 
Action: Mouse moved to (586, 196)
Screenshot: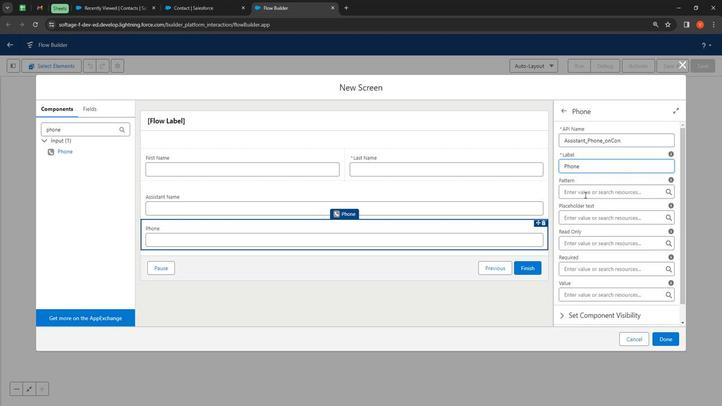 
Action: Key pressed Assistant<Key.space>
Screenshot: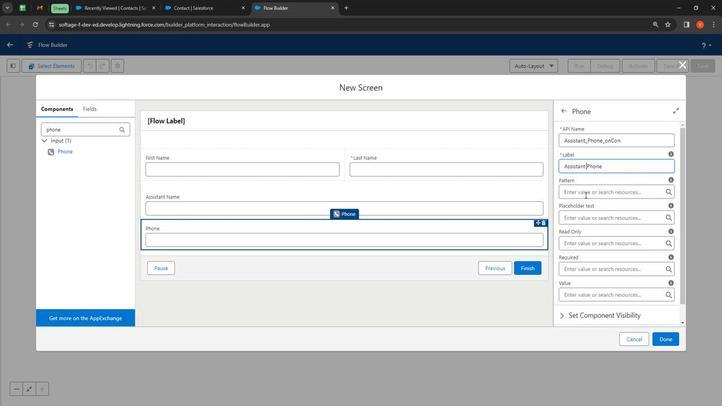 
Action: Mouse moved to (597, 179)
Screenshot: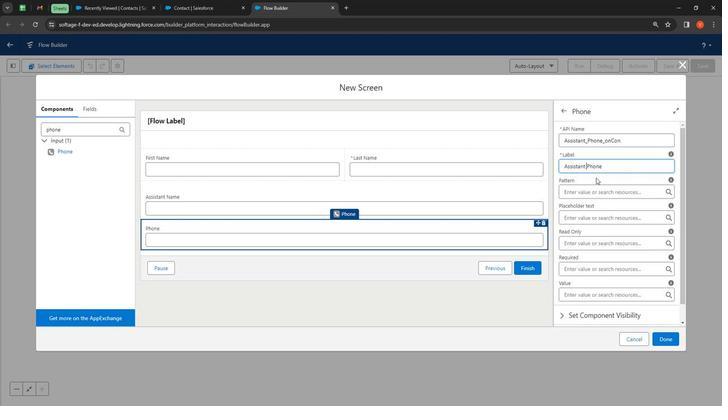 
Action: Mouse pressed left at (597, 179)
Screenshot: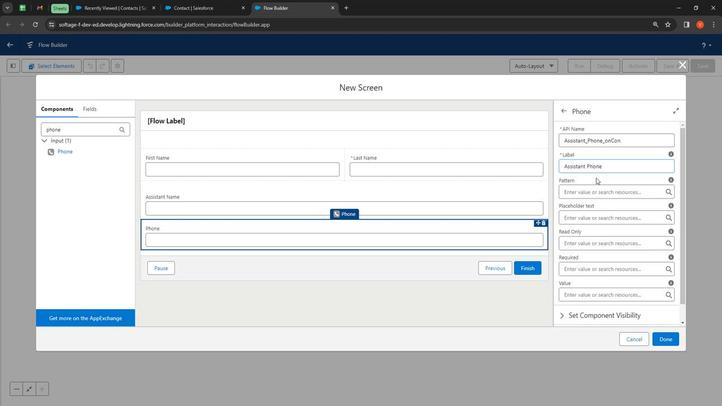 
Action: Mouse moved to (206, 3)
Screenshot: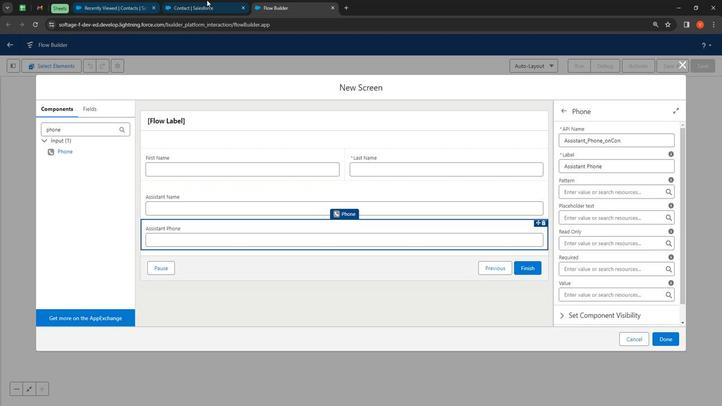 
Action: Mouse pressed left at (206, 3)
Screenshot: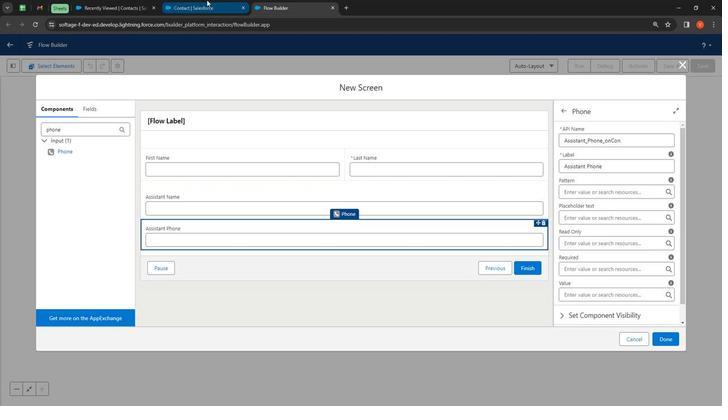 
Action: Mouse moved to (267, 3)
Screenshot: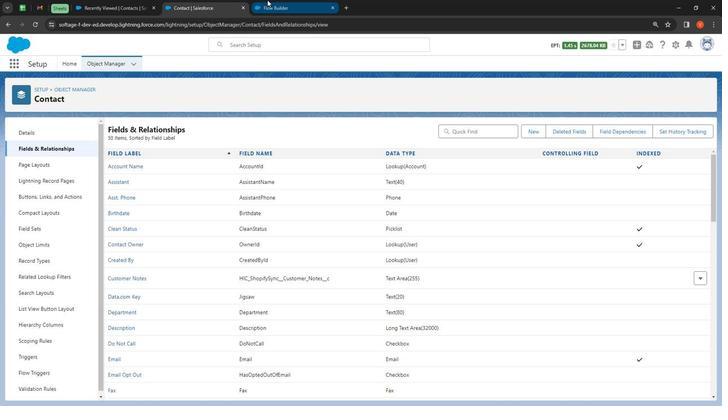 
Action: Mouse pressed left at (267, 3)
Screenshot: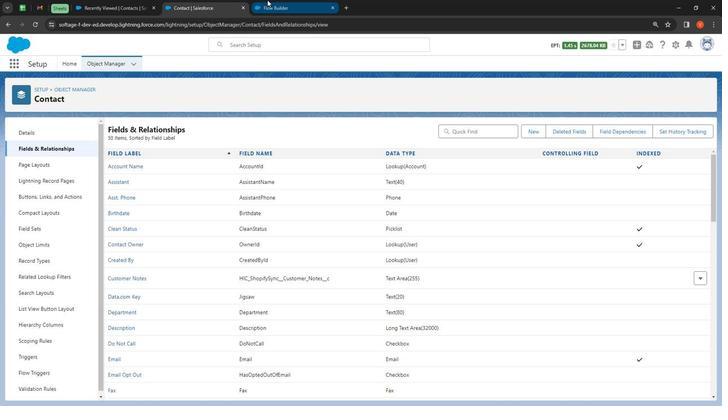 
Action: Mouse moved to (96, 133)
Screenshot: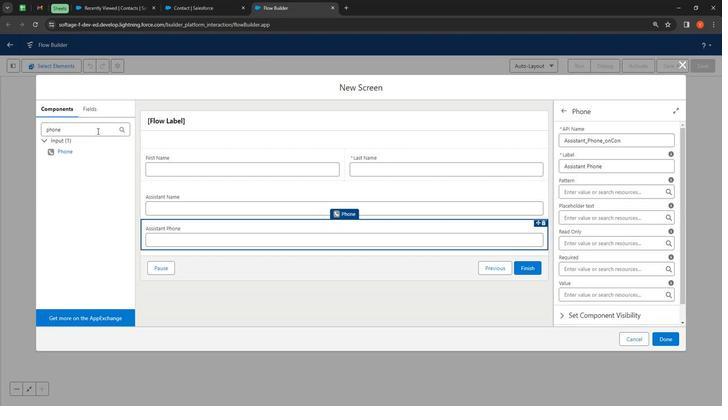 
Action: Mouse pressed left at (96, 133)
Screenshot: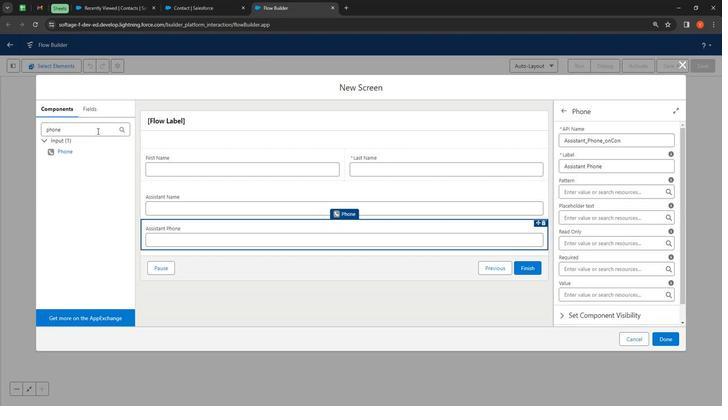 
Action: Mouse pressed left at (96, 133)
Screenshot: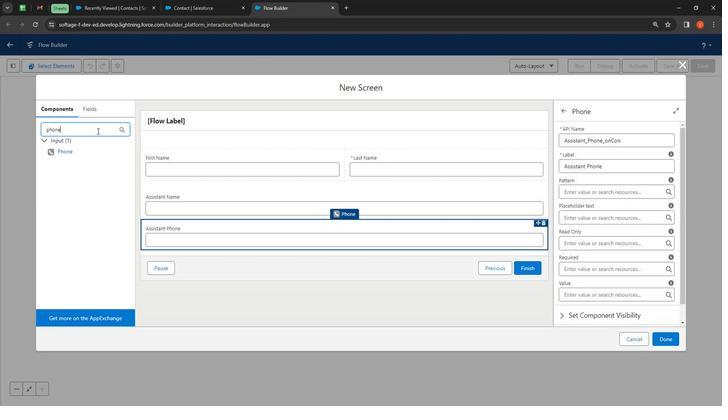 
Action: Key pressed date
Screenshot: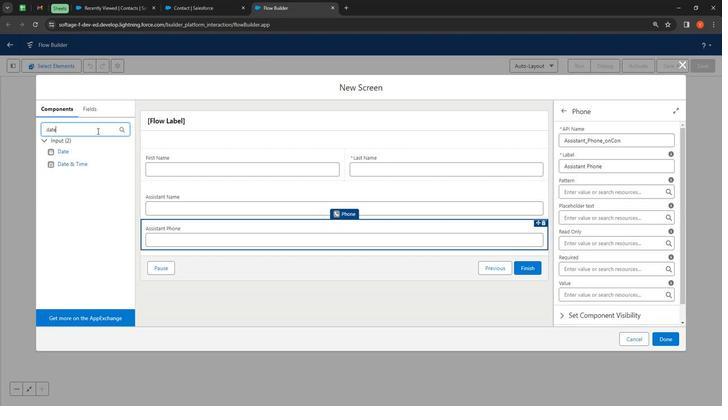 
Action: Mouse moved to (63, 152)
Screenshot: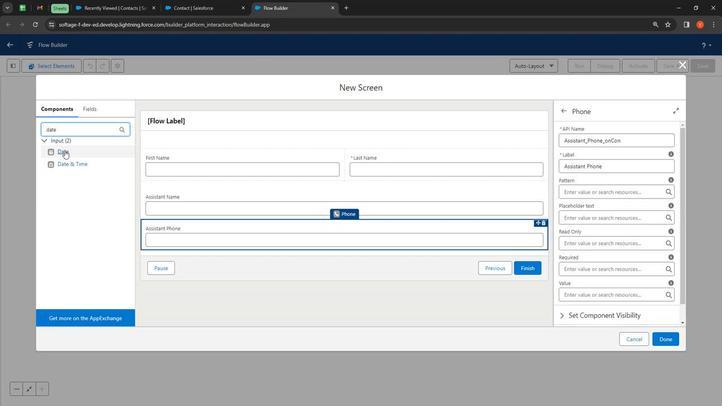
Action: Mouse pressed left at (63, 152)
Screenshot: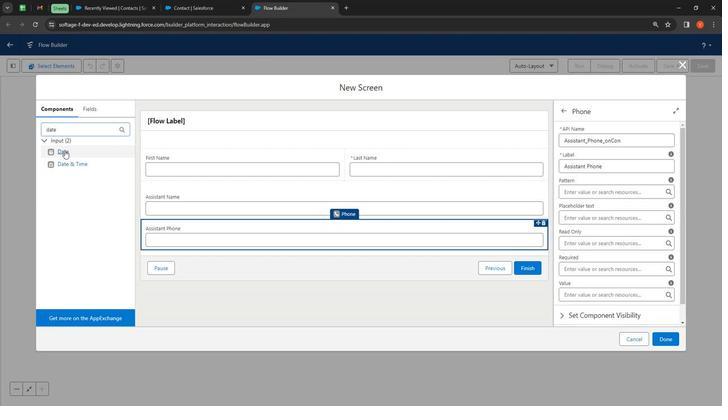 
Action: Mouse moved to (617, 144)
Screenshot: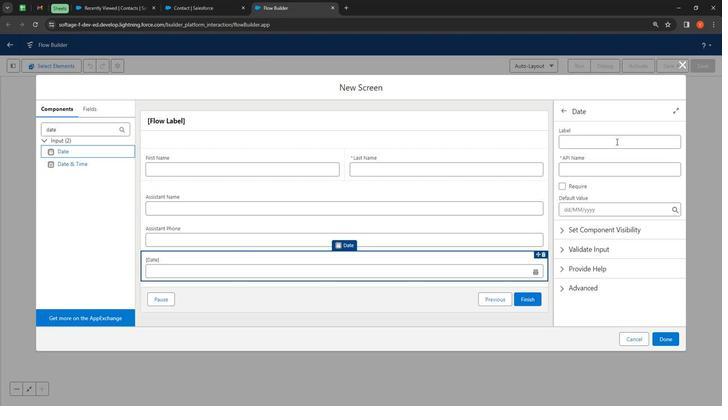 
Action: Mouse pressed left at (617, 144)
Screenshot: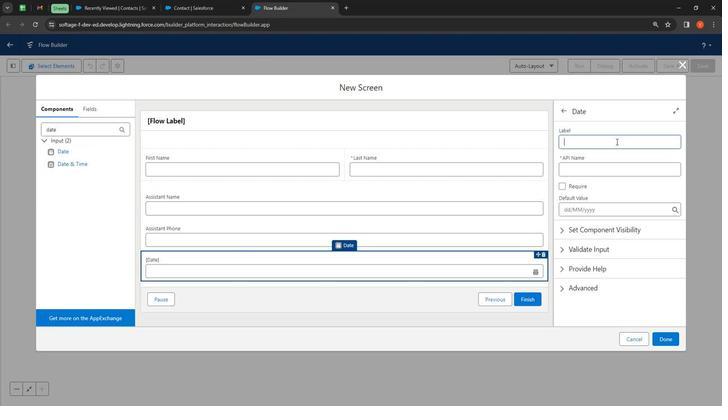 
Action: Key pressed <Key.shift><Key.shift><Key.shift><Key.shift><Key.shift><Key.shift><Key.shift><Key.shift><Key.shift><Key.shift><Key.shift><Key.shift><Key.shift>Birth<Key.shift>Date<Key.left><Key.left><Key.left><Key.backspace>d
Screenshot: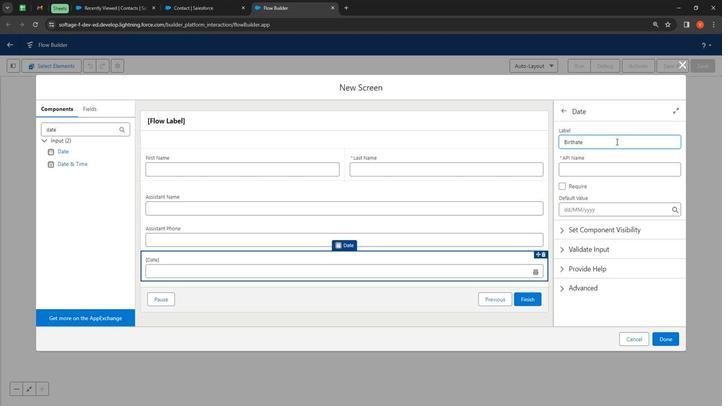 
Action: Mouse moved to (604, 163)
Screenshot: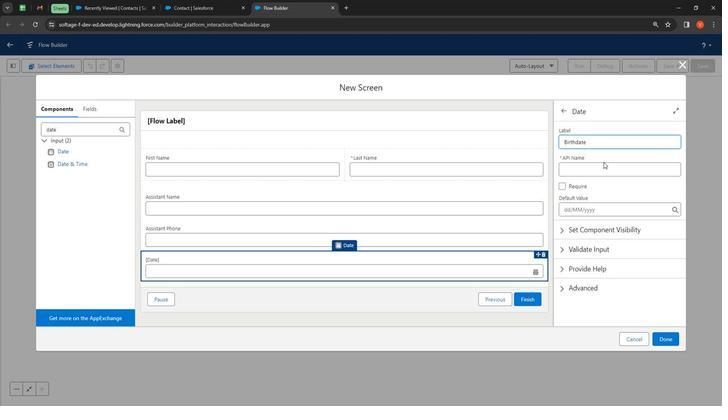 
Action: Mouse pressed left at (604, 163)
Screenshot: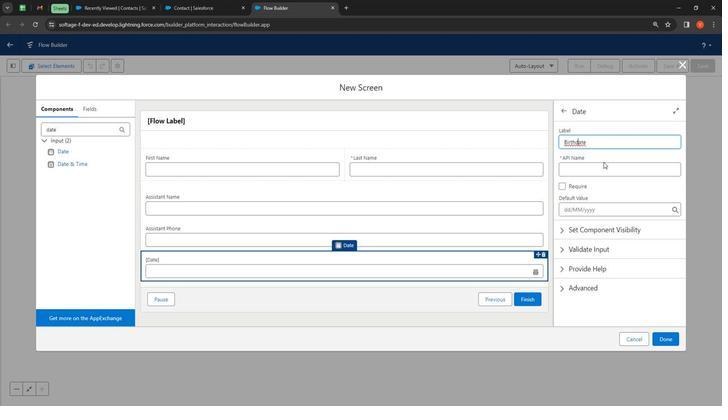 
Action: Mouse moved to (592, 172)
Screenshot: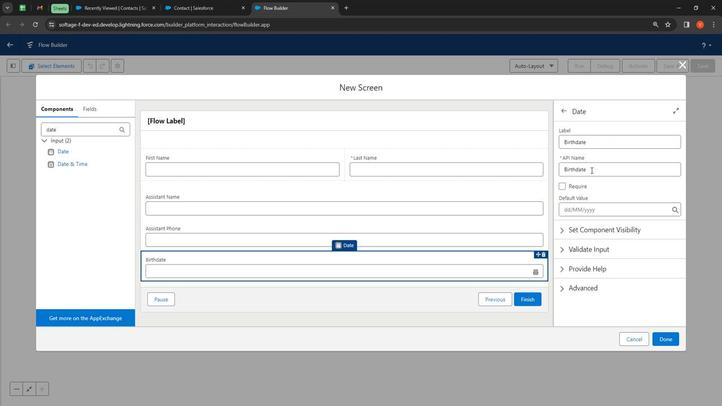 
Action: Mouse pressed left at (592, 172)
Screenshot: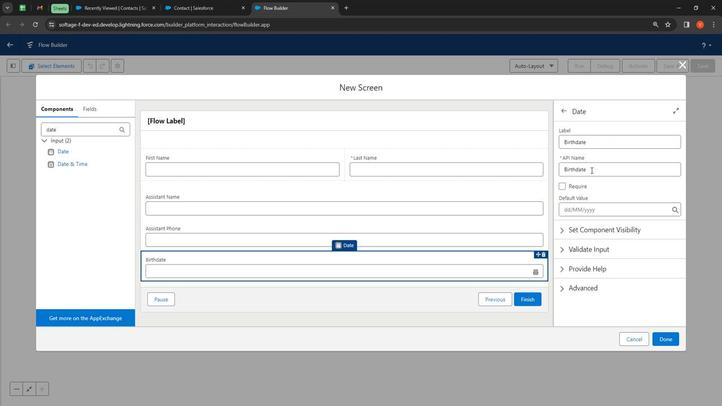 
Action: Mouse moved to (594, 172)
Screenshot: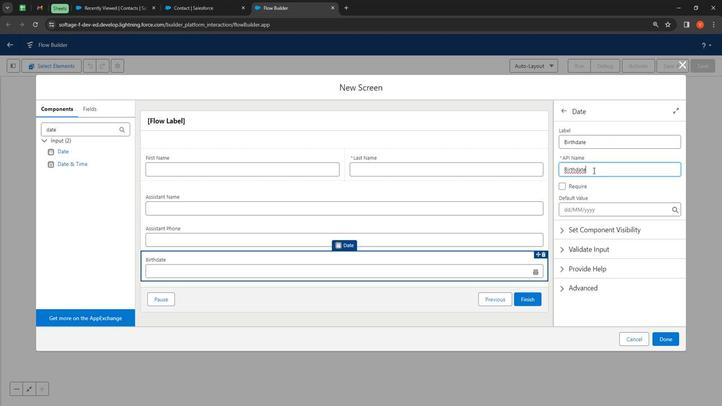 
Action: Key pressed <Key.shift><Key.shift><Key.shift><Key.shift><Key.shift><Key.shift><Key.shift>_<Key.shift>On<Key.shift><Key.shift>Con
Screenshot: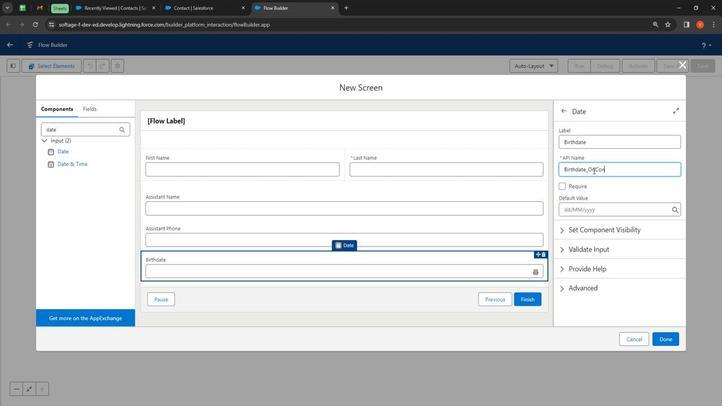 
Action: Mouse moved to (615, 183)
Screenshot: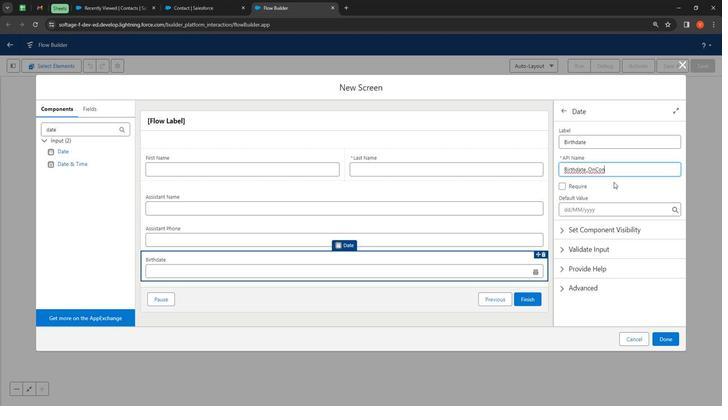 
Action: Mouse pressed left at (615, 183)
Screenshot: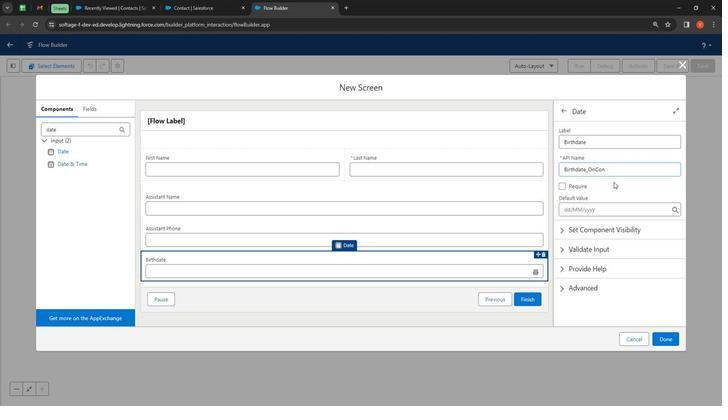 
Action: Mouse moved to (210, 3)
Screenshot: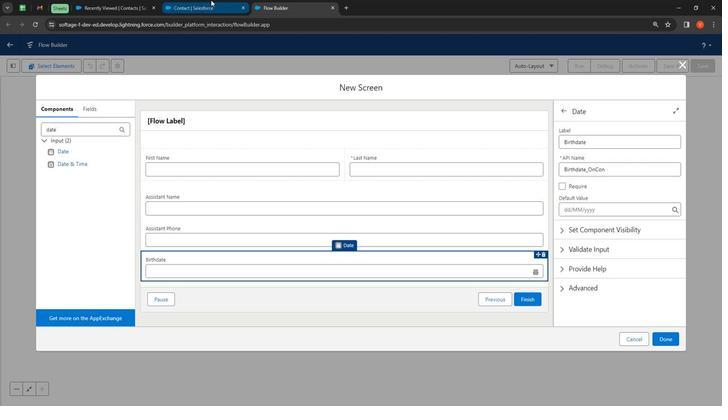 
Action: Mouse pressed left at (210, 3)
Screenshot: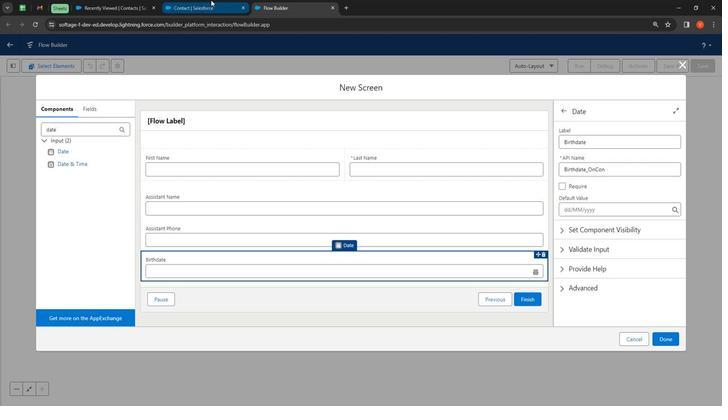 
Action: Mouse moved to (279, 3)
Screenshot: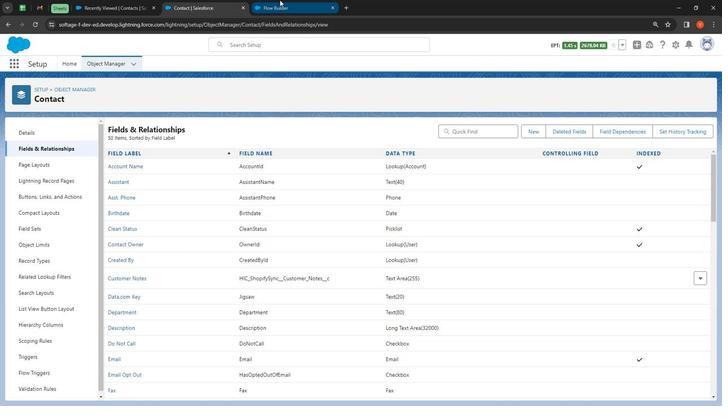 
Action: Mouse pressed left at (279, 3)
Screenshot: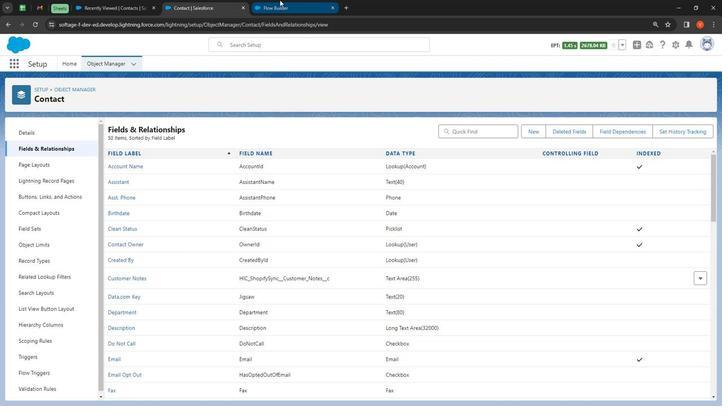 
Action: Mouse moved to (80, 128)
Screenshot: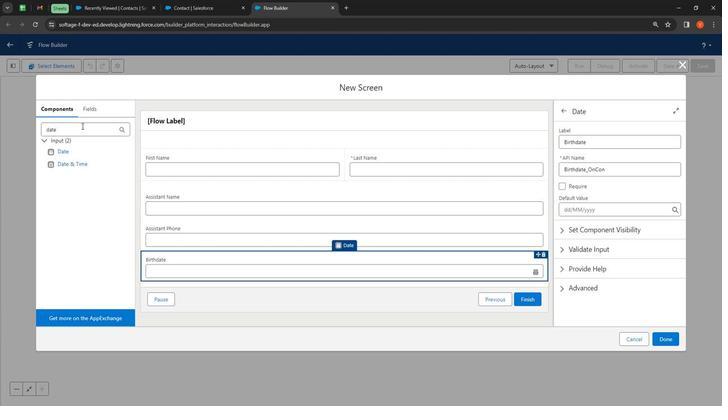 
Action: Mouse pressed left at (80, 128)
